 Task: Look for space in Gjilan, Kosovo from 8th August, 2023 to 15th August, 2023 for 9 adults in price range Rs.10000 to Rs.14000. Place can be shared room with 5 bedrooms having 9 beds and 5 bathrooms. Property type can be house, flat, guest house. Amenities needed are: wifi, TV, free parkinig on premises, gym, breakfast. Booking option can be shelf check-in. Required host language is English.
Action: Mouse moved to (502, 107)
Screenshot: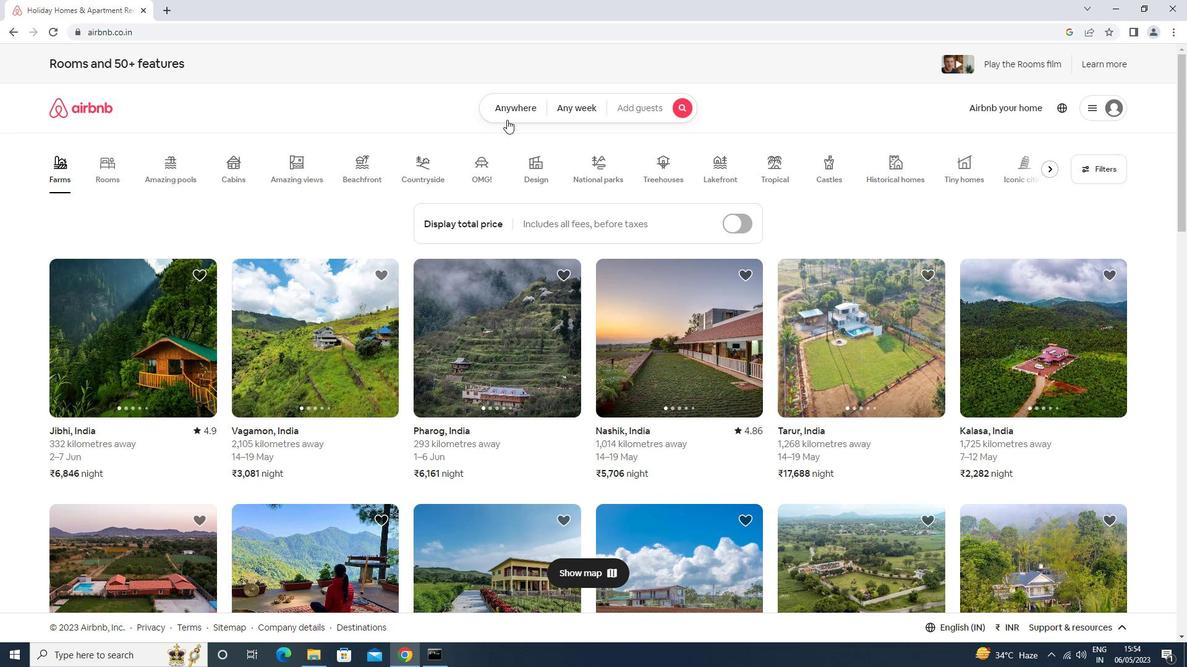 
Action: Mouse pressed left at (502, 107)
Screenshot: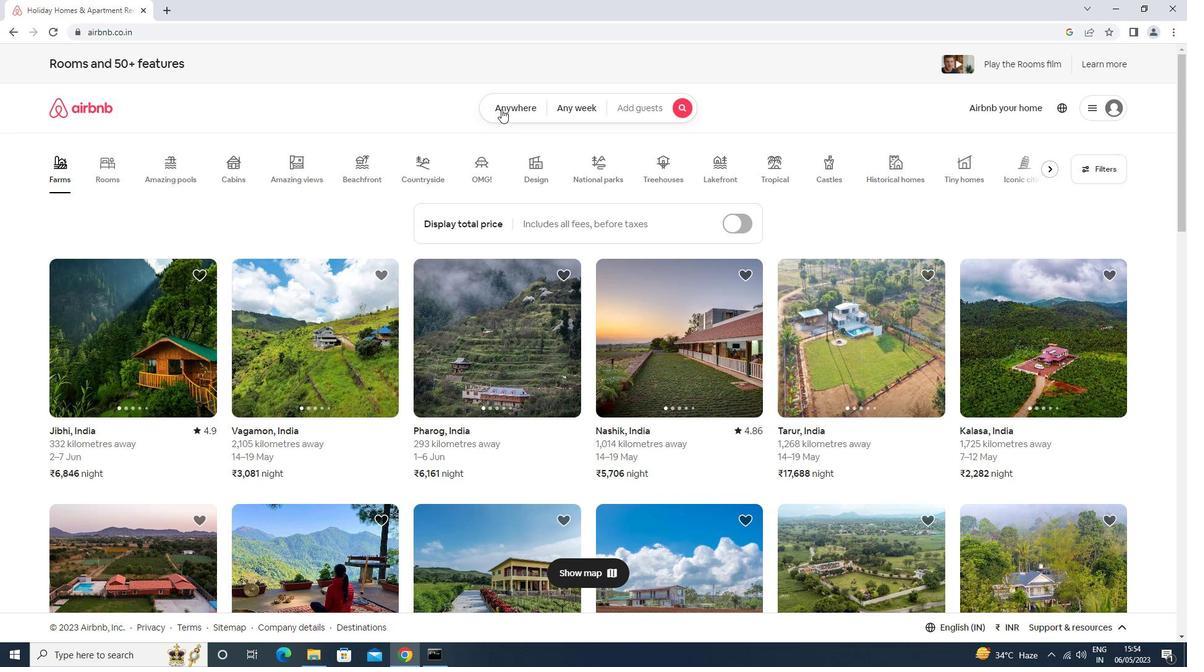 
Action: Mouse moved to (458, 166)
Screenshot: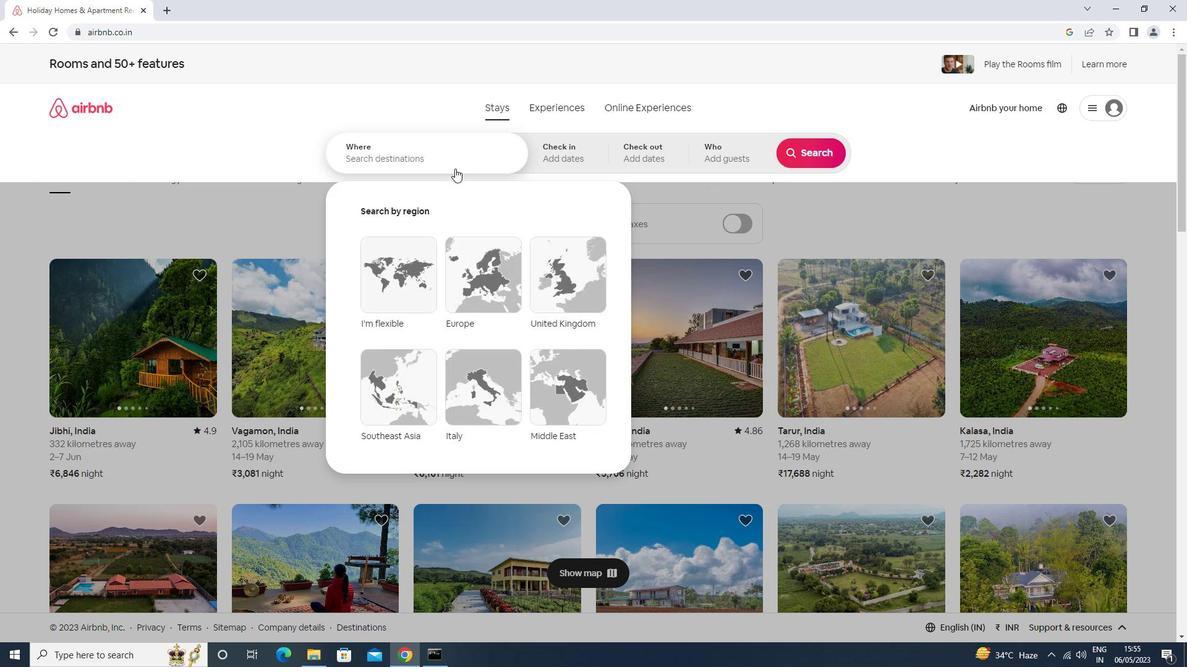 
Action: Mouse pressed left at (458, 166)
Screenshot: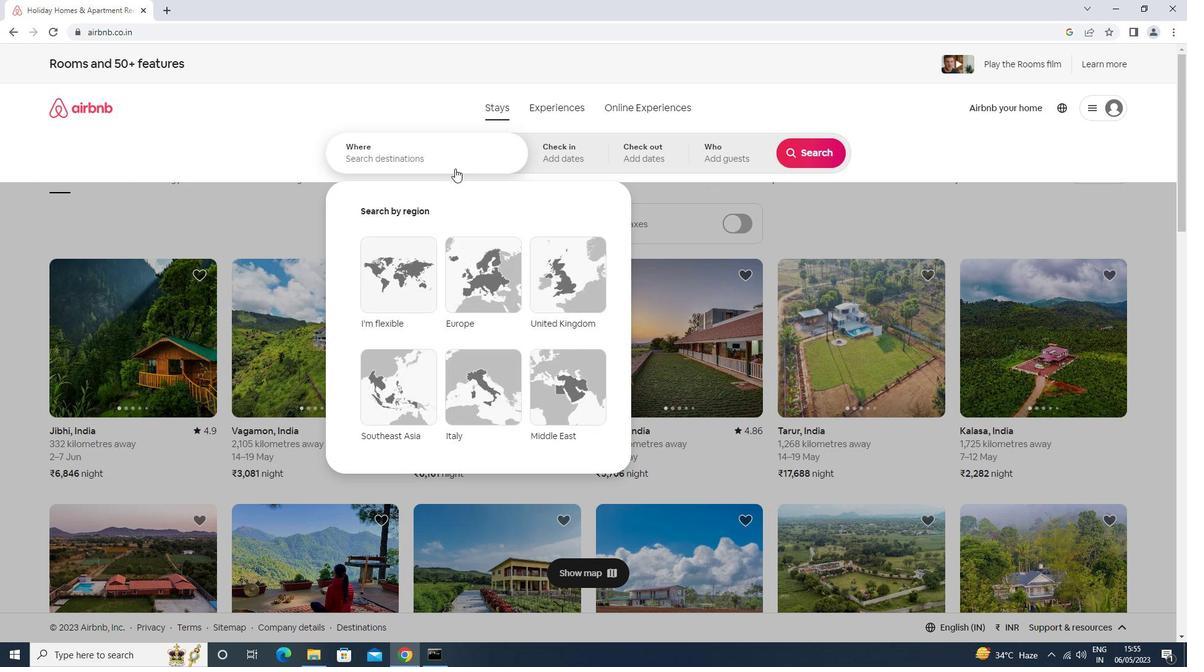 
Action: Mouse moved to (445, 166)
Screenshot: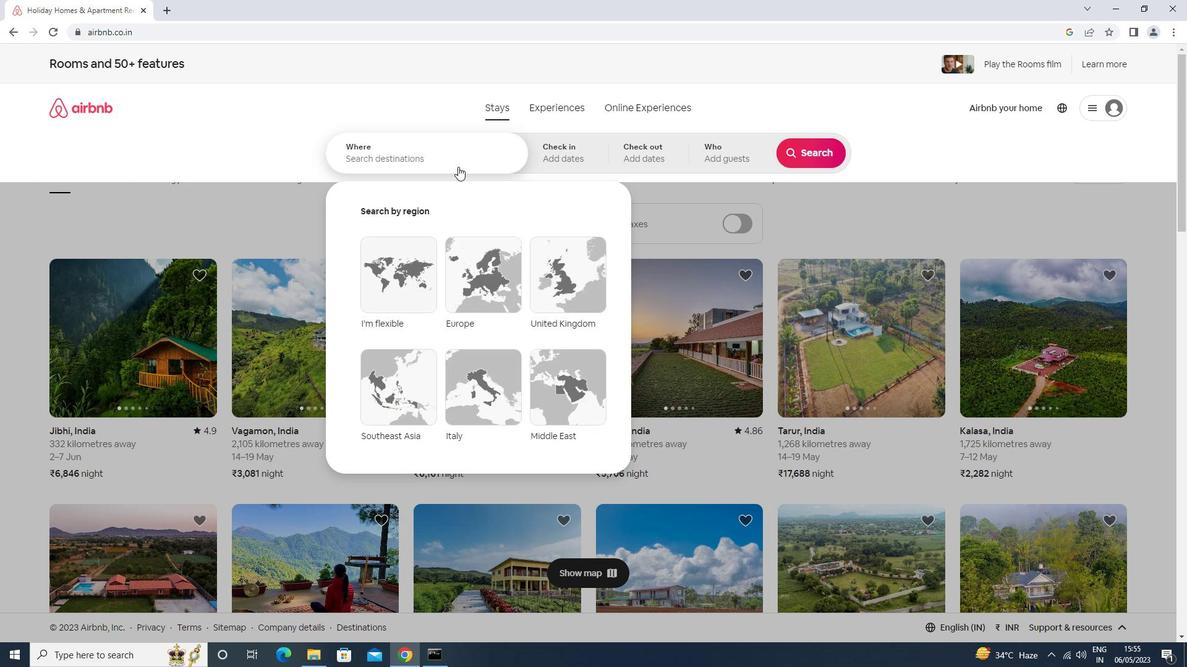 
Action: Key pressed gjilan,<Key.space>kosovo<Key.enter>
Screenshot: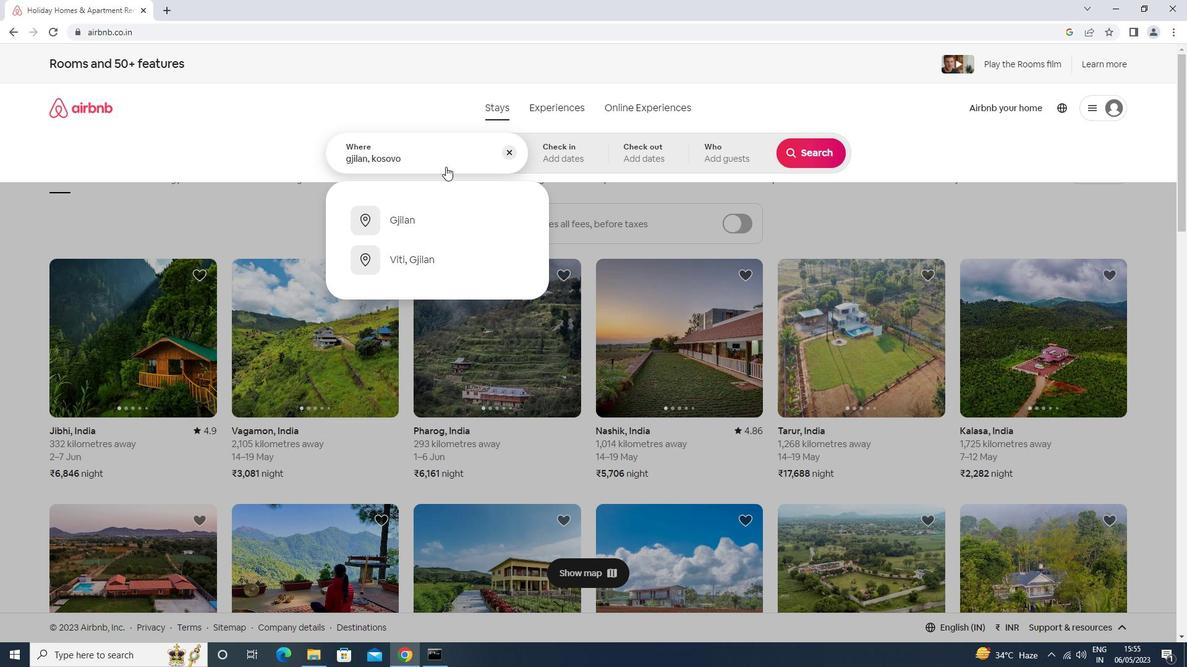 
Action: Mouse moved to (811, 250)
Screenshot: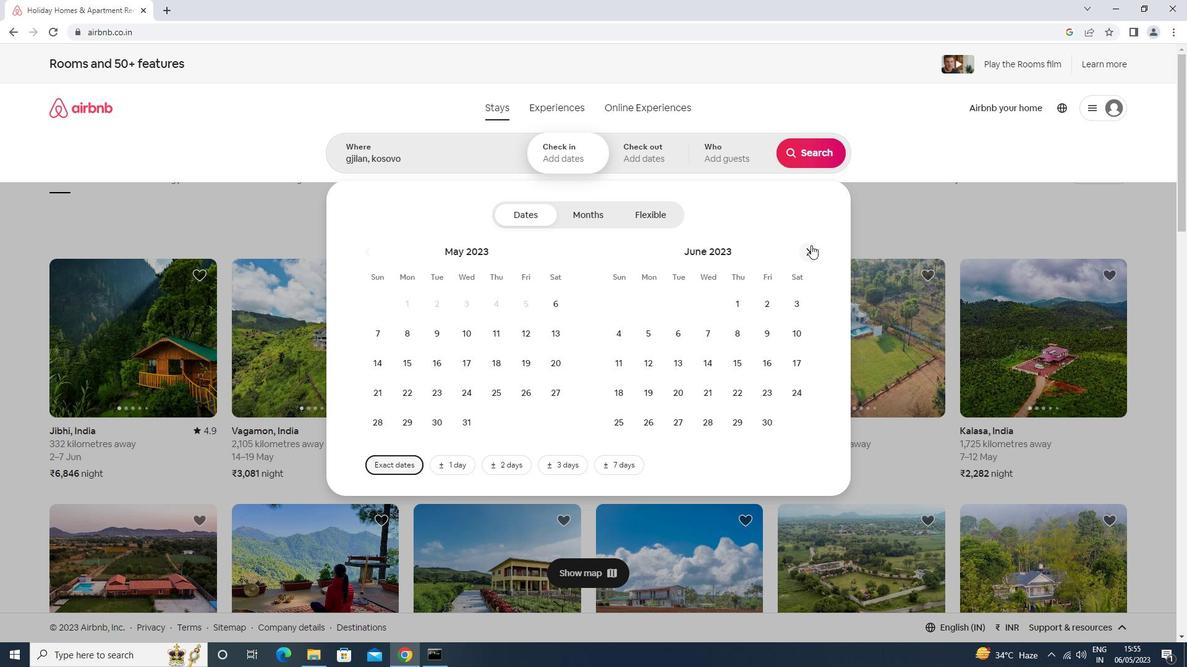 
Action: Mouse pressed left at (811, 250)
Screenshot: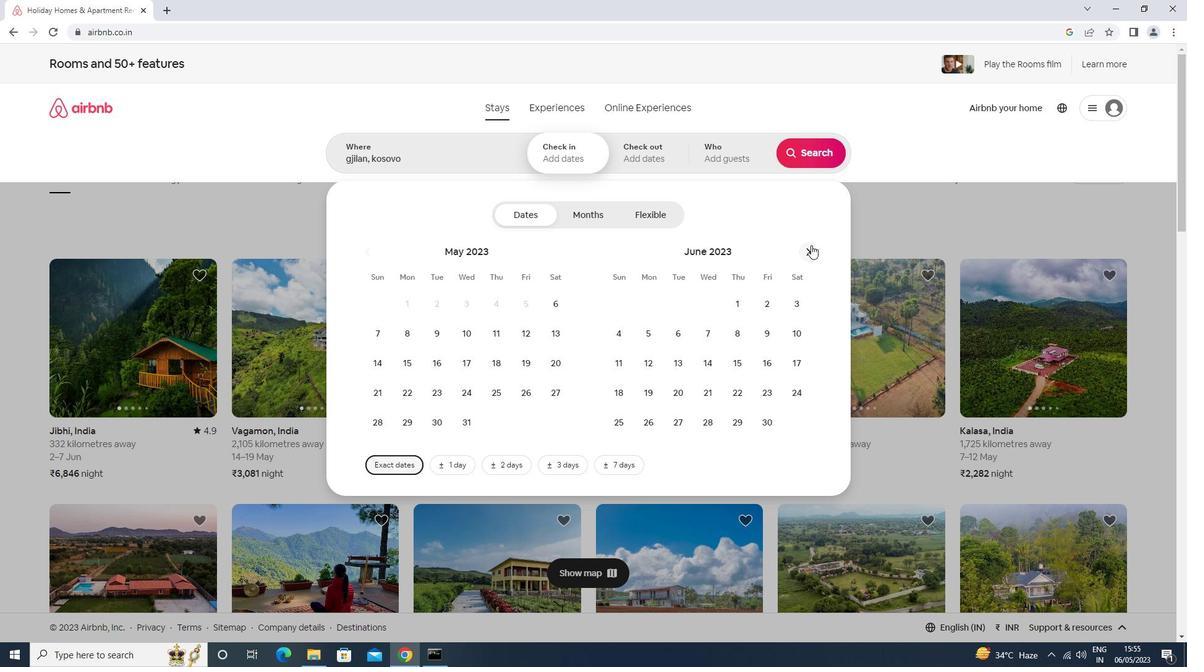 
Action: Mouse pressed left at (811, 250)
Screenshot: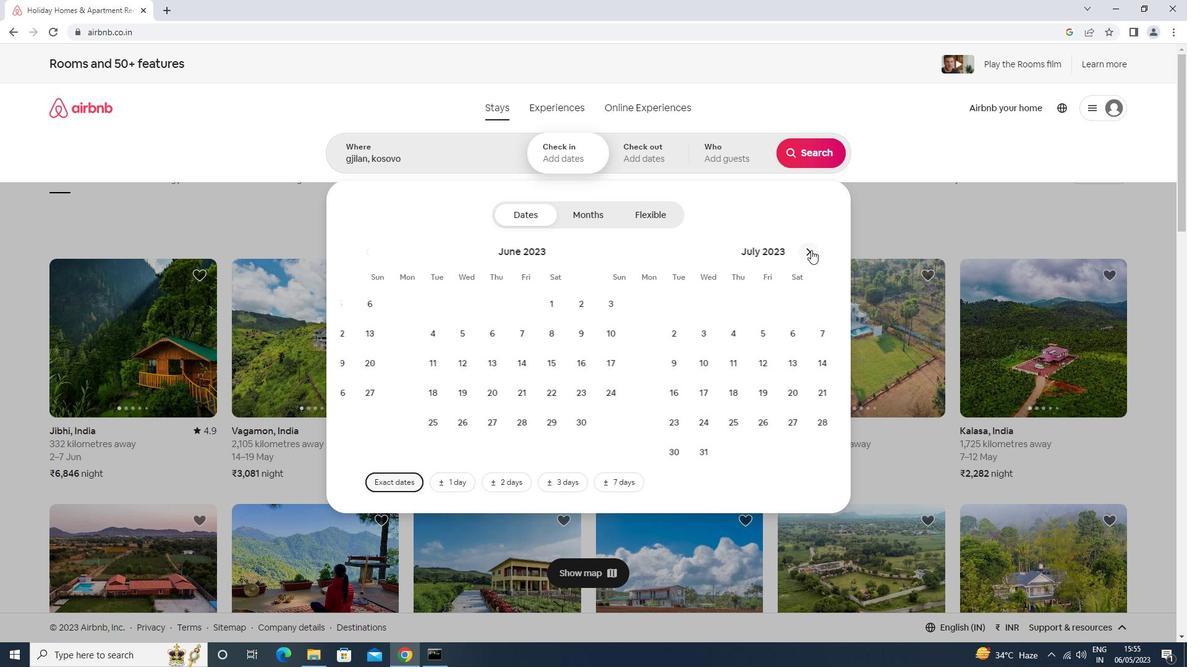 
Action: Mouse moved to (683, 338)
Screenshot: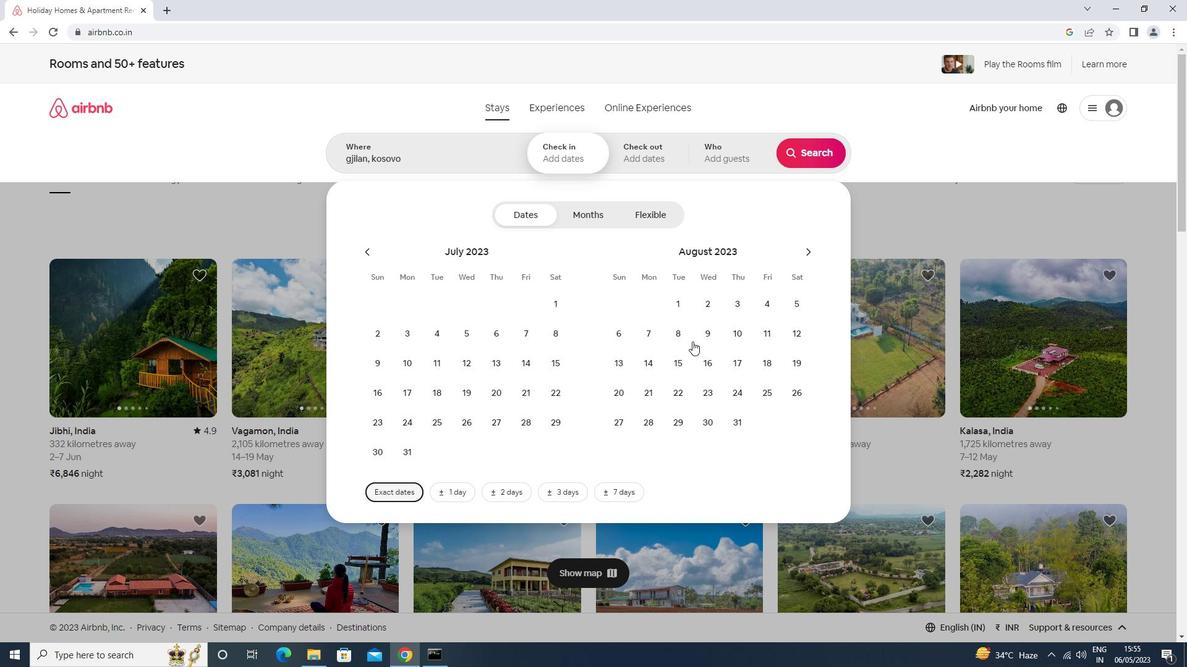 
Action: Mouse pressed left at (683, 338)
Screenshot: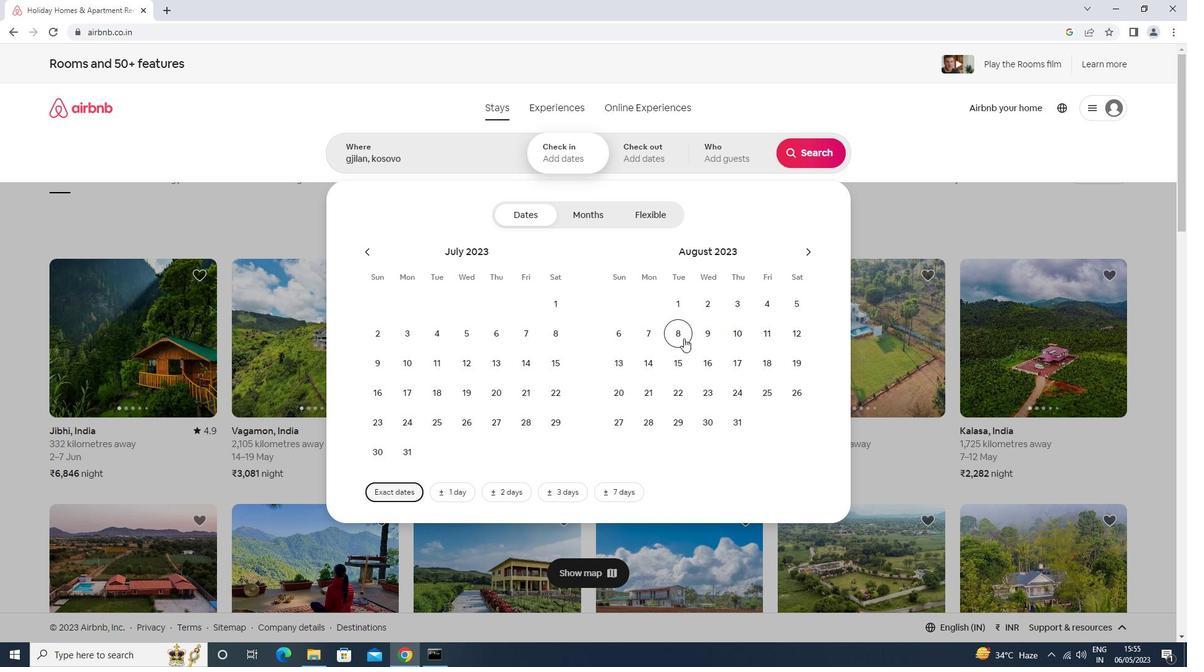 
Action: Mouse moved to (677, 362)
Screenshot: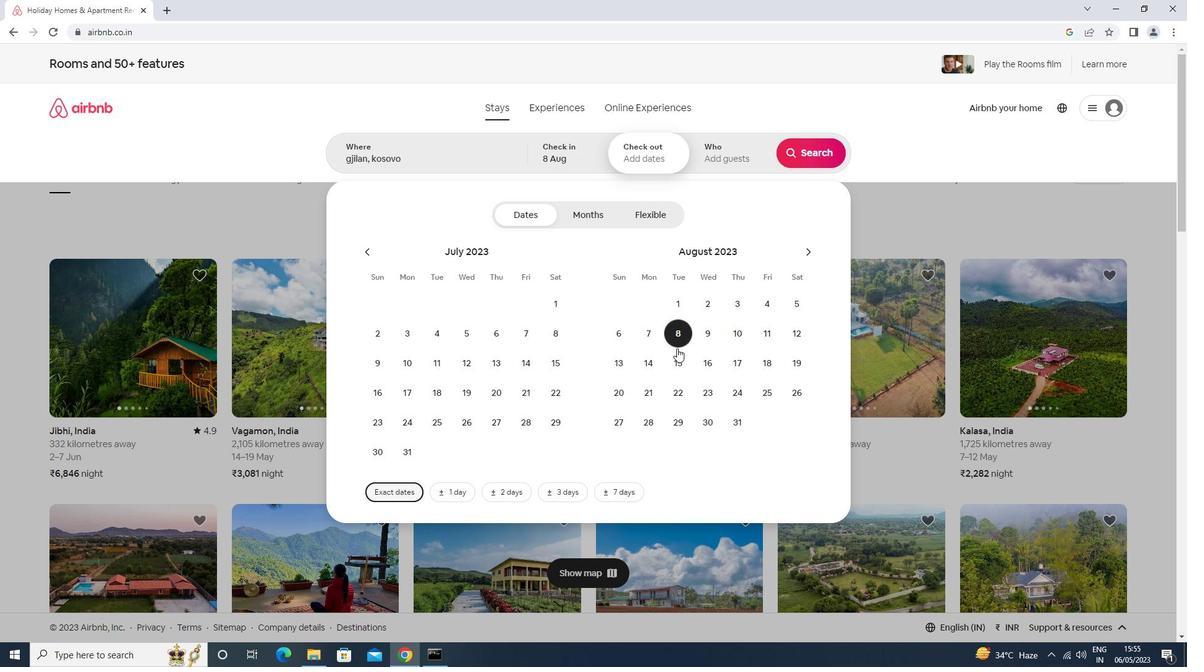 
Action: Mouse pressed left at (677, 362)
Screenshot: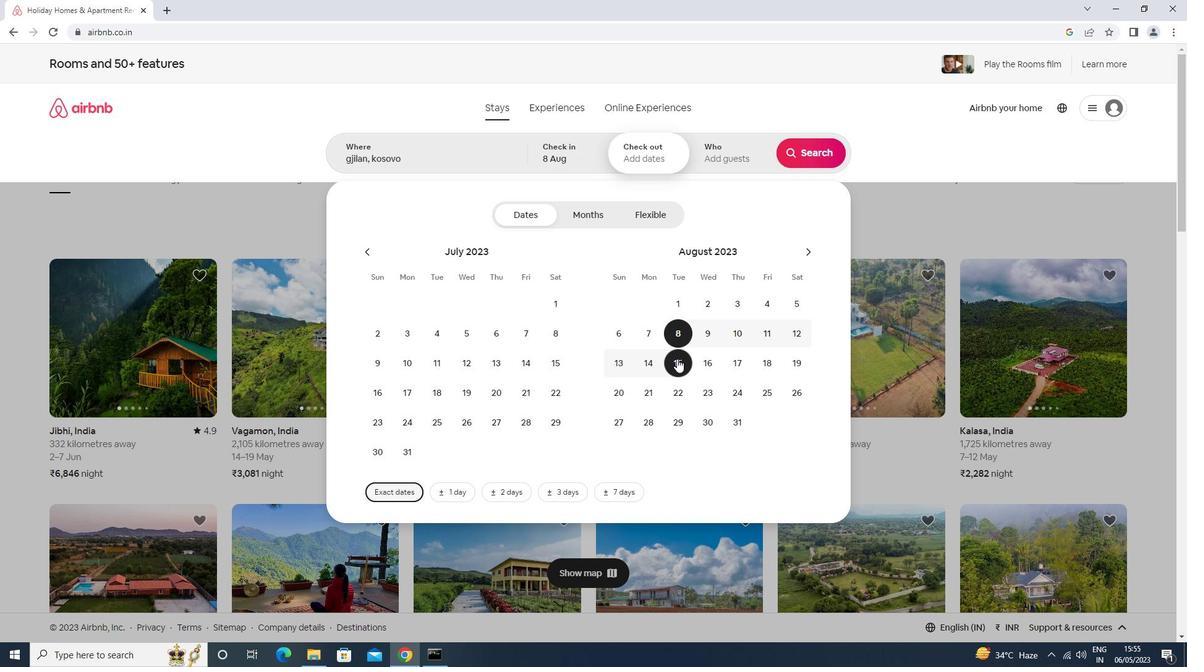 
Action: Mouse moved to (694, 157)
Screenshot: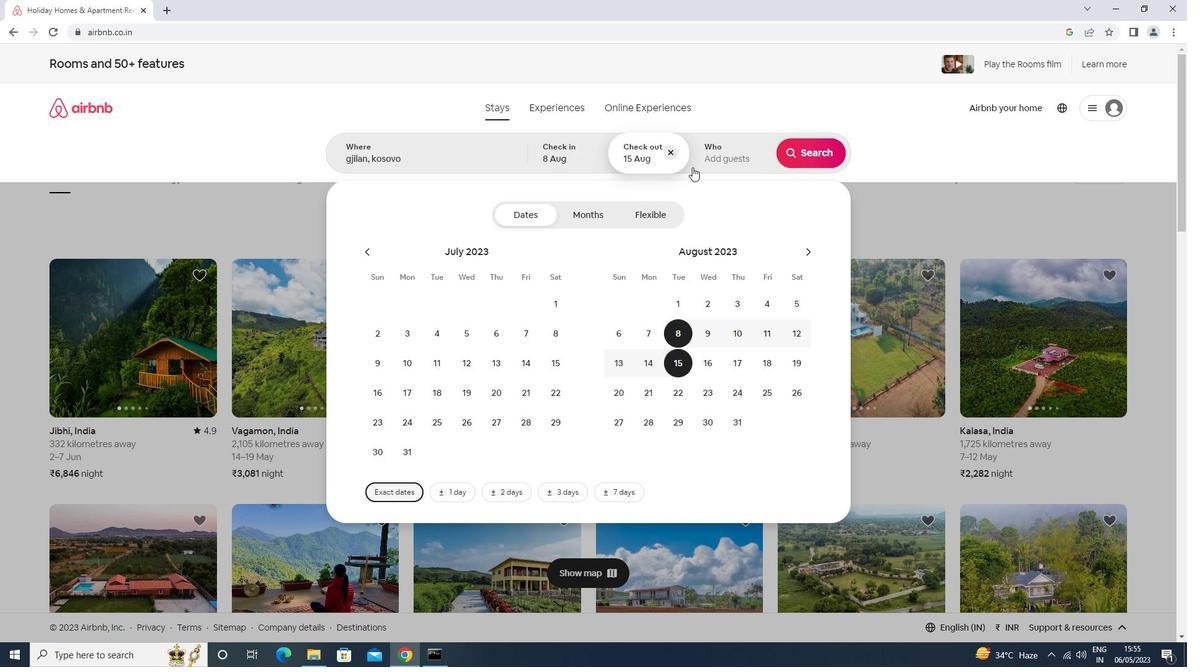 
Action: Mouse pressed left at (694, 157)
Screenshot: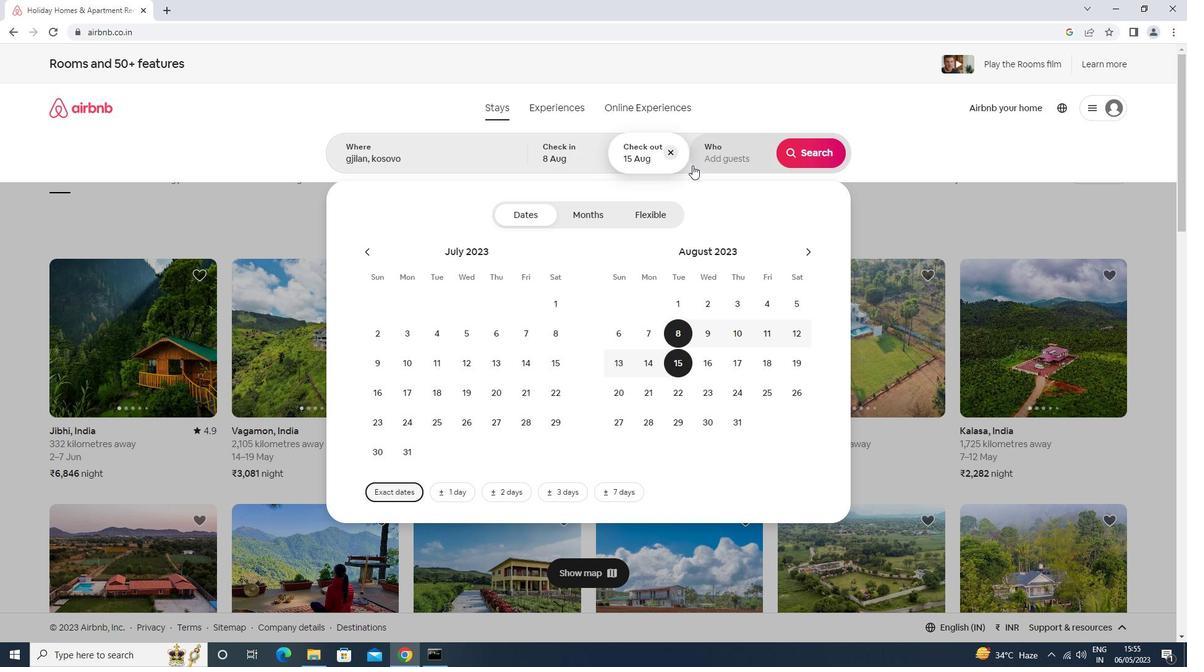 
Action: Mouse moved to (810, 219)
Screenshot: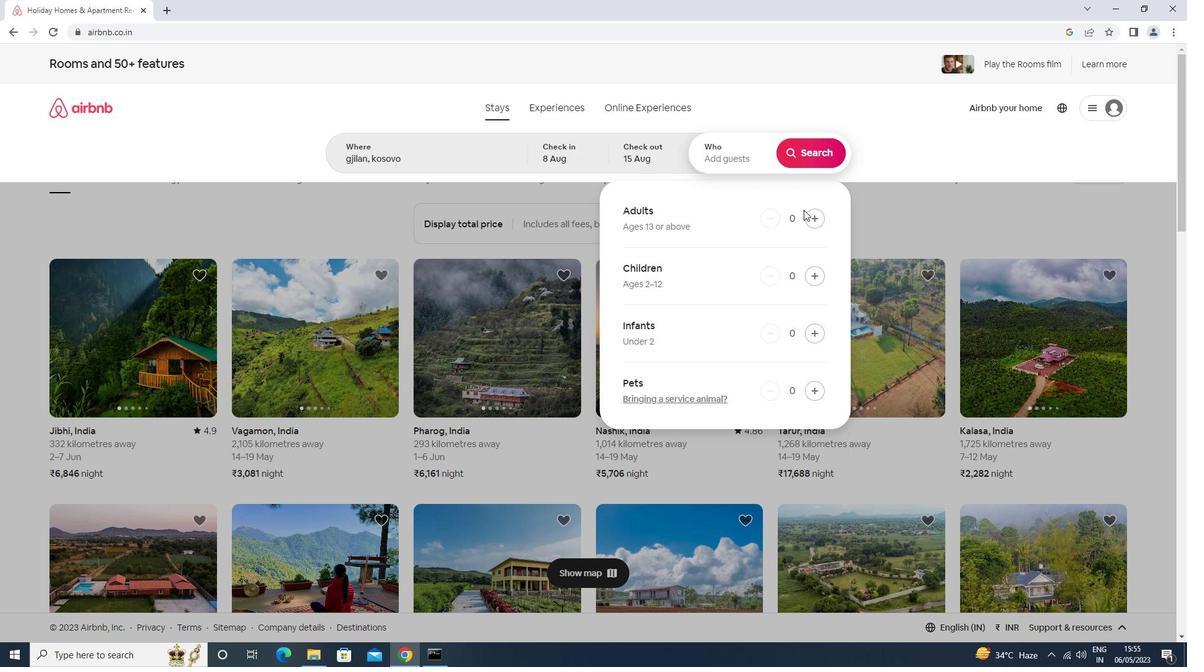 
Action: Mouse pressed left at (810, 219)
Screenshot: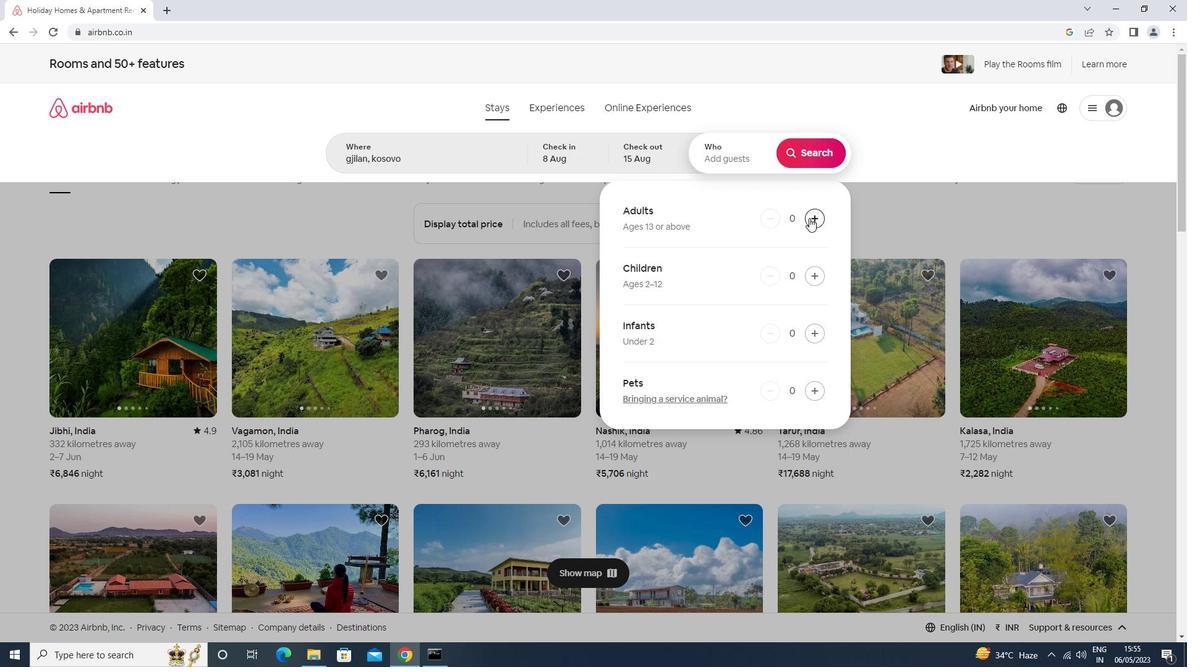 
Action: Mouse pressed left at (810, 219)
Screenshot: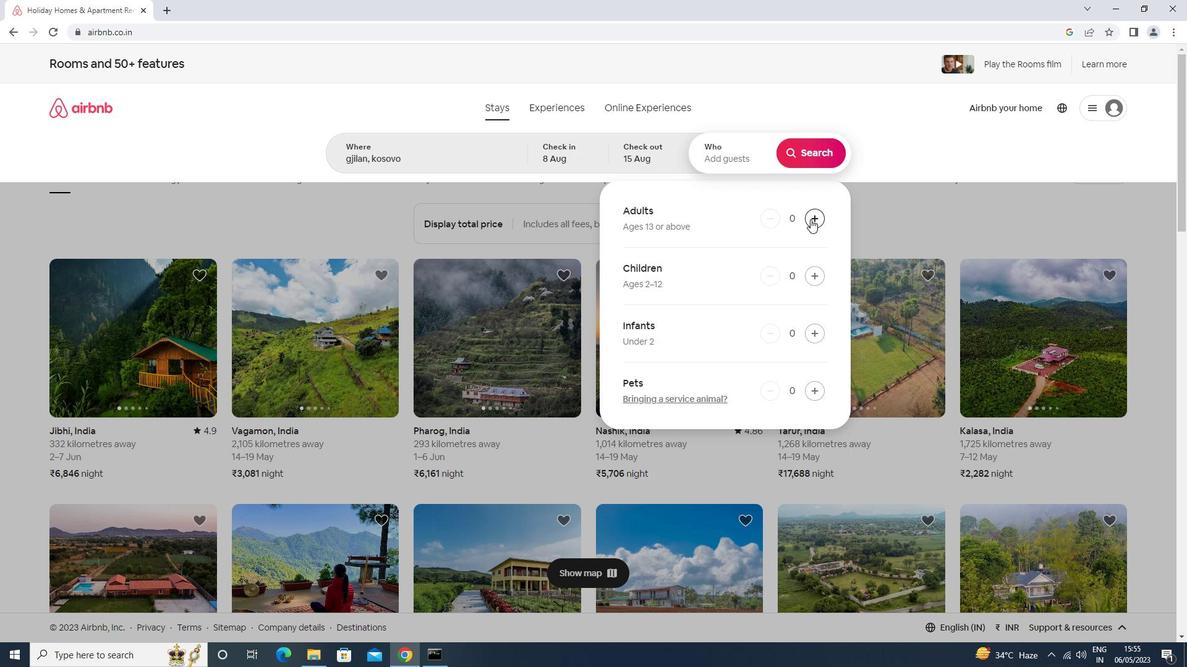
Action: Mouse pressed left at (810, 219)
Screenshot: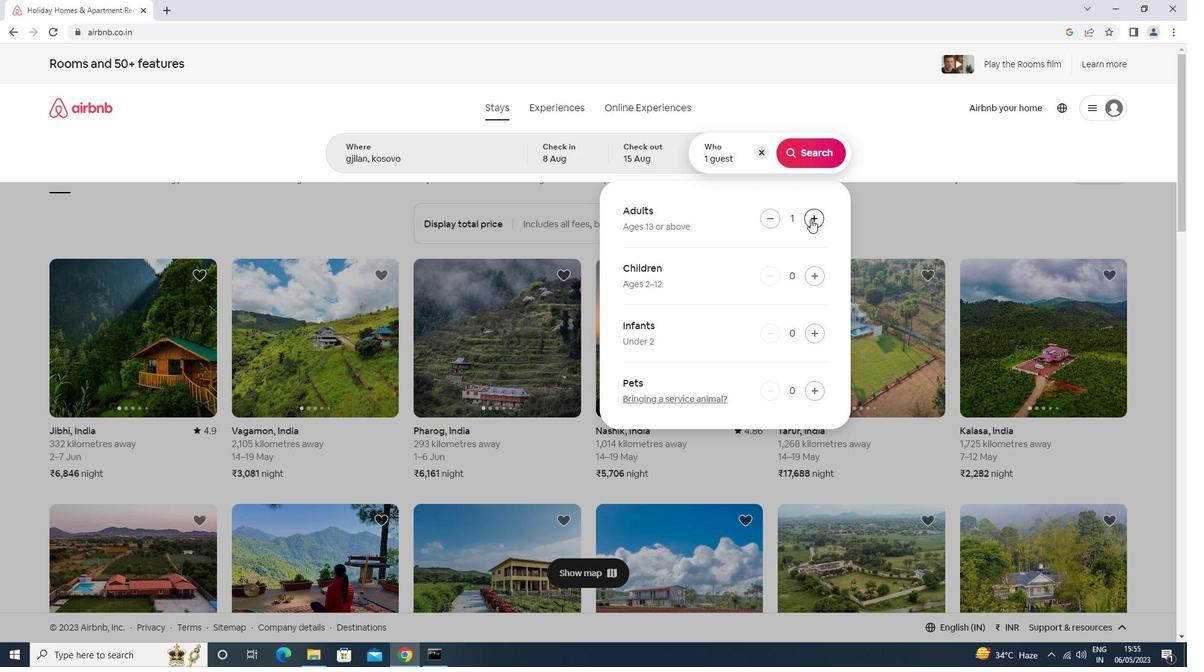 
Action: Mouse moved to (811, 219)
Screenshot: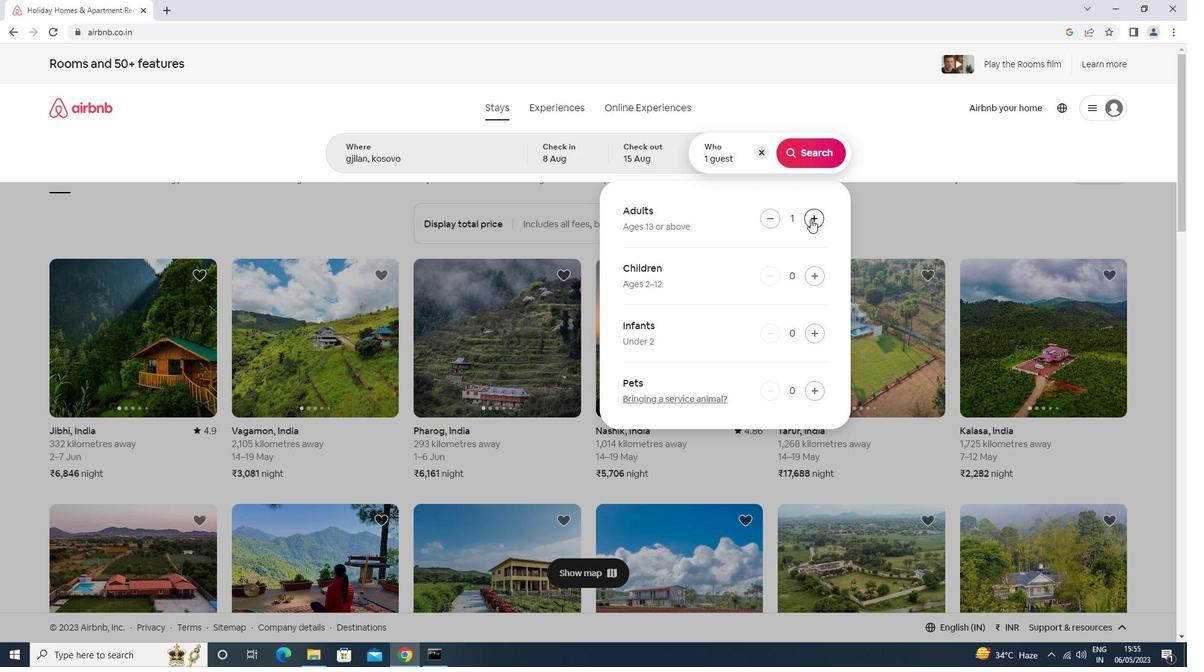 
Action: Mouse pressed left at (811, 219)
Screenshot: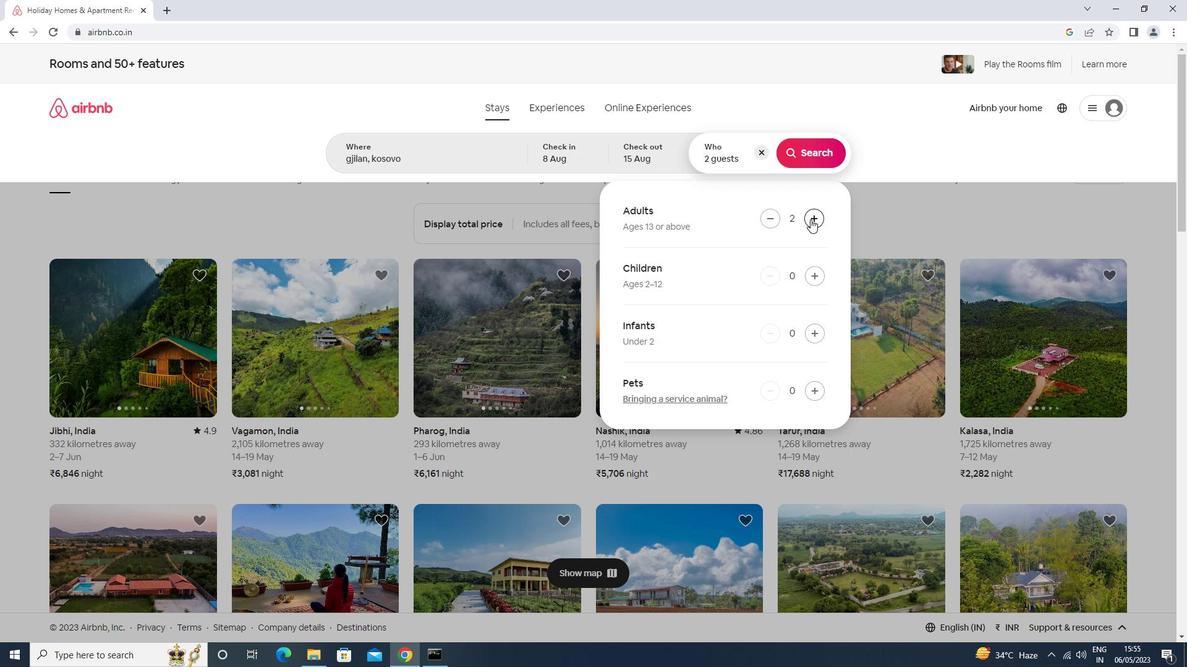 
Action: Mouse pressed left at (811, 219)
Screenshot: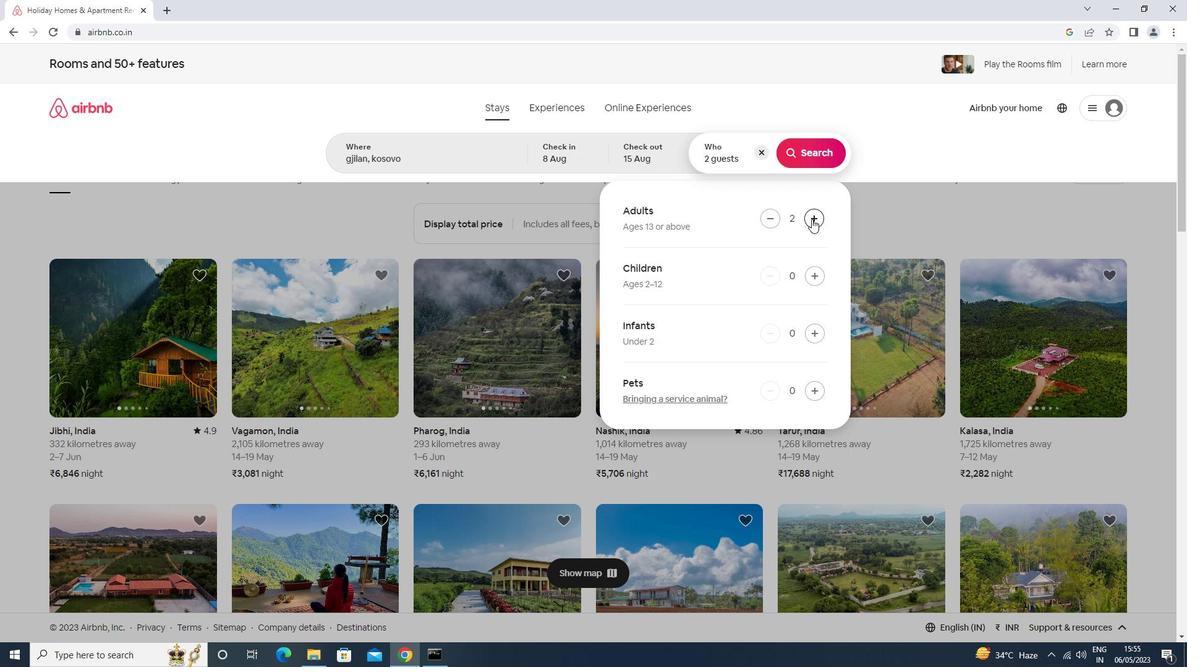 
Action: Mouse pressed left at (811, 219)
Screenshot: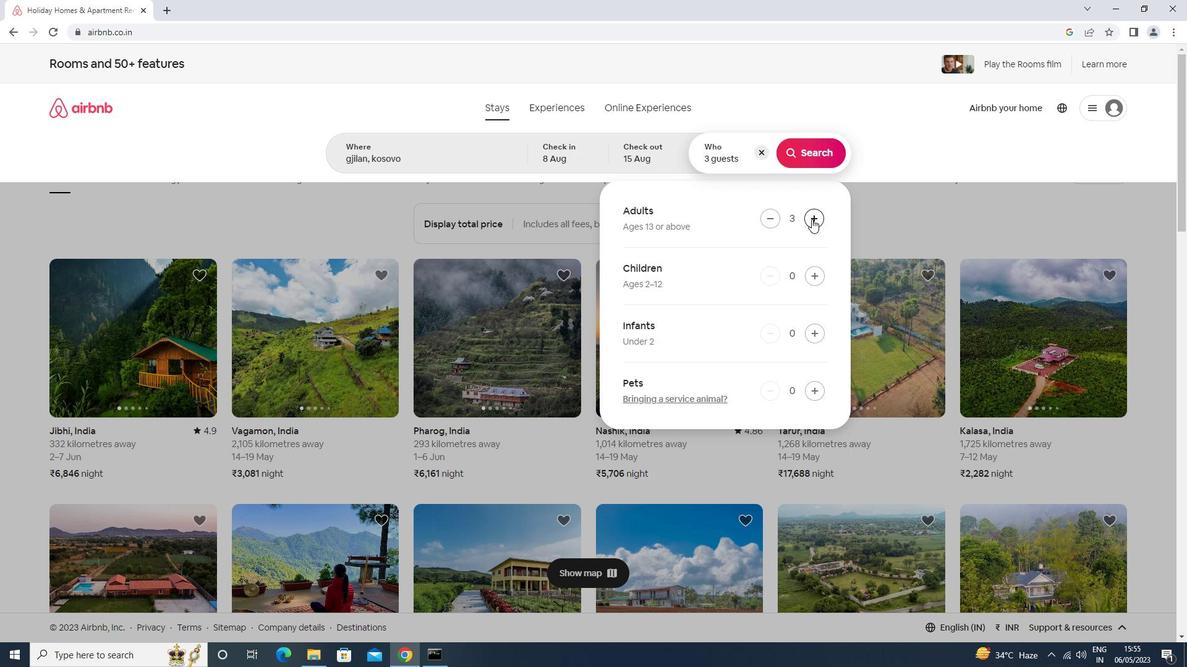 
Action: Mouse pressed left at (811, 219)
Screenshot: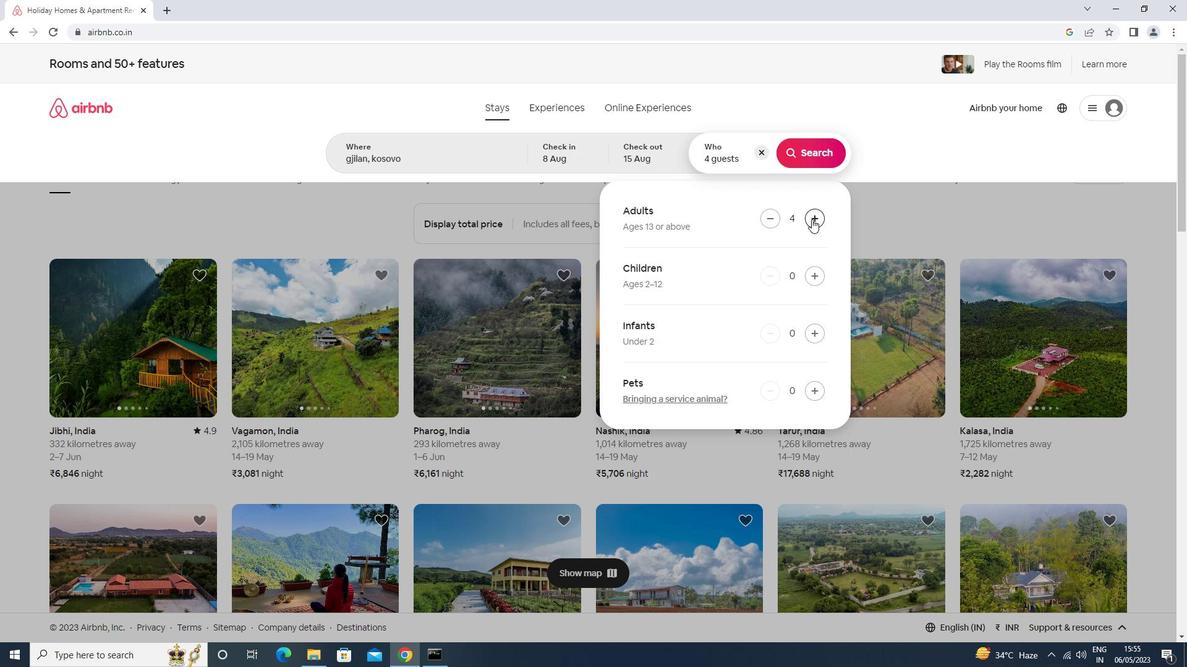 
Action: Mouse pressed left at (811, 219)
Screenshot: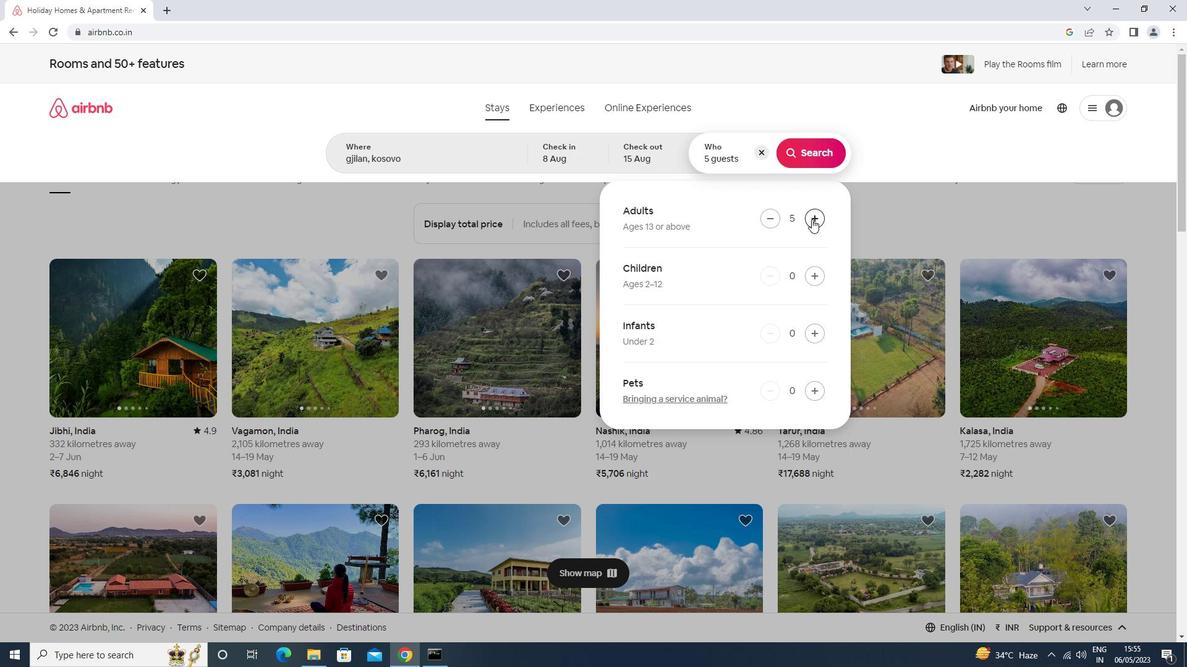 
Action: Mouse pressed left at (811, 219)
Screenshot: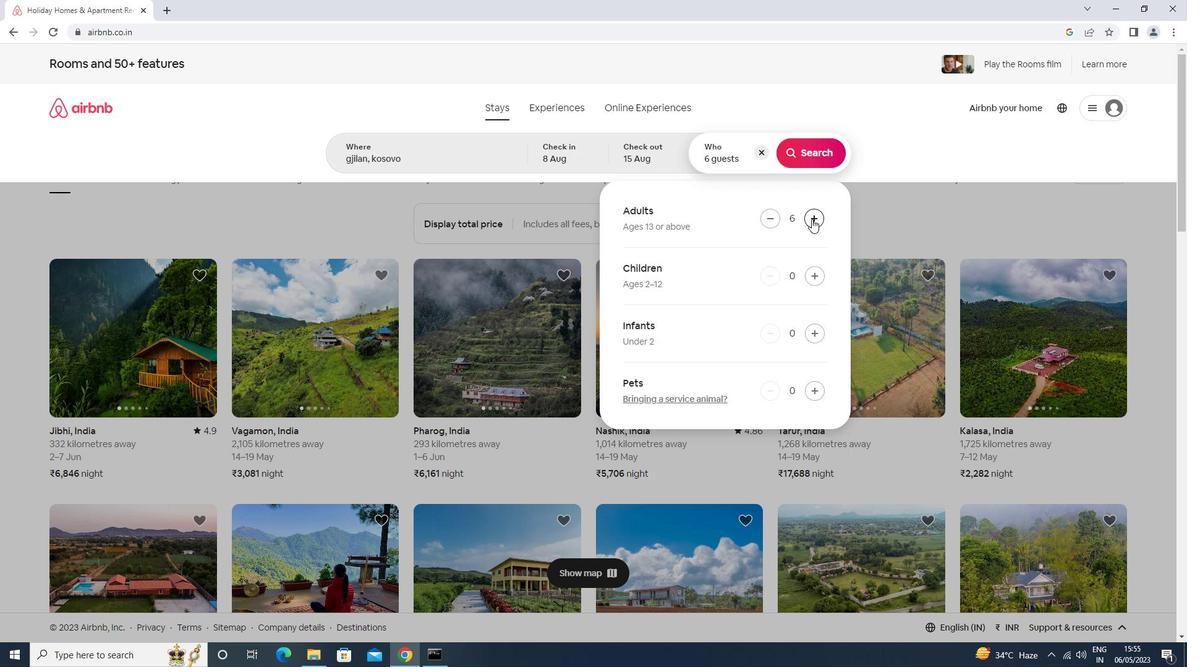 
Action: Mouse moved to (810, 150)
Screenshot: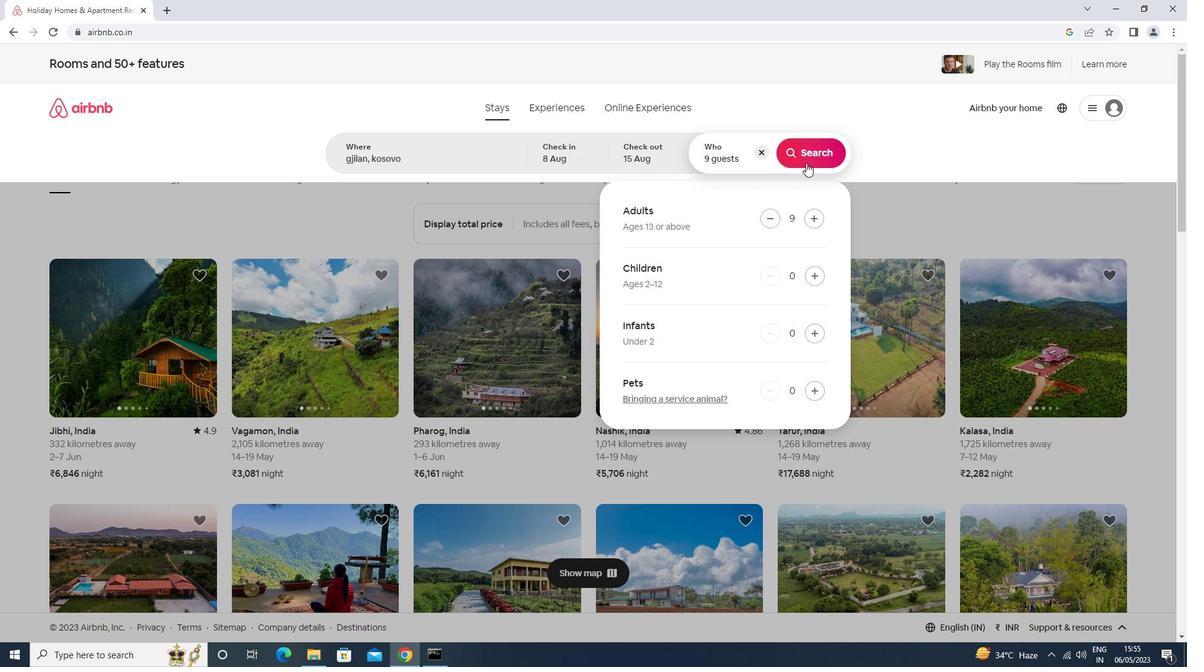 
Action: Mouse pressed left at (810, 150)
Screenshot: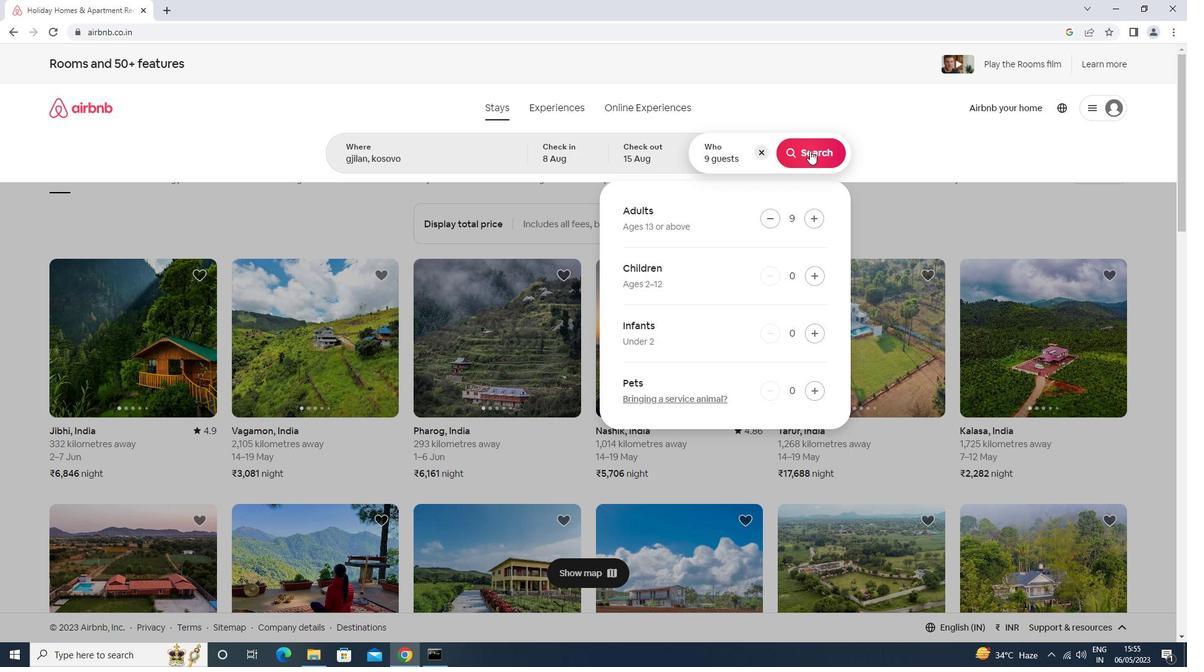
Action: Mouse moved to (1128, 131)
Screenshot: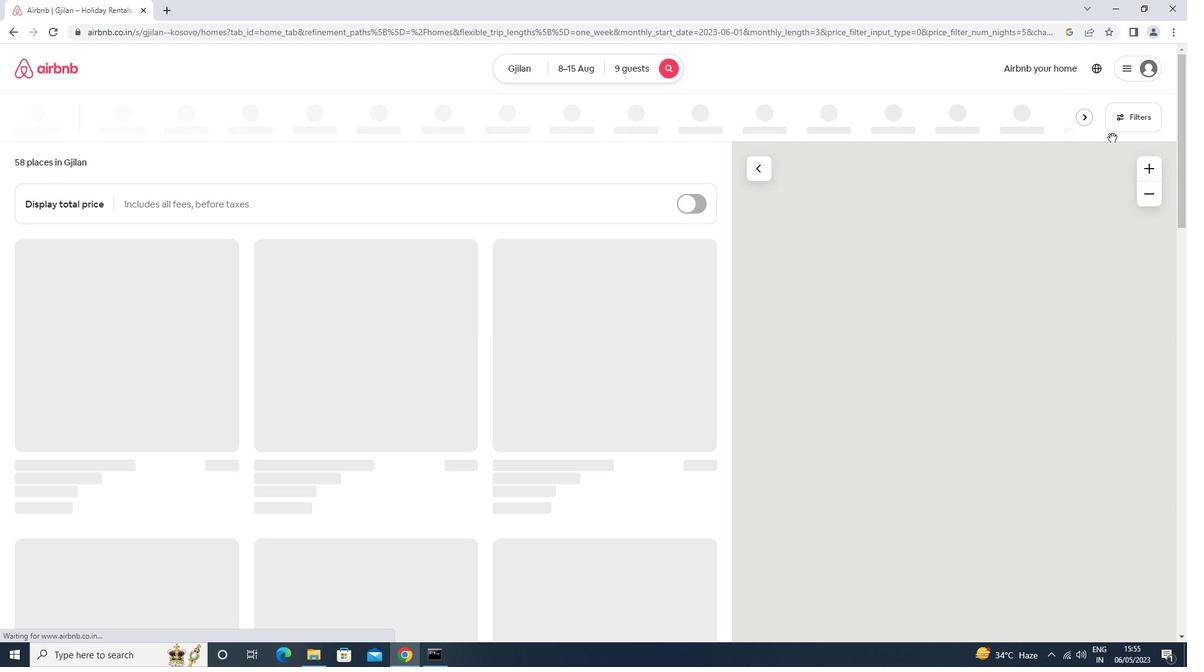 
Action: Mouse pressed left at (1128, 131)
Screenshot: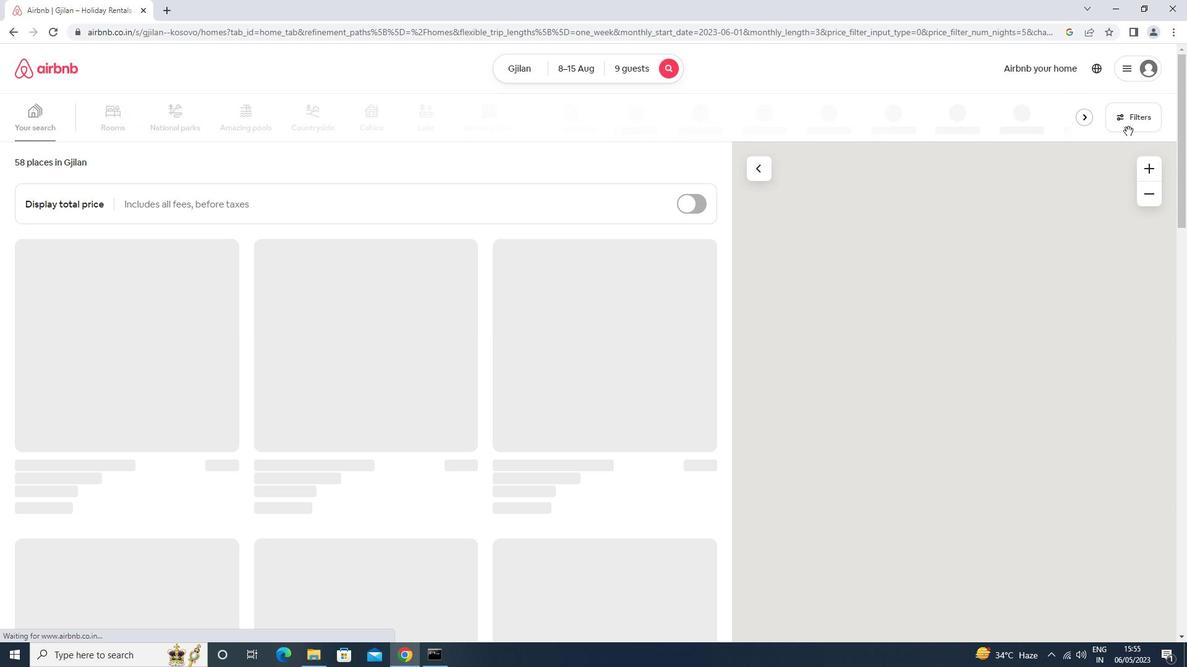 
Action: Mouse moved to (456, 413)
Screenshot: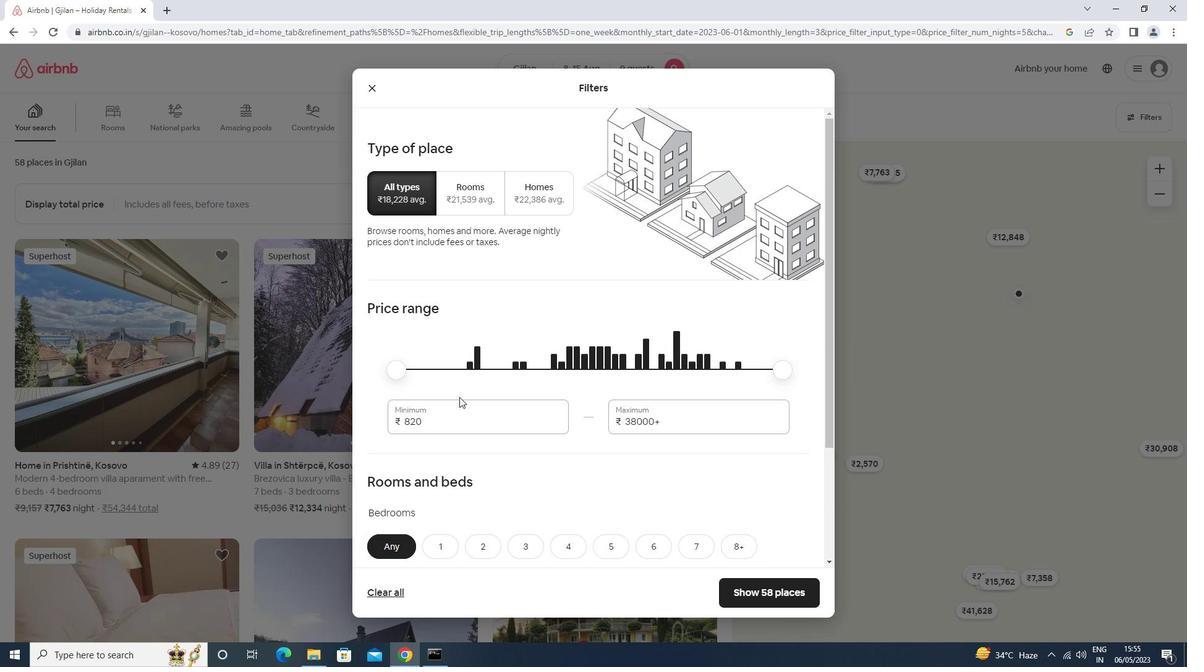 
Action: Mouse pressed left at (456, 413)
Screenshot: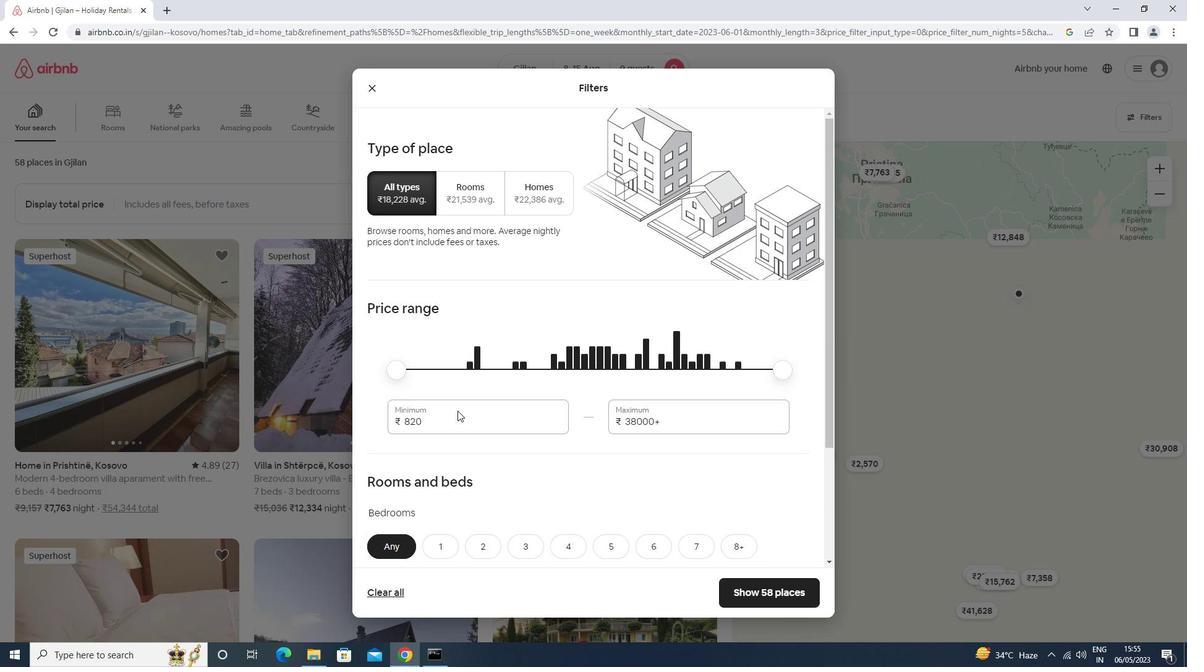 
Action: Mouse moved to (451, 405)
Screenshot: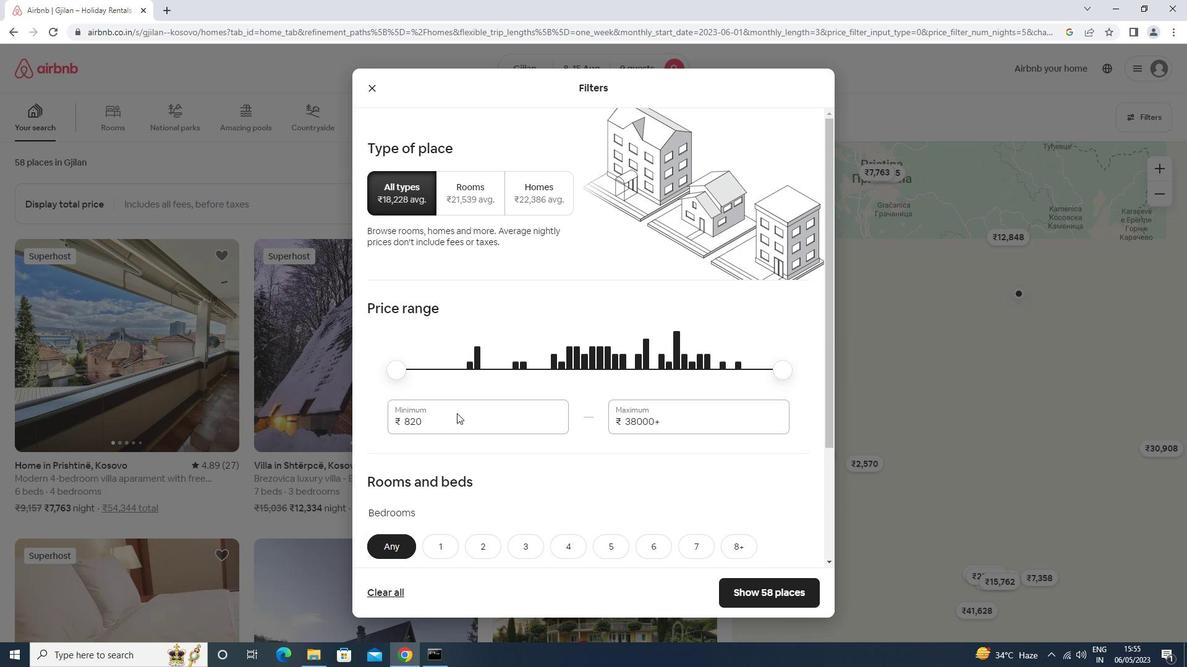 
Action: Key pressed <Key.backspace><Key.backspace><Key.backspace><Key.backspace>10000<Key.tab>14000
Screenshot: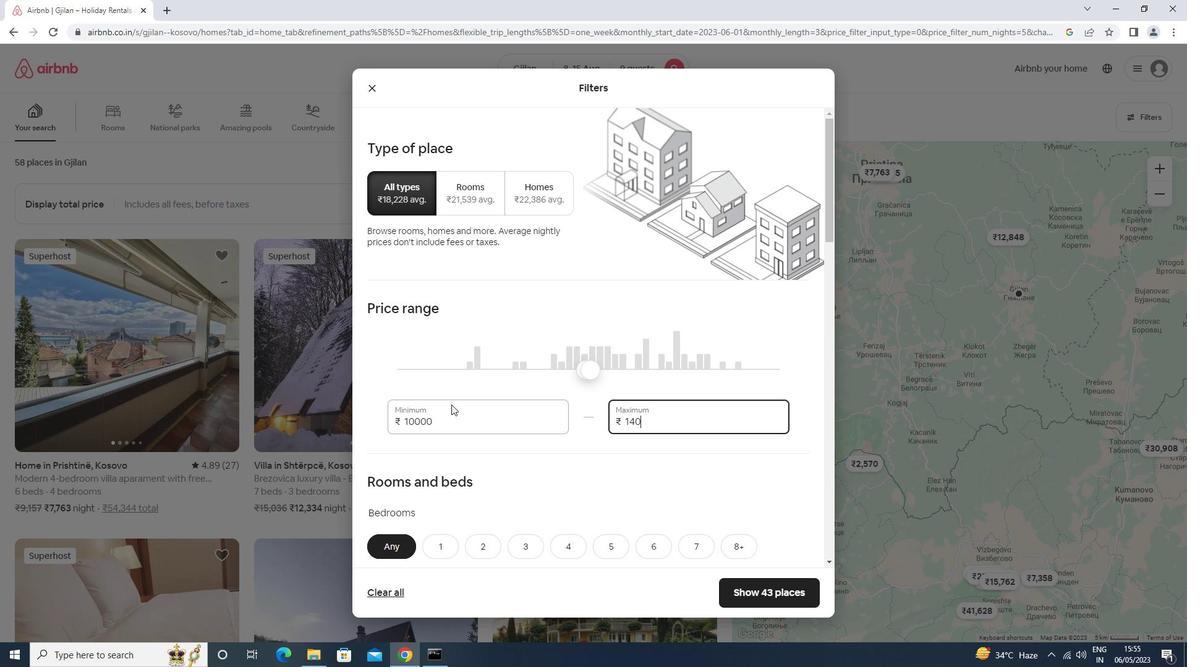 
Action: Mouse moved to (450, 400)
Screenshot: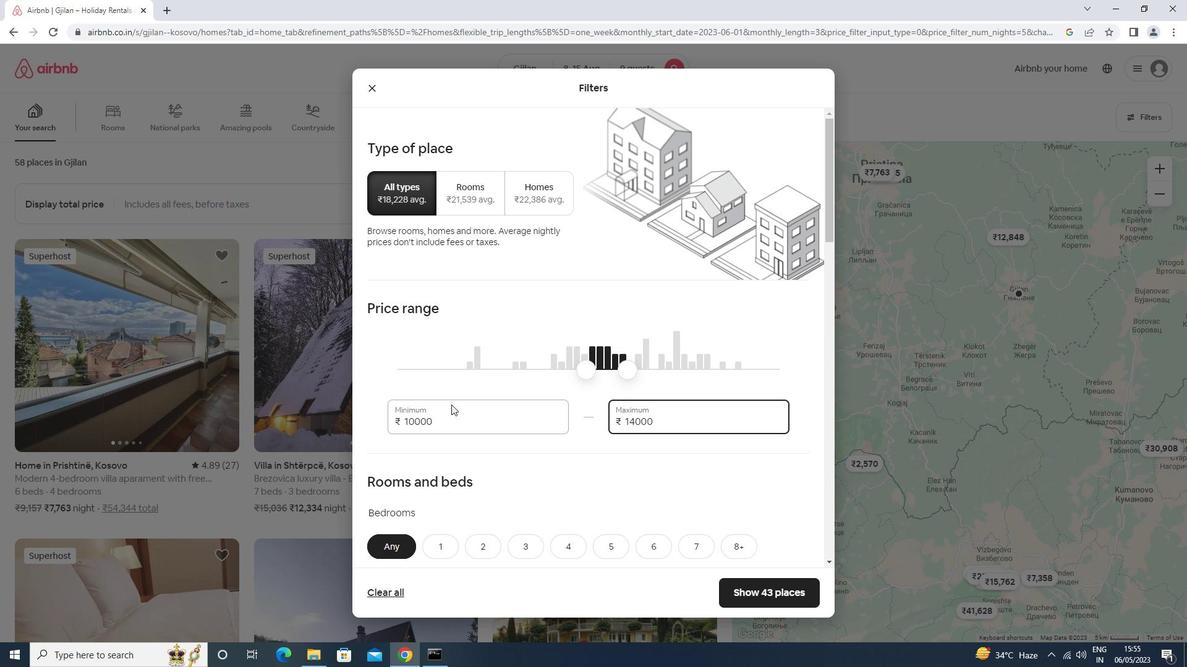 
Action: Mouse scrolled (450, 399) with delta (0, 0)
Screenshot: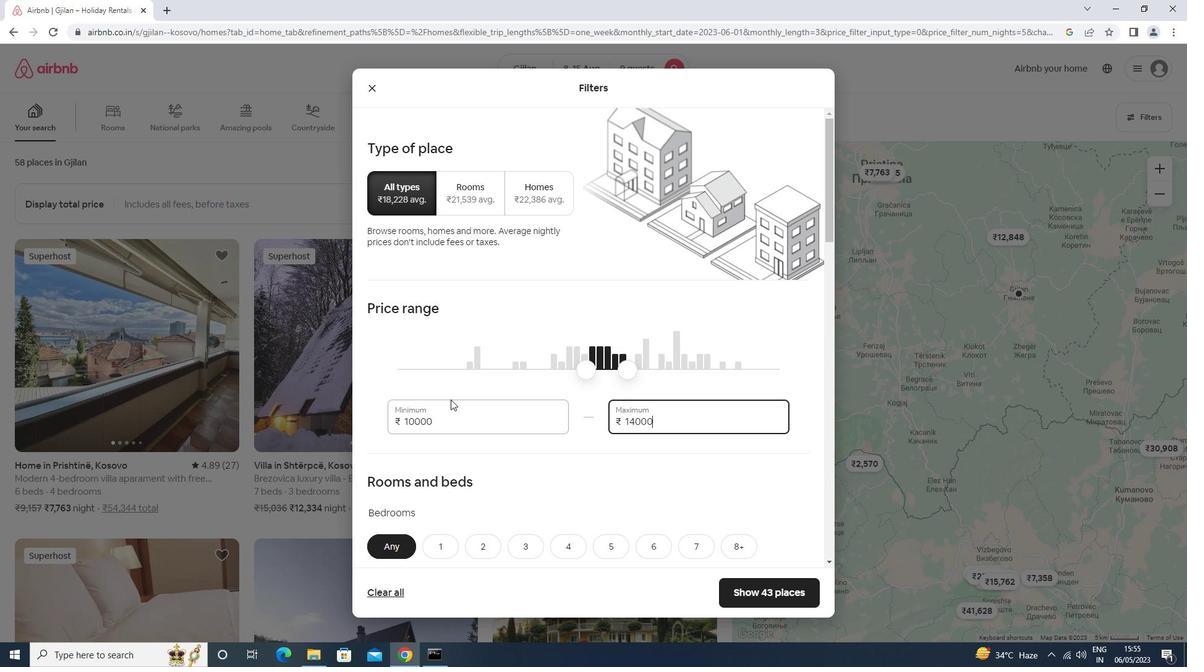 
Action: Mouse scrolled (450, 399) with delta (0, 0)
Screenshot: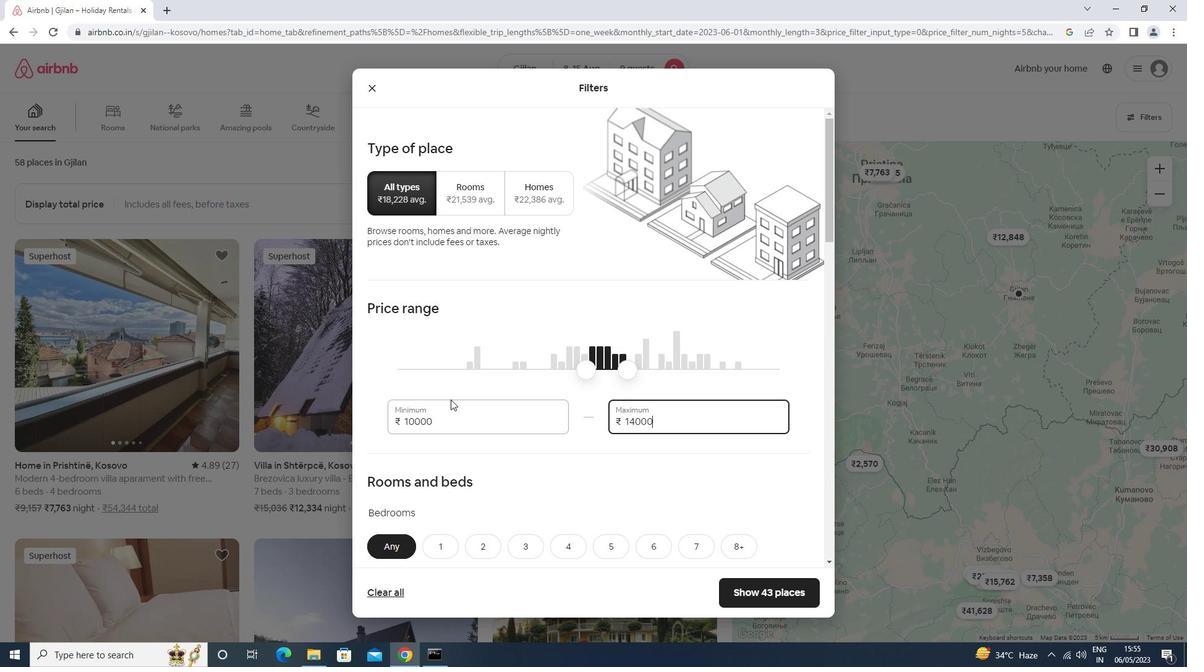 
Action: Mouse scrolled (450, 399) with delta (0, 0)
Screenshot: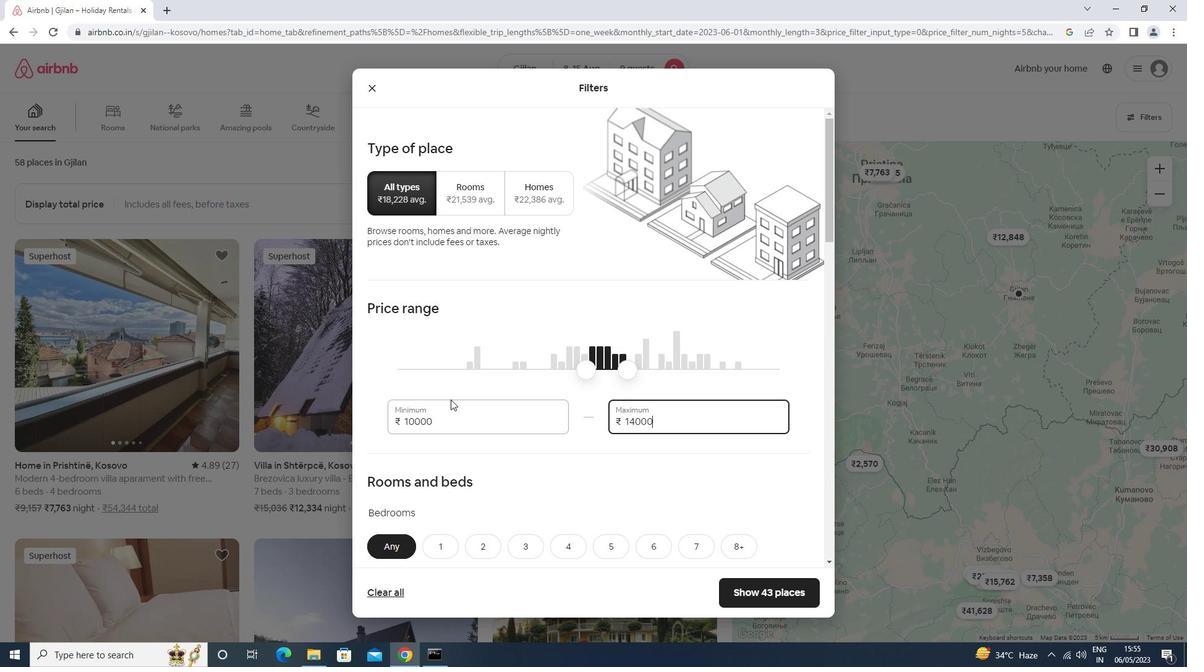
Action: Mouse scrolled (450, 399) with delta (0, 0)
Screenshot: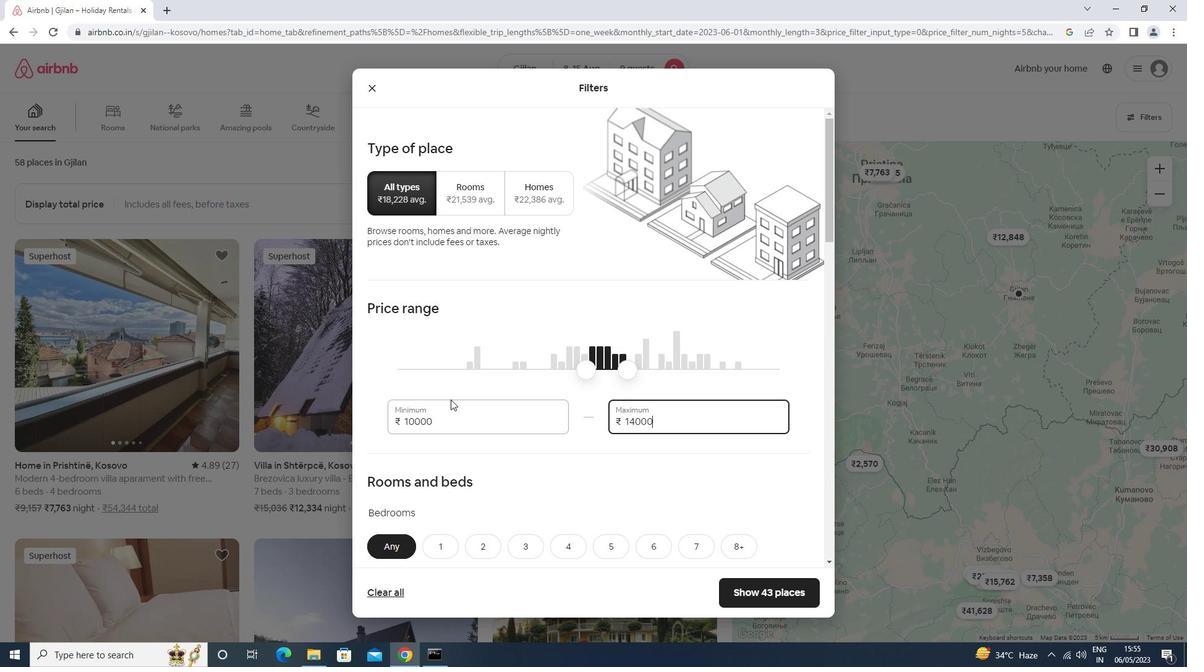 
Action: Mouse moved to (615, 303)
Screenshot: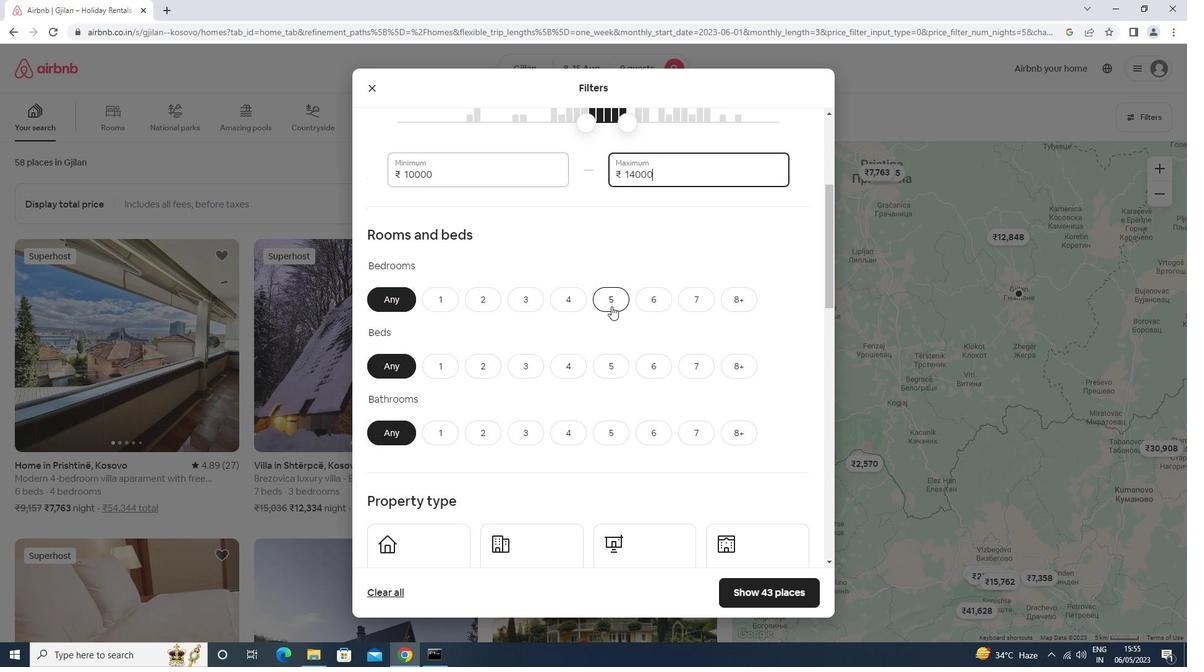 
Action: Mouse pressed left at (615, 303)
Screenshot: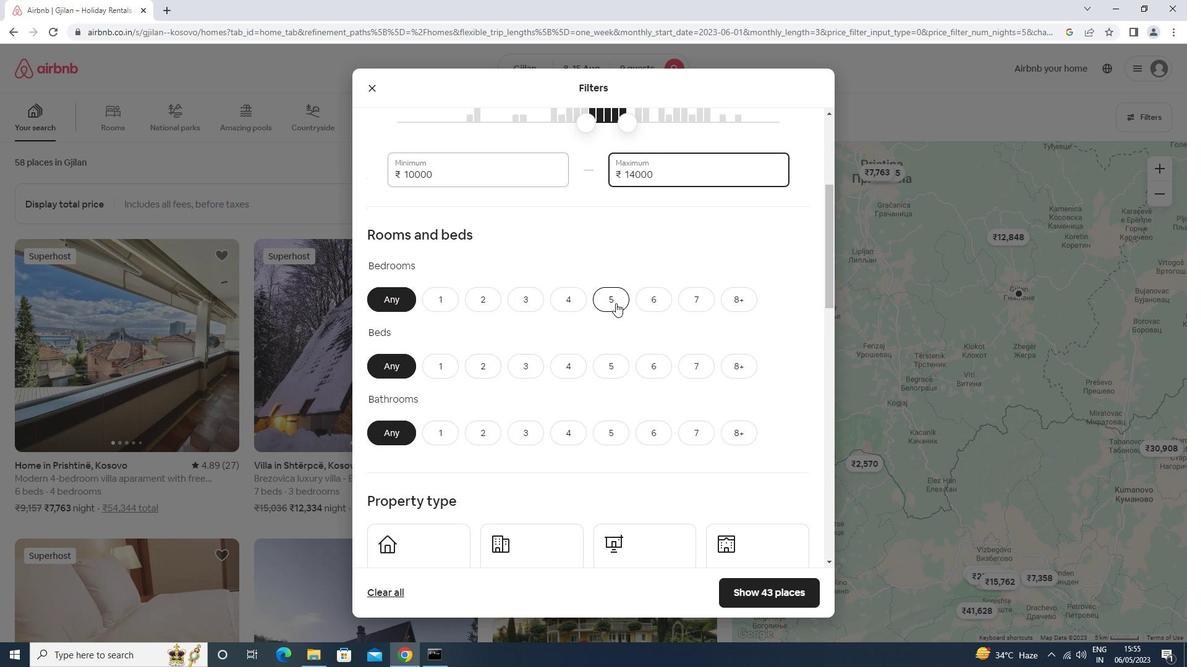 
Action: Mouse moved to (733, 361)
Screenshot: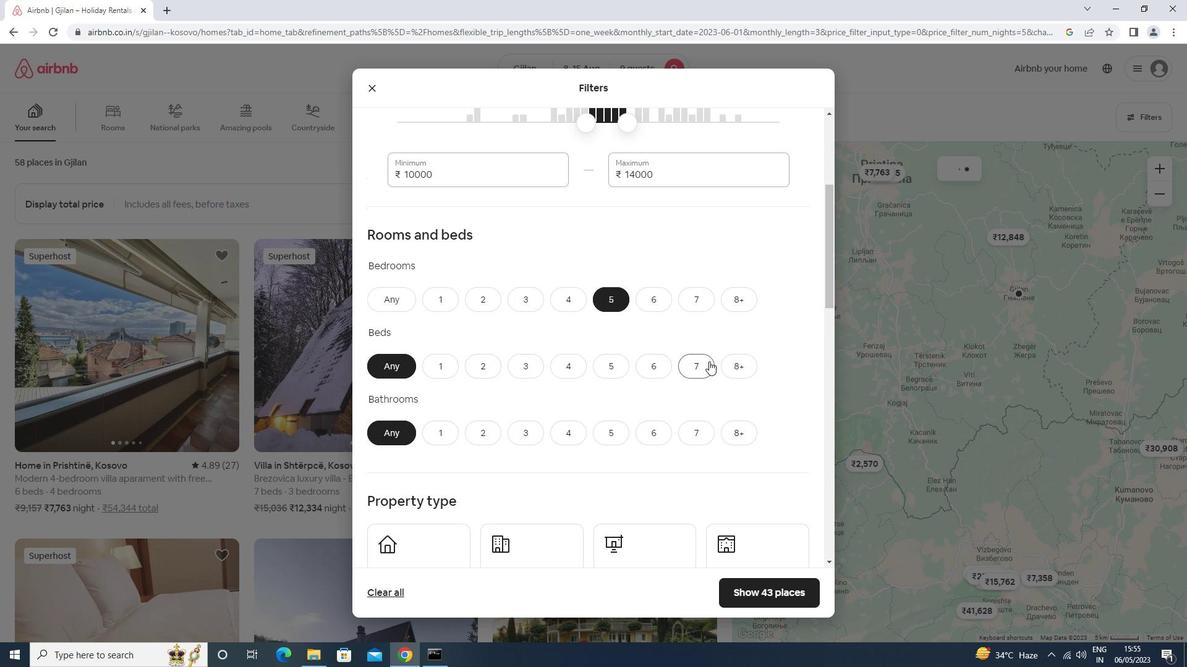 
Action: Mouse pressed left at (733, 361)
Screenshot: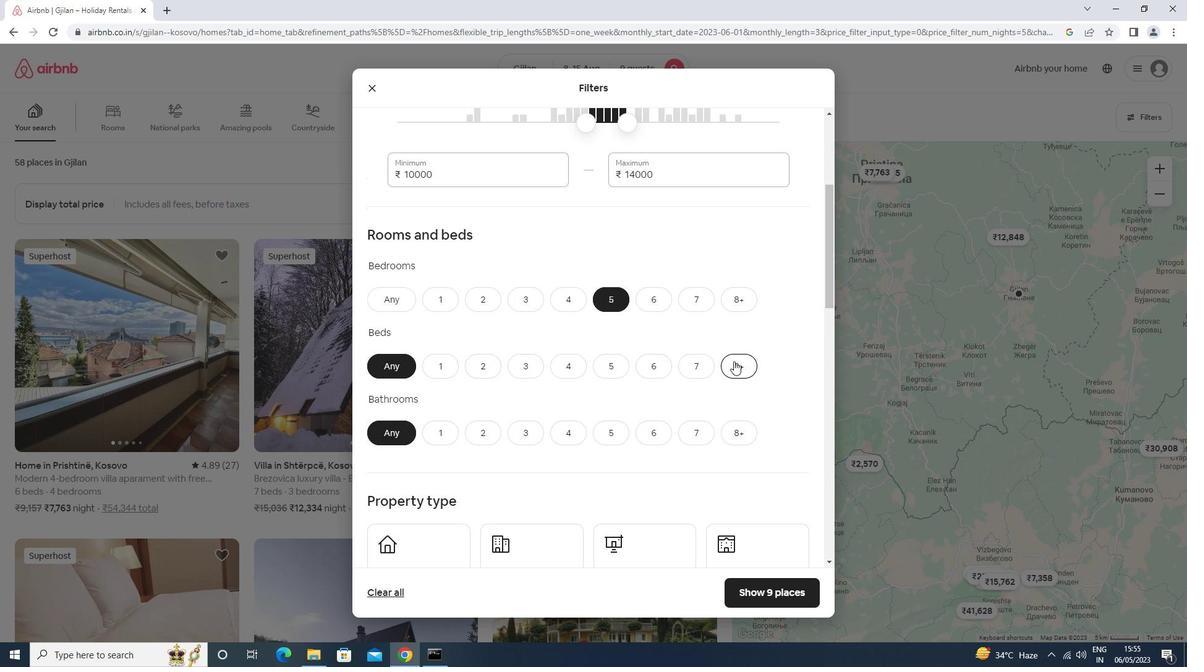 
Action: Mouse moved to (599, 434)
Screenshot: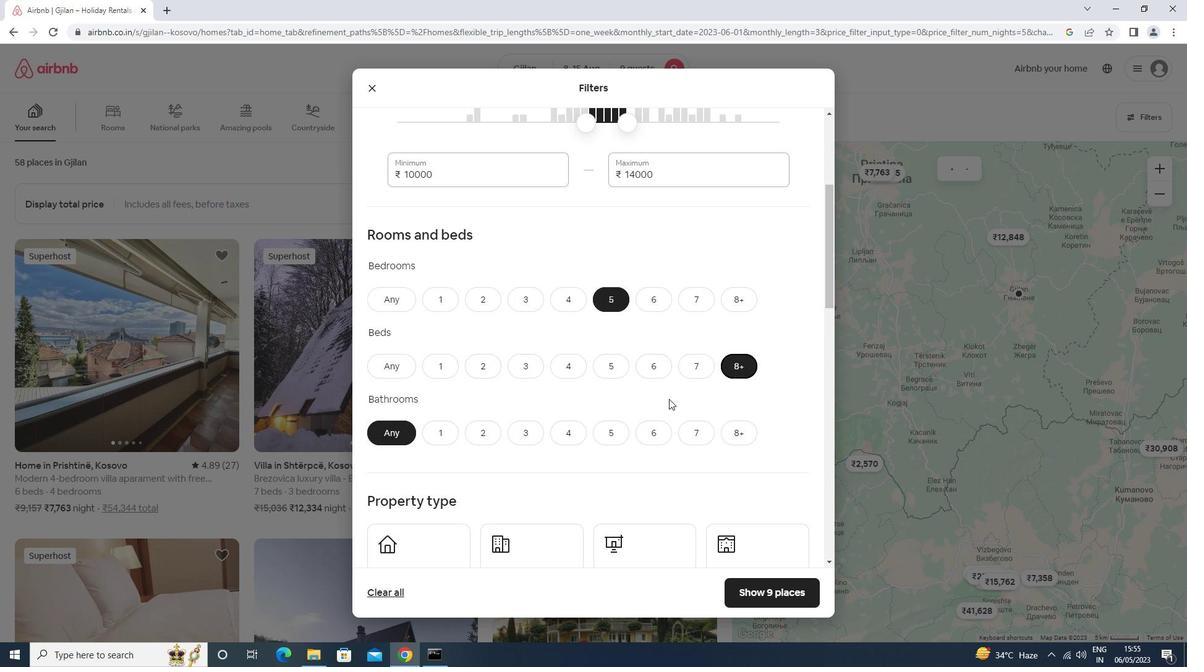 
Action: Mouse pressed left at (599, 434)
Screenshot: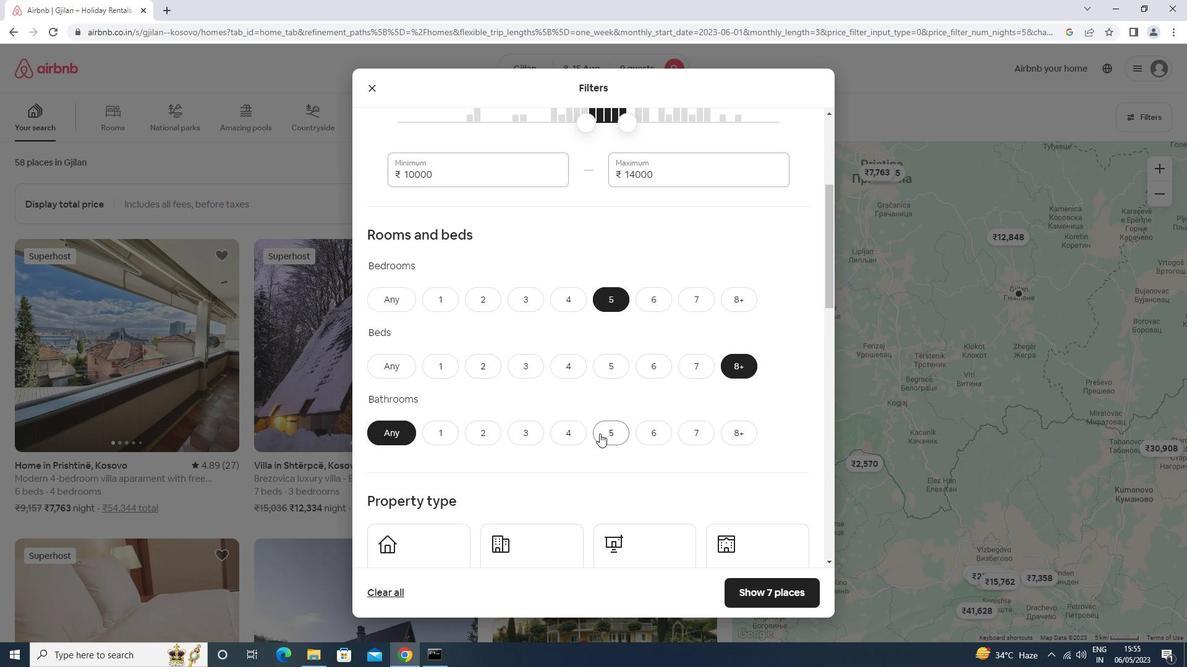 
Action: Mouse scrolled (599, 433) with delta (0, 0)
Screenshot: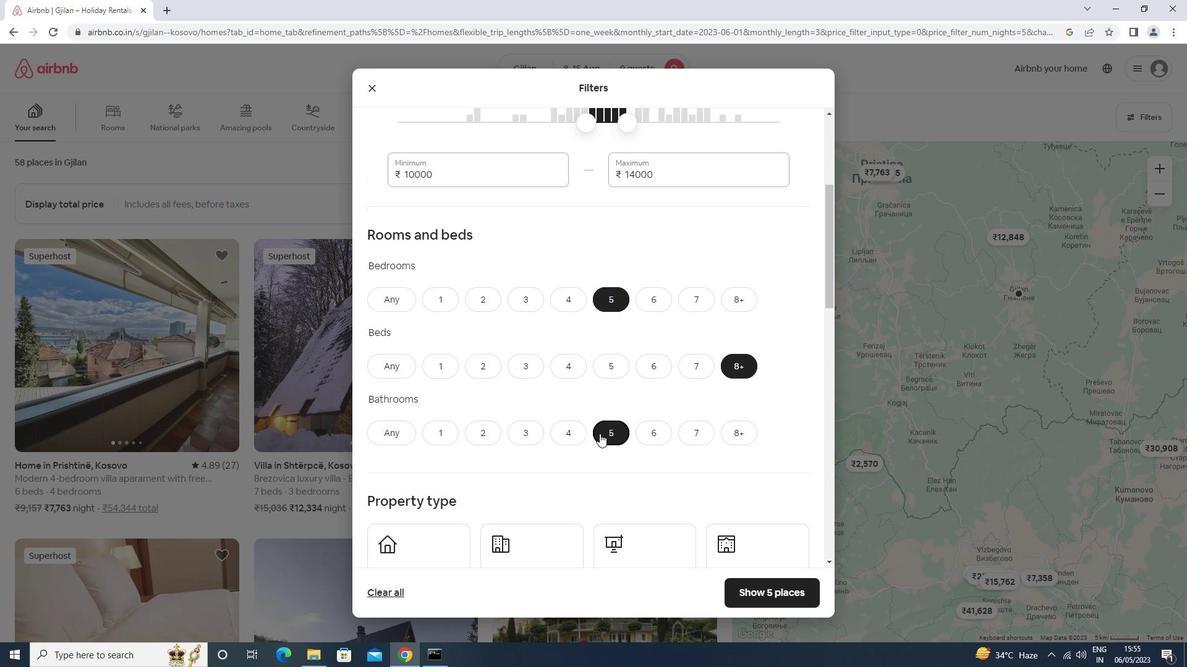 
Action: Mouse scrolled (599, 433) with delta (0, 0)
Screenshot: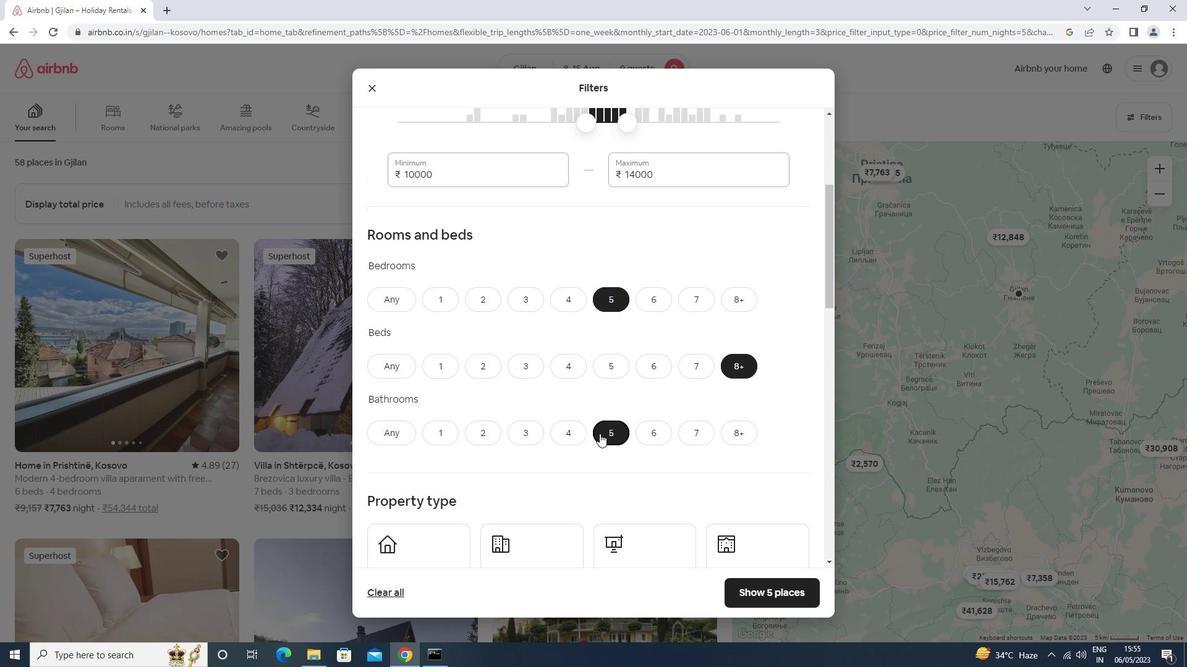 
Action: Mouse scrolled (599, 433) with delta (0, 0)
Screenshot: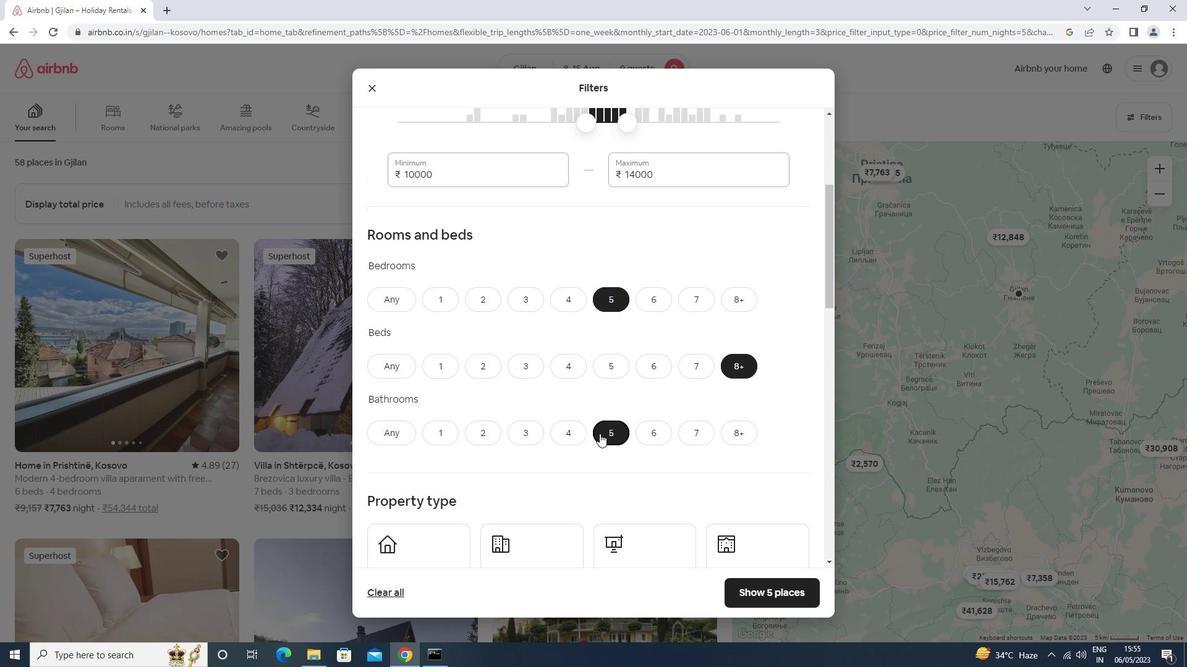 
Action: Mouse scrolled (599, 433) with delta (0, 0)
Screenshot: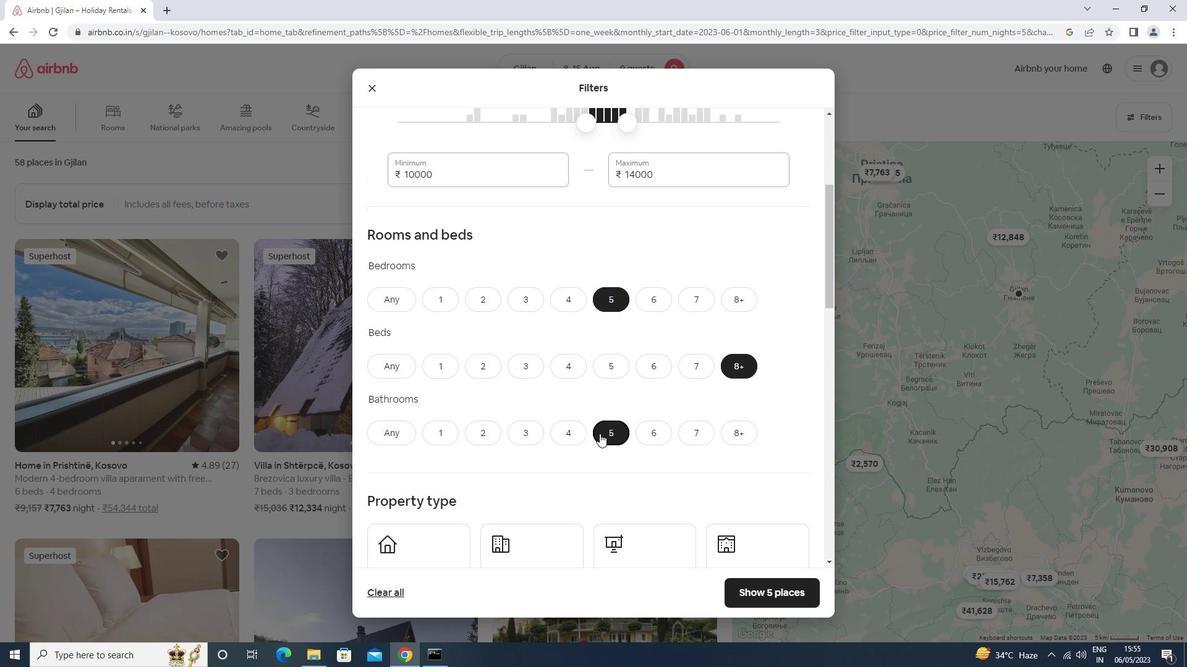 
Action: Mouse moved to (452, 335)
Screenshot: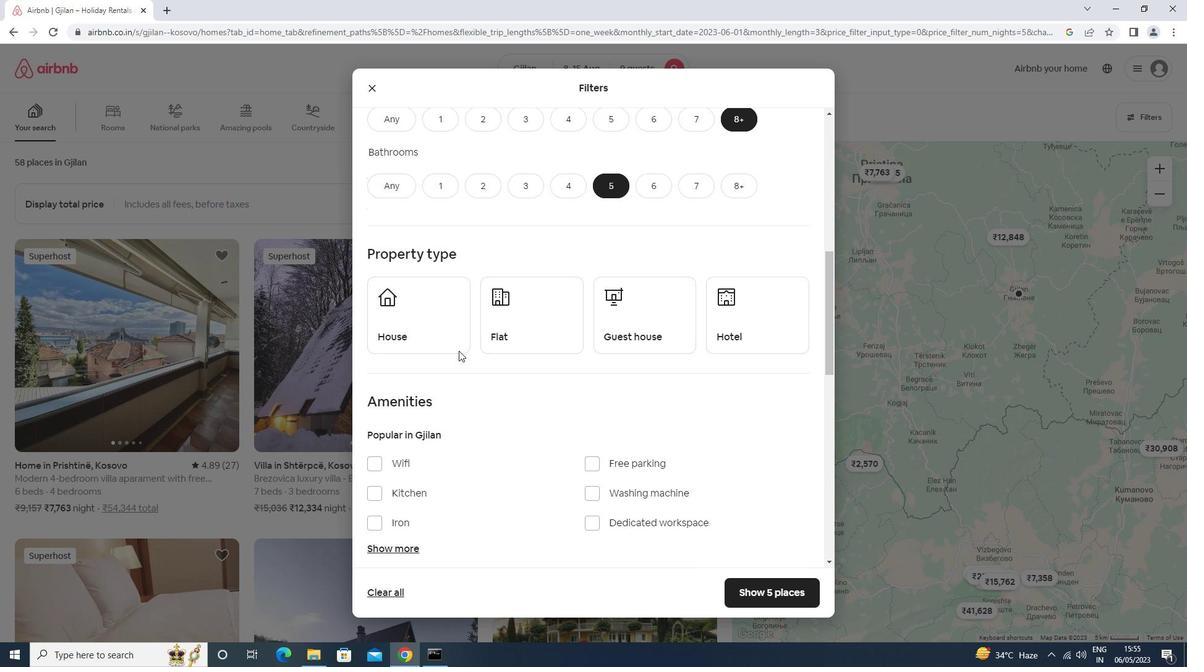 
Action: Mouse pressed left at (452, 335)
Screenshot: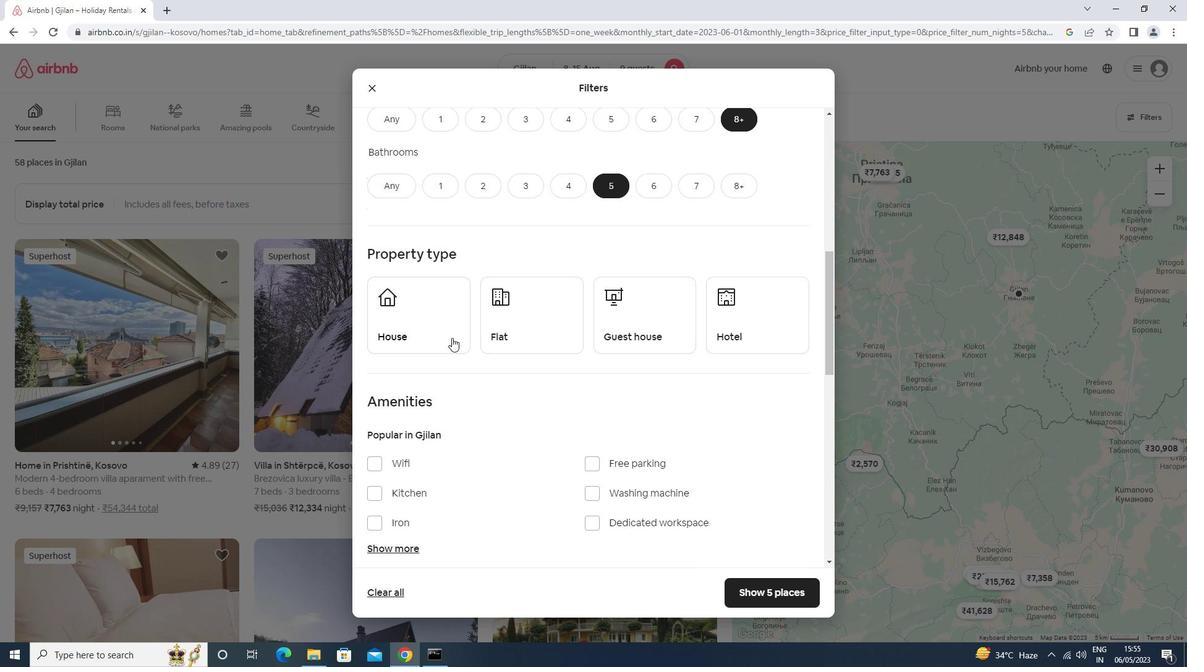 
Action: Mouse moved to (518, 333)
Screenshot: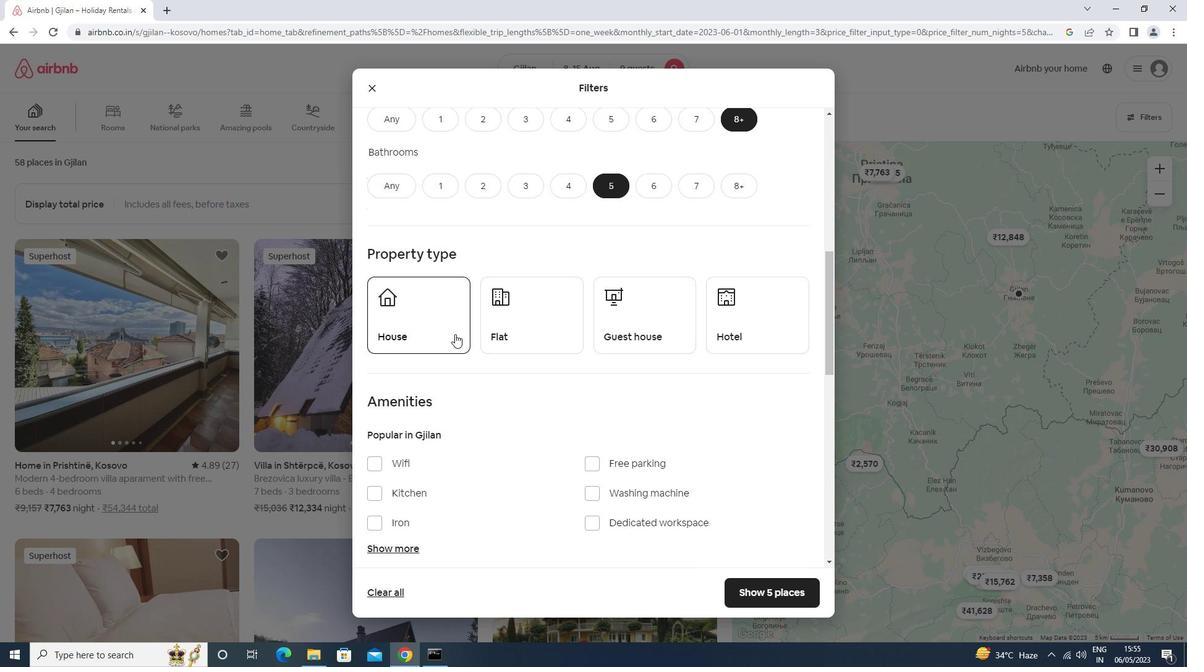 
Action: Mouse pressed left at (518, 333)
Screenshot: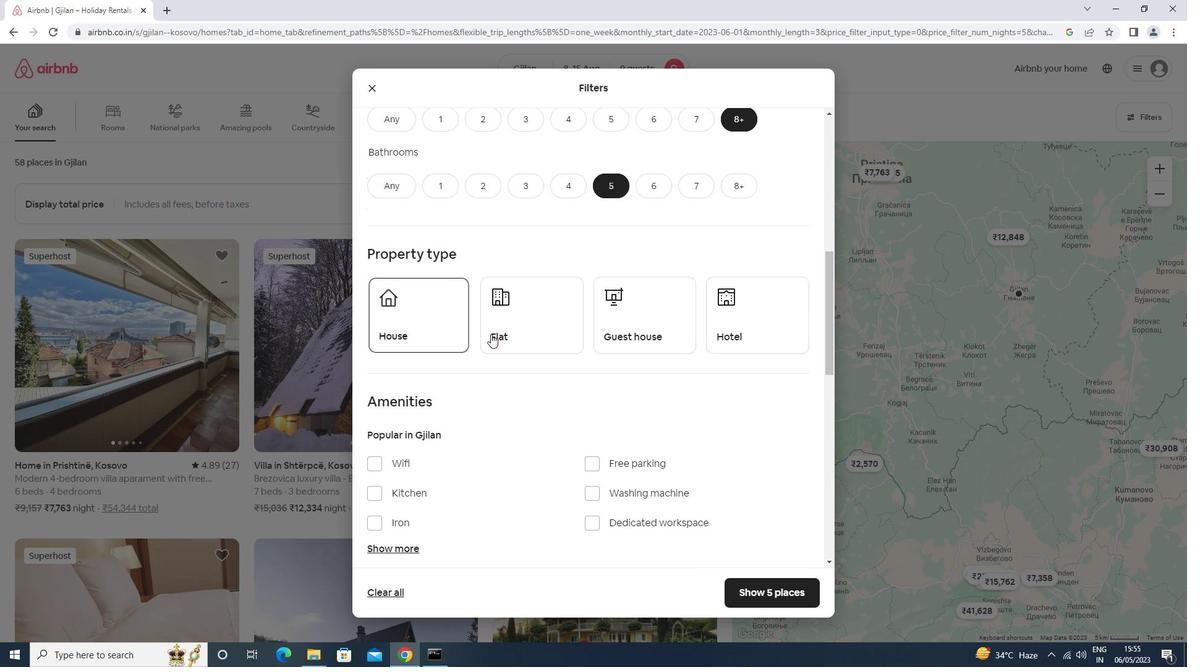 
Action: Mouse moved to (619, 324)
Screenshot: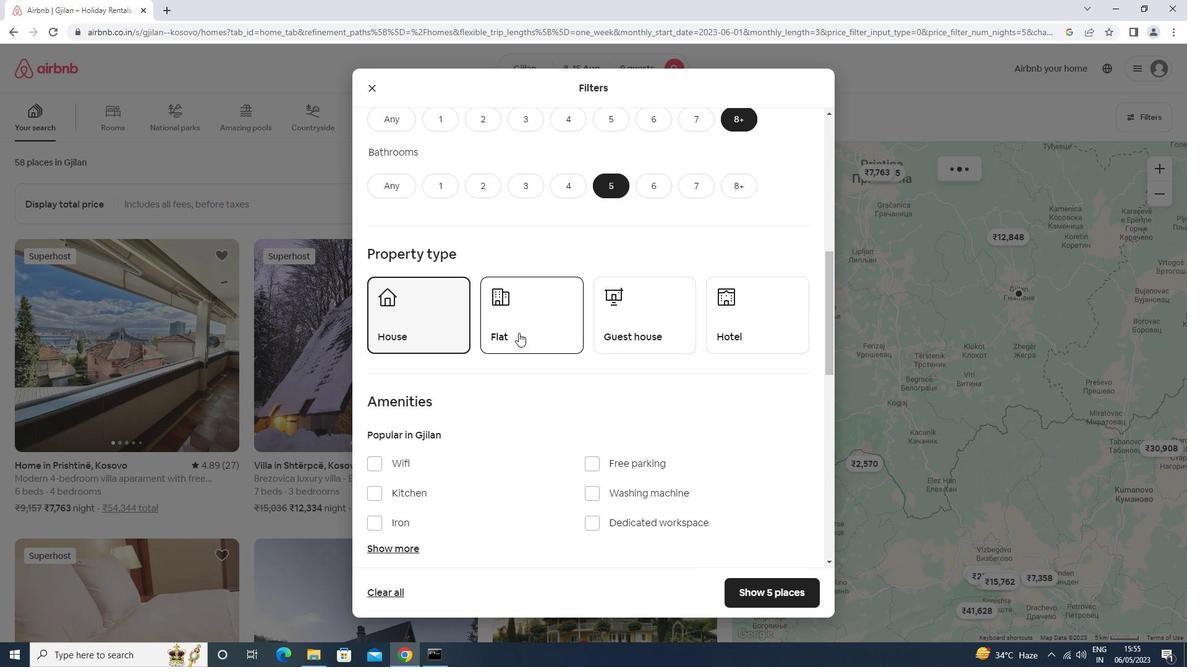 
Action: Mouse pressed left at (619, 324)
Screenshot: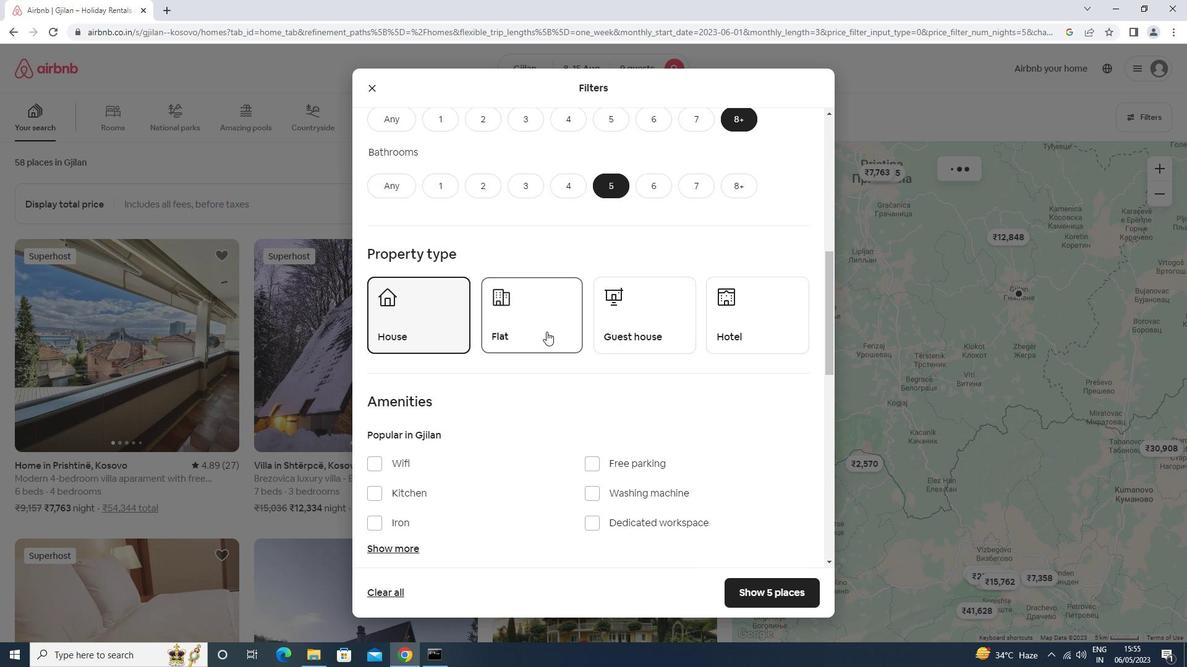 
Action: Mouse moved to (619, 321)
Screenshot: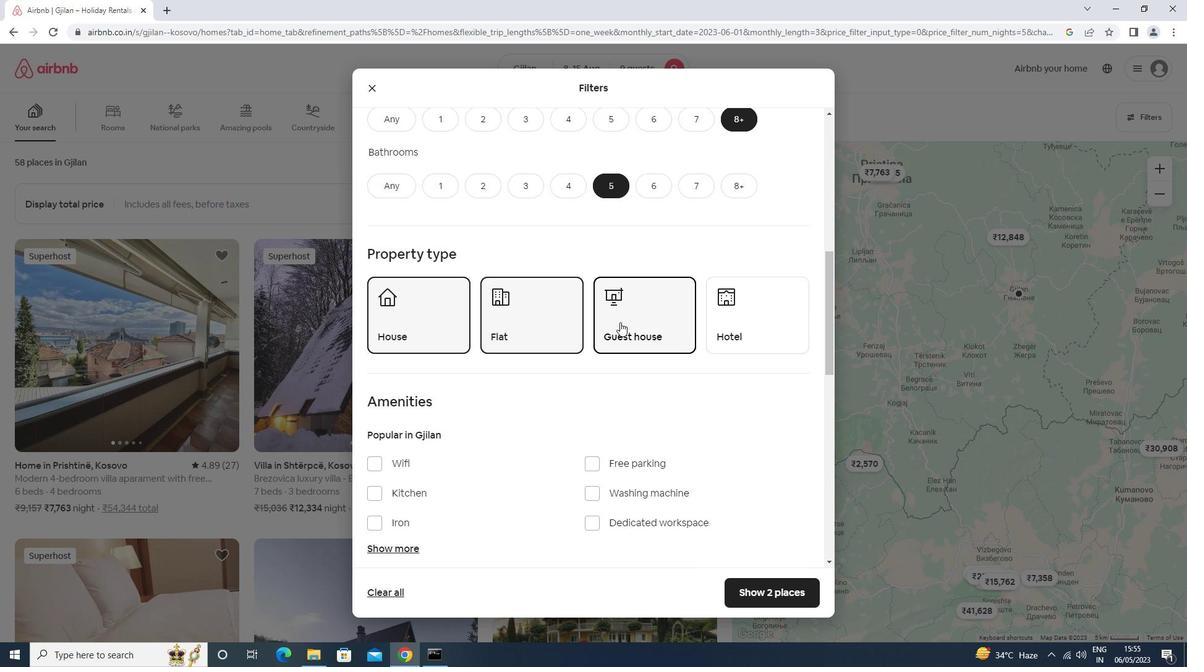 
Action: Mouse scrolled (619, 320) with delta (0, 0)
Screenshot: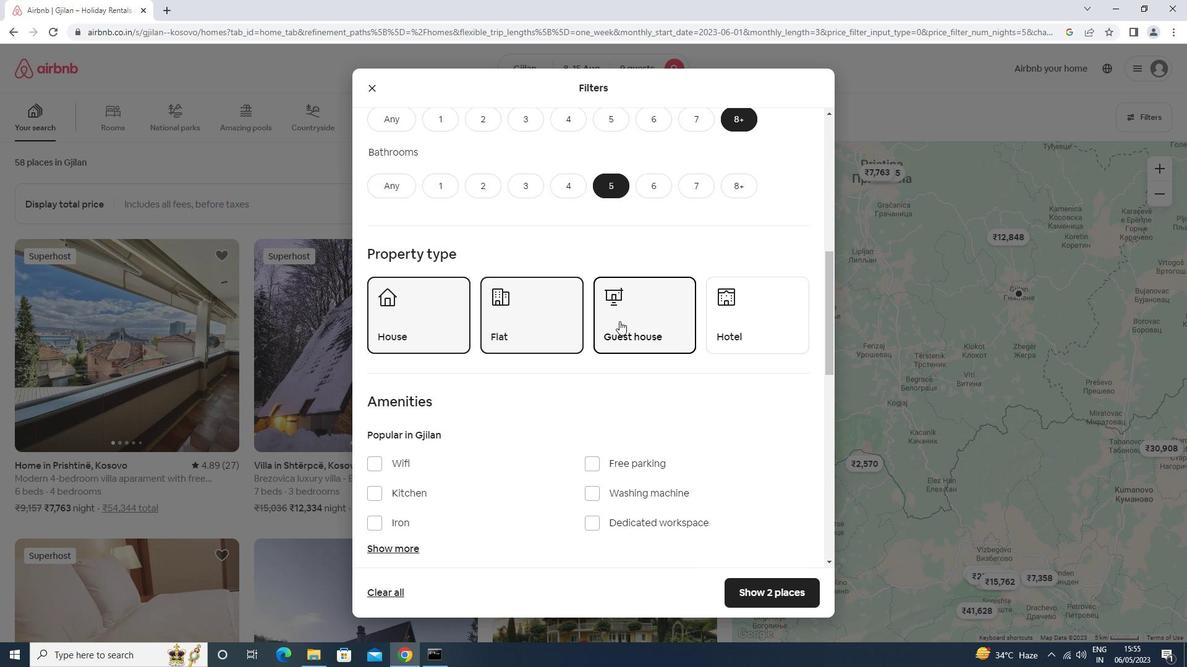 
Action: Mouse scrolled (619, 320) with delta (0, 0)
Screenshot: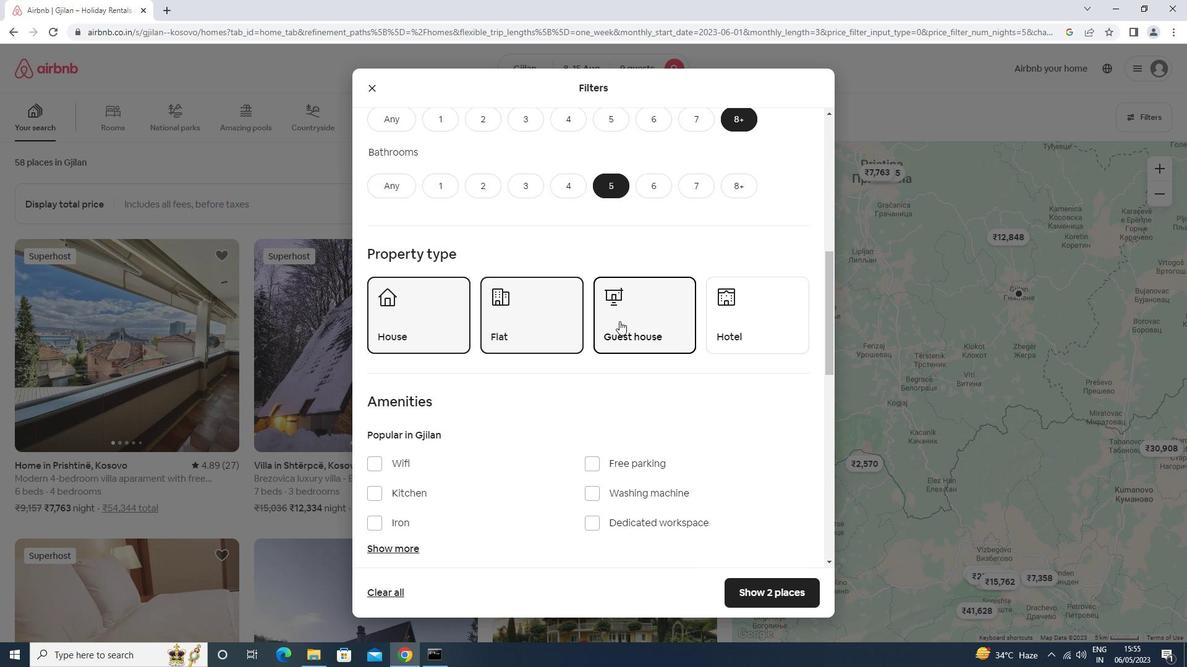 
Action: Mouse moved to (405, 422)
Screenshot: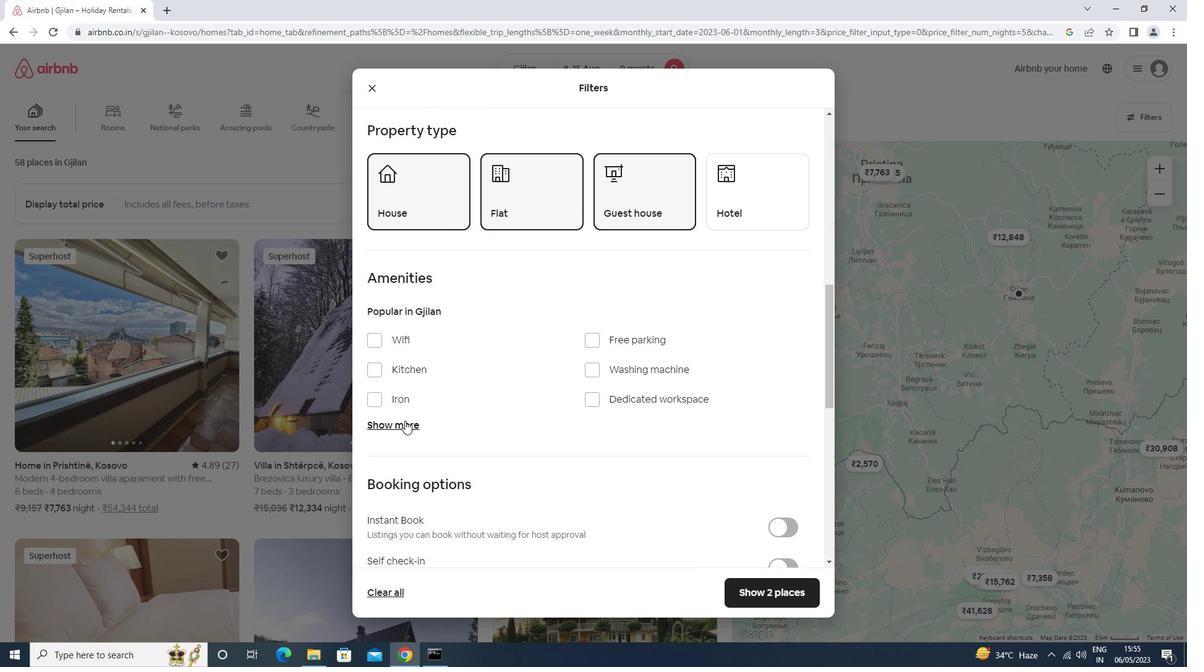 
Action: Mouse pressed left at (405, 422)
Screenshot: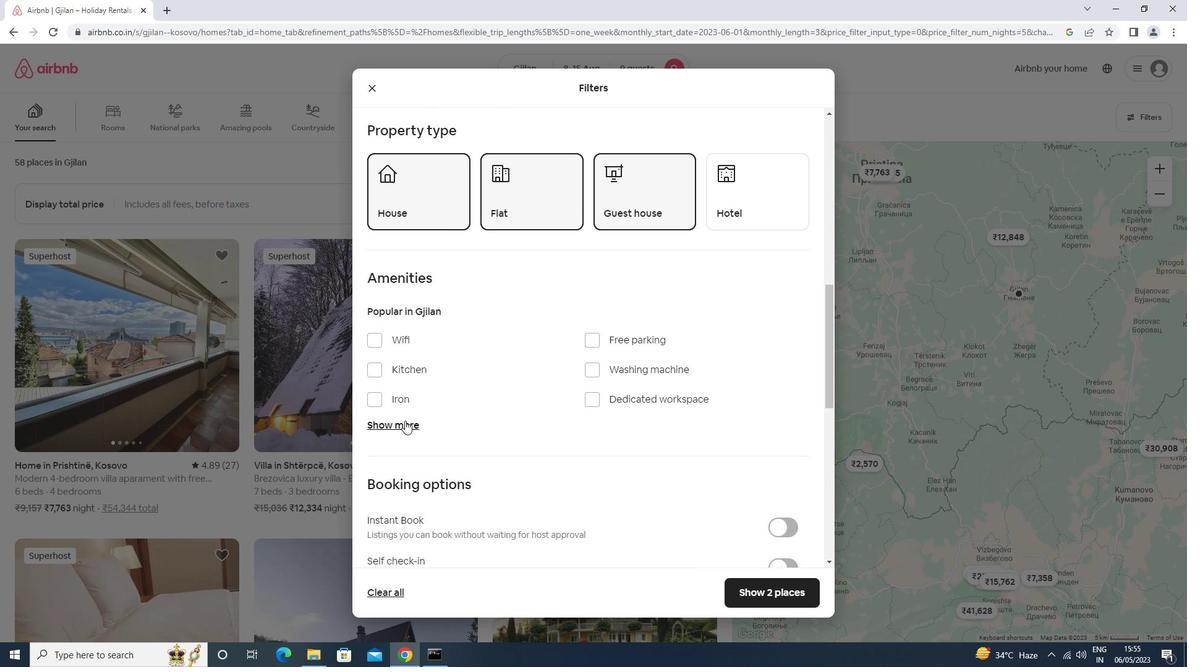 
Action: Mouse moved to (406, 343)
Screenshot: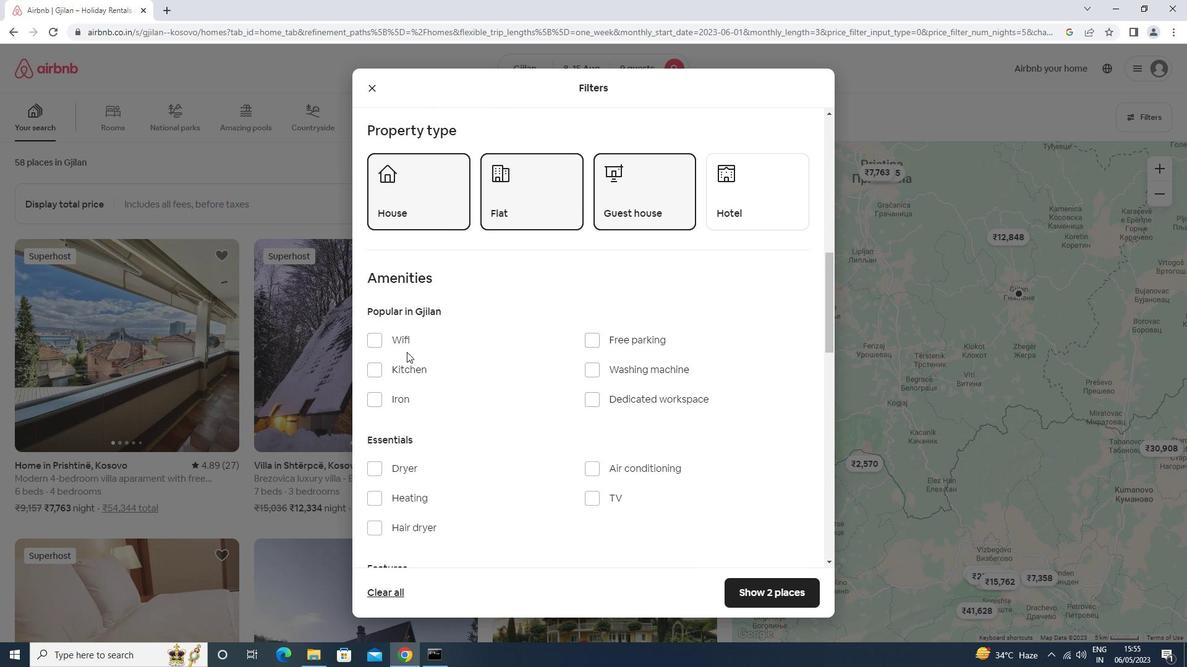 
Action: Mouse pressed left at (406, 343)
Screenshot: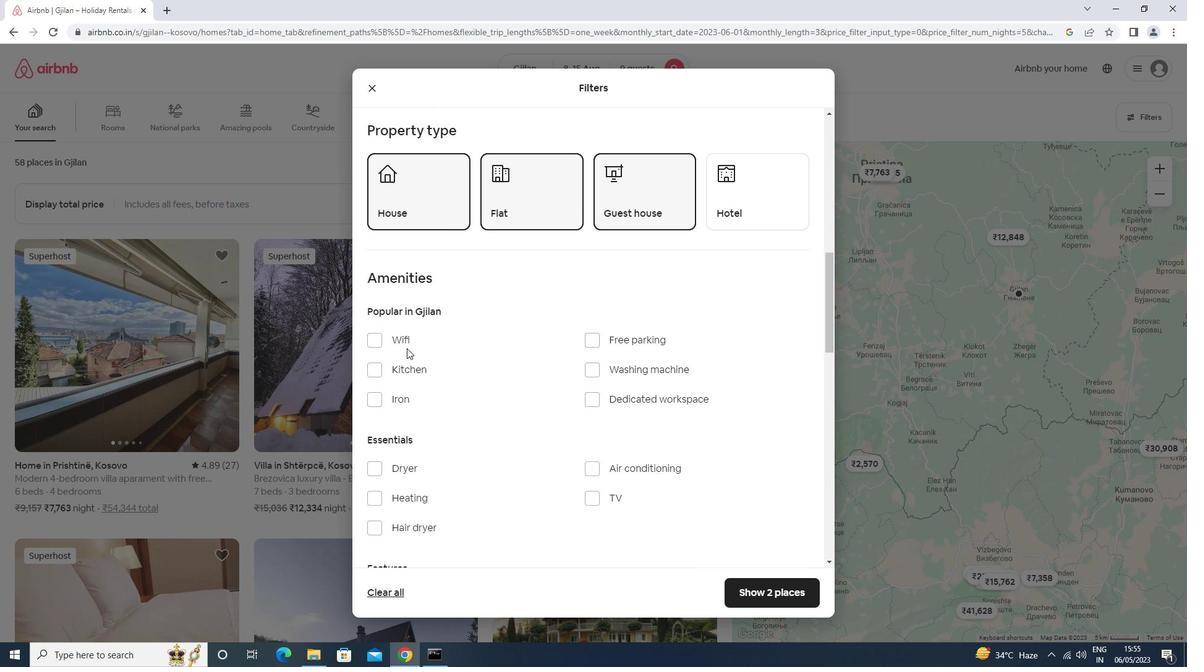
Action: Mouse moved to (609, 334)
Screenshot: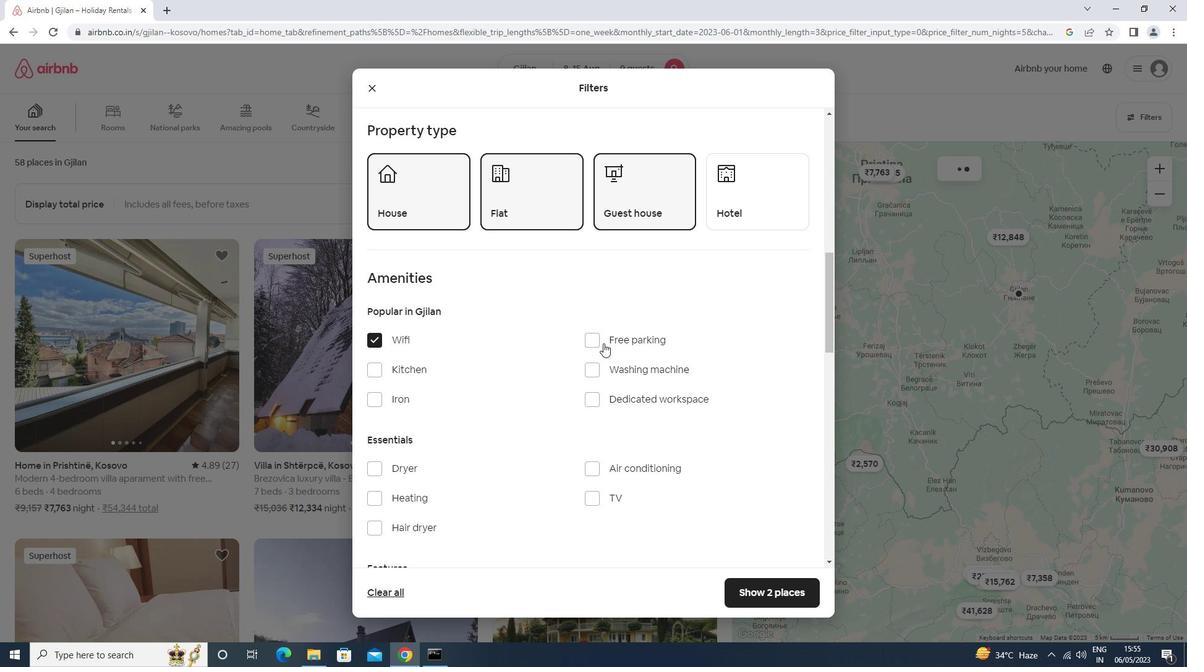 
Action: Mouse pressed left at (609, 334)
Screenshot: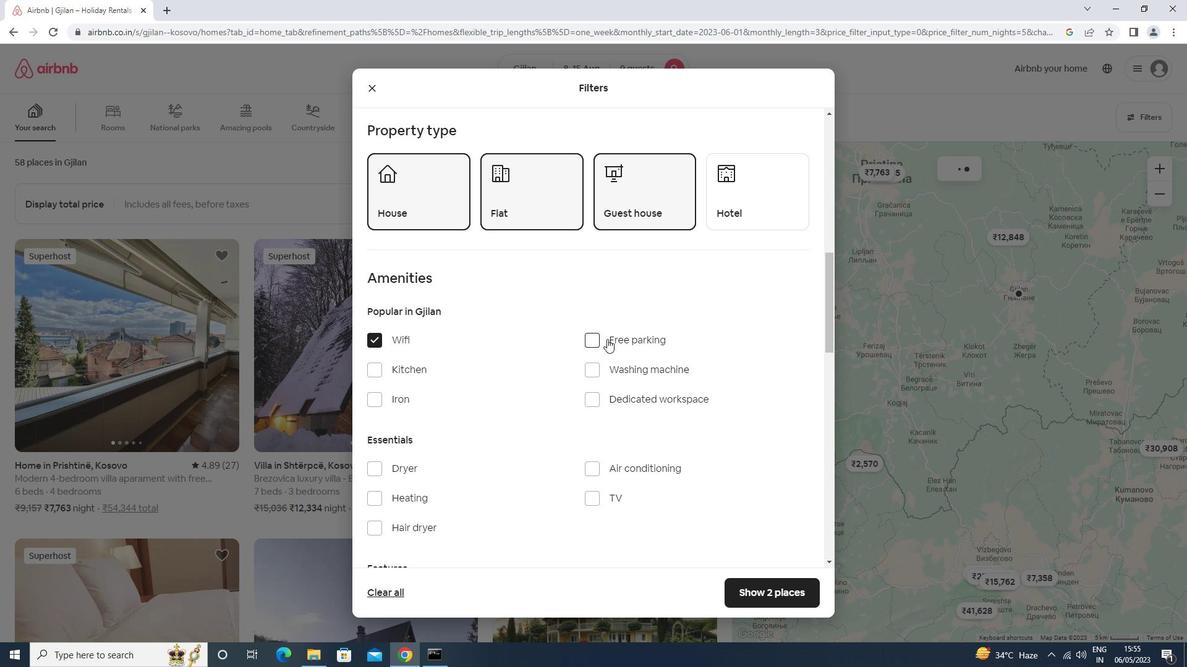 
Action: Mouse moved to (610, 496)
Screenshot: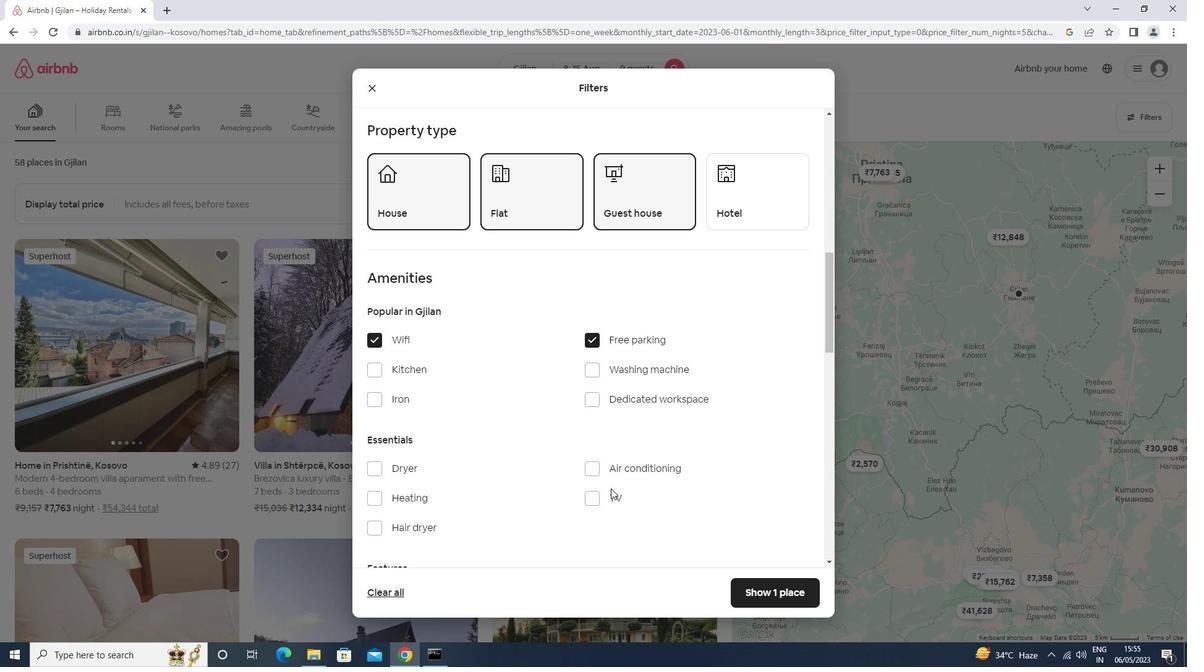 
Action: Mouse pressed left at (610, 496)
Screenshot: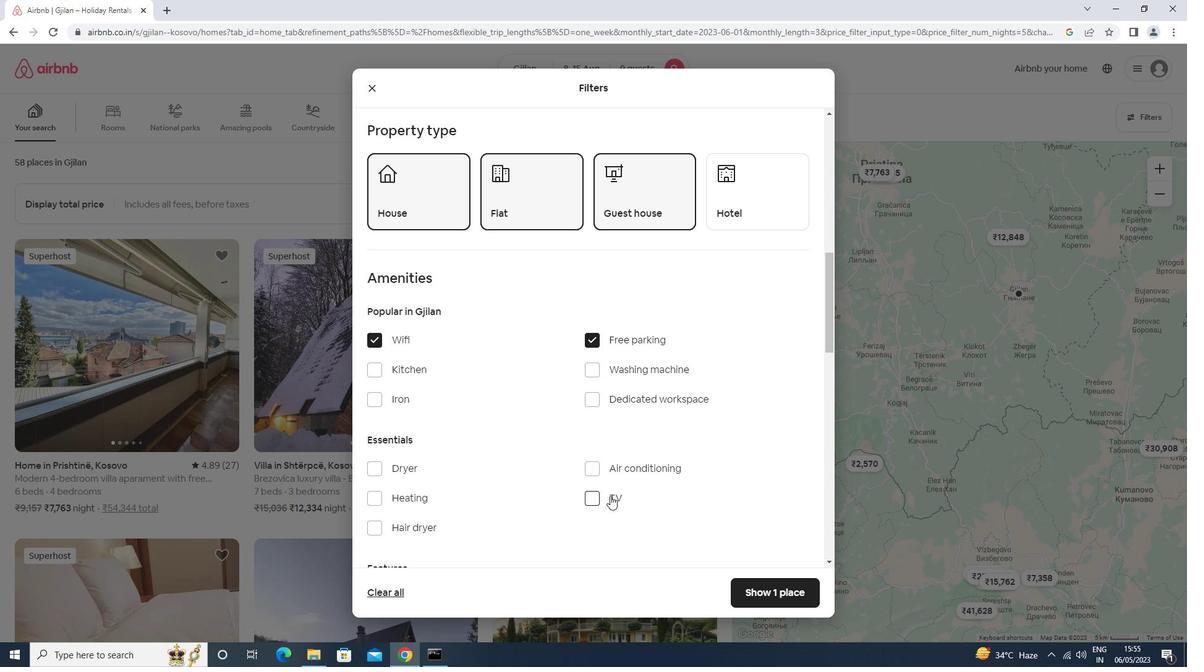 
Action: Mouse moved to (584, 469)
Screenshot: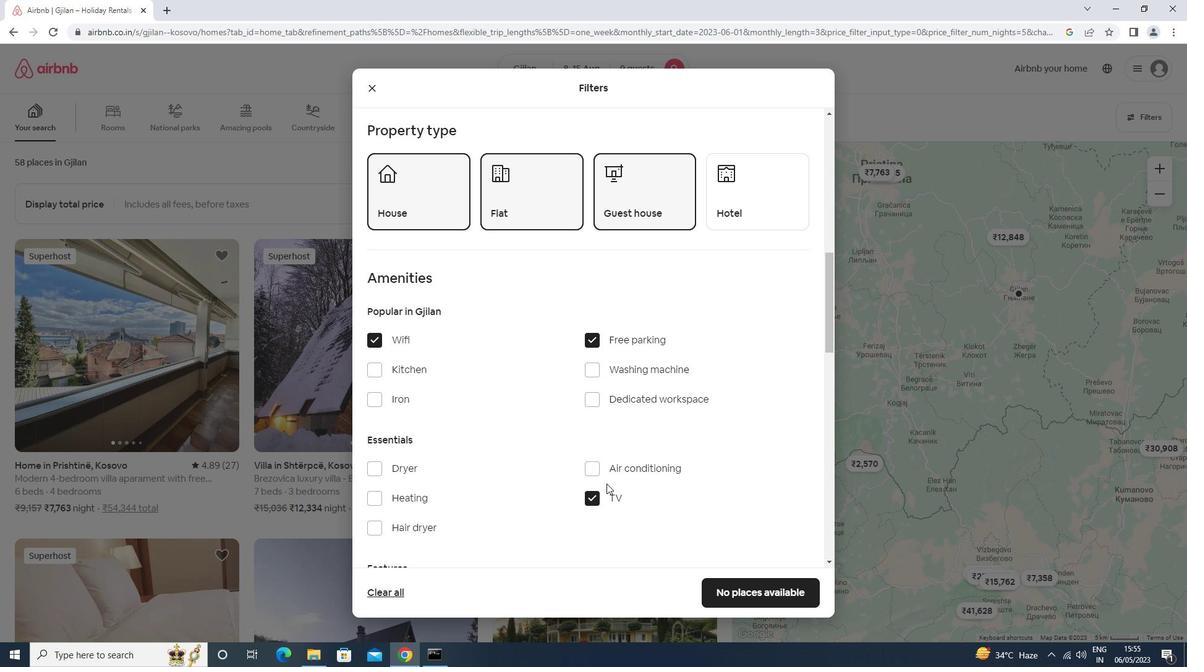 
Action: Mouse scrolled (584, 468) with delta (0, 0)
Screenshot: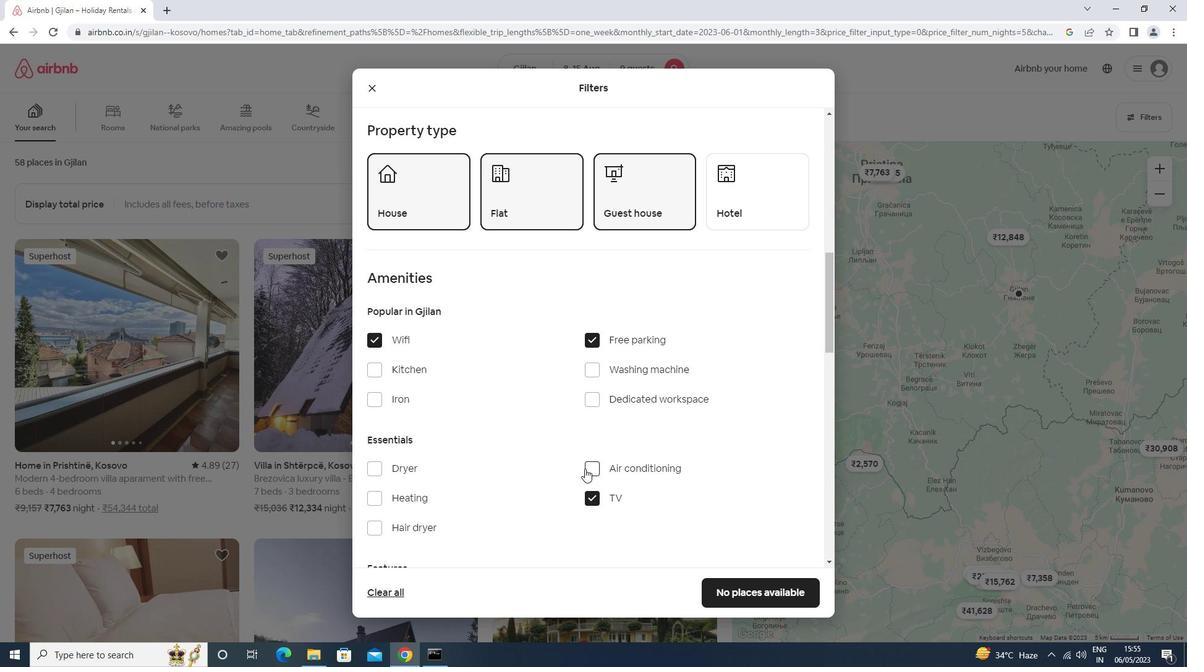 
Action: Mouse scrolled (584, 468) with delta (0, 0)
Screenshot: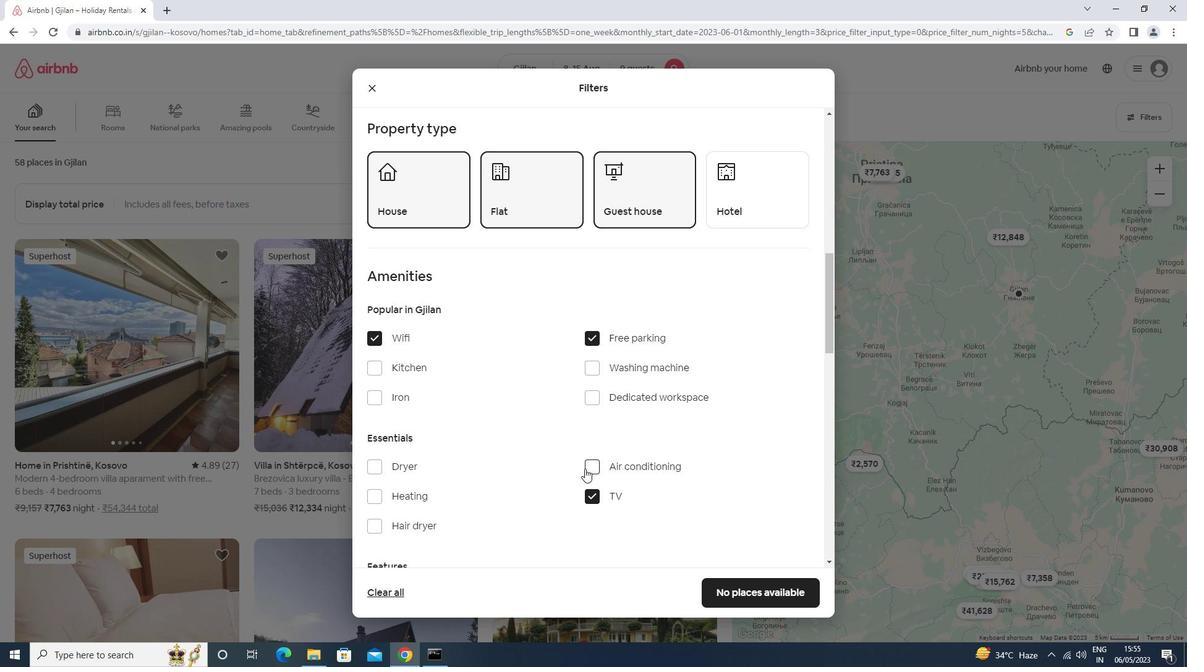 
Action: Mouse scrolled (584, 468) with delta (0, 0)
Screenshot: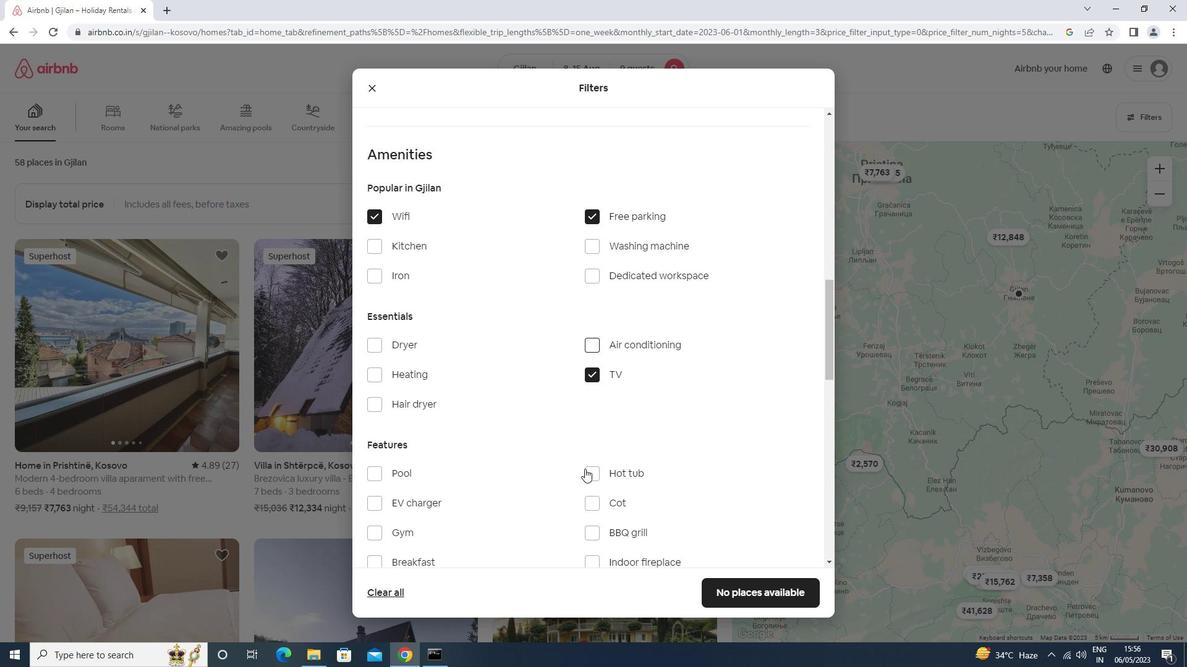 
Action: Mouse scrolled (584, 468) with delta (0, 0)
Screenshot: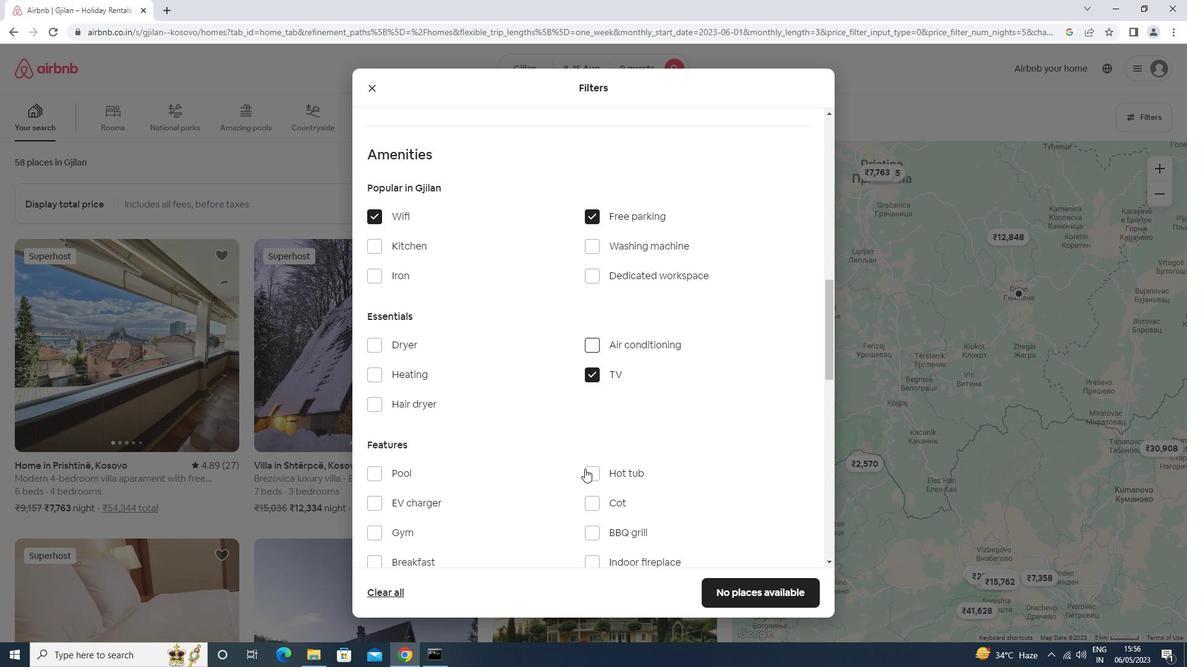 
Action: Mouse moved to (393, 408)
Screenshot: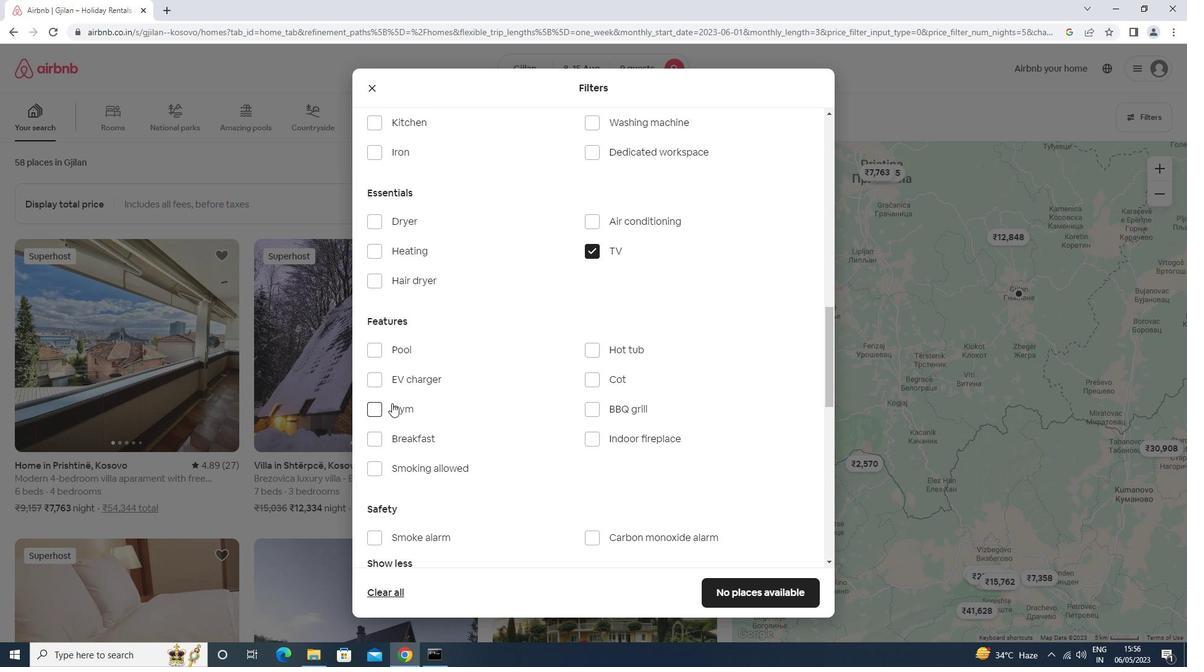 
Action: Mouse pressed left at (393, 408)
Screenshot: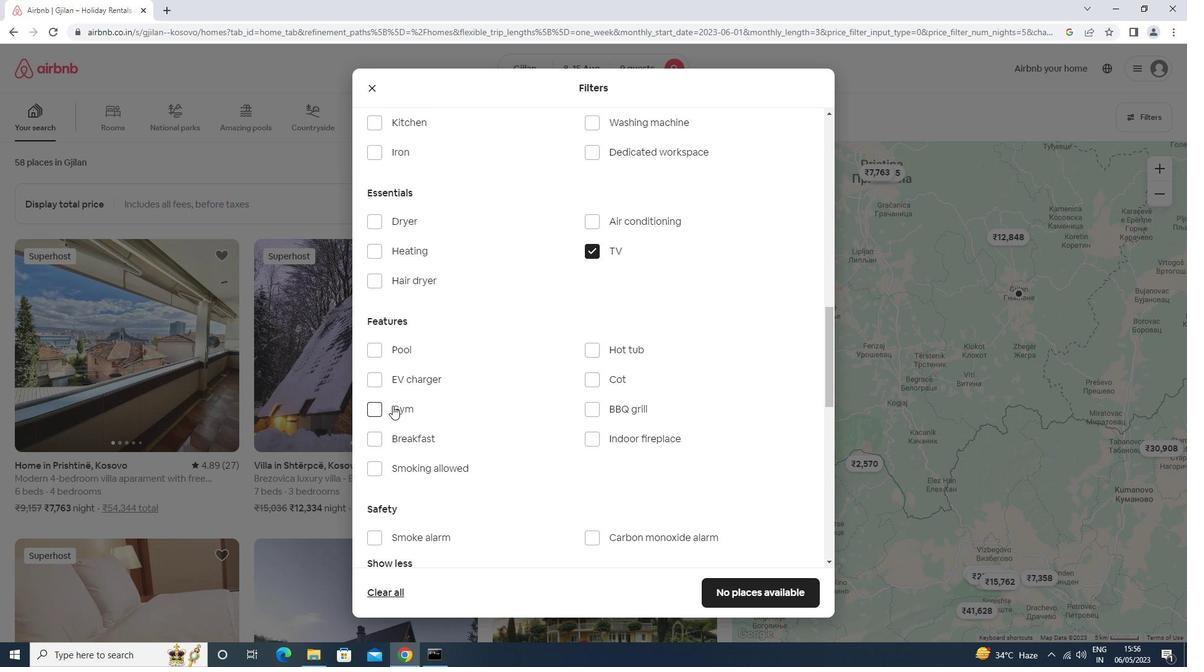 
Action: Mouse moved to (402, 435)
Screenshot: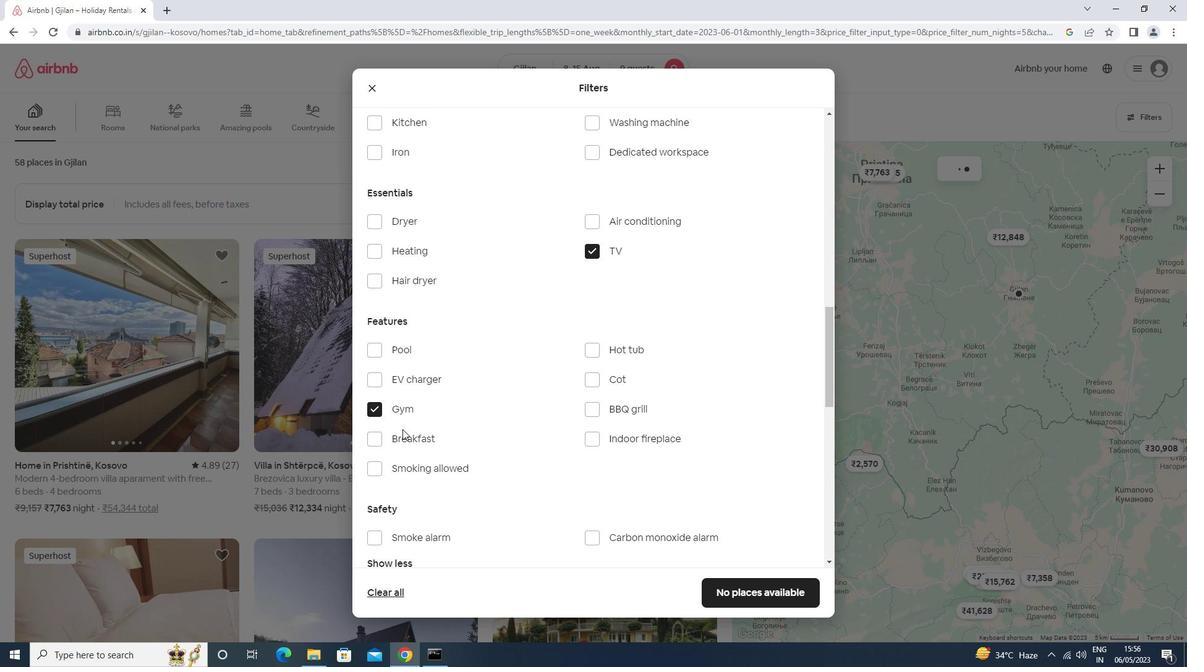
Action: Mouse pressed left at (402, 435)
Screenshot: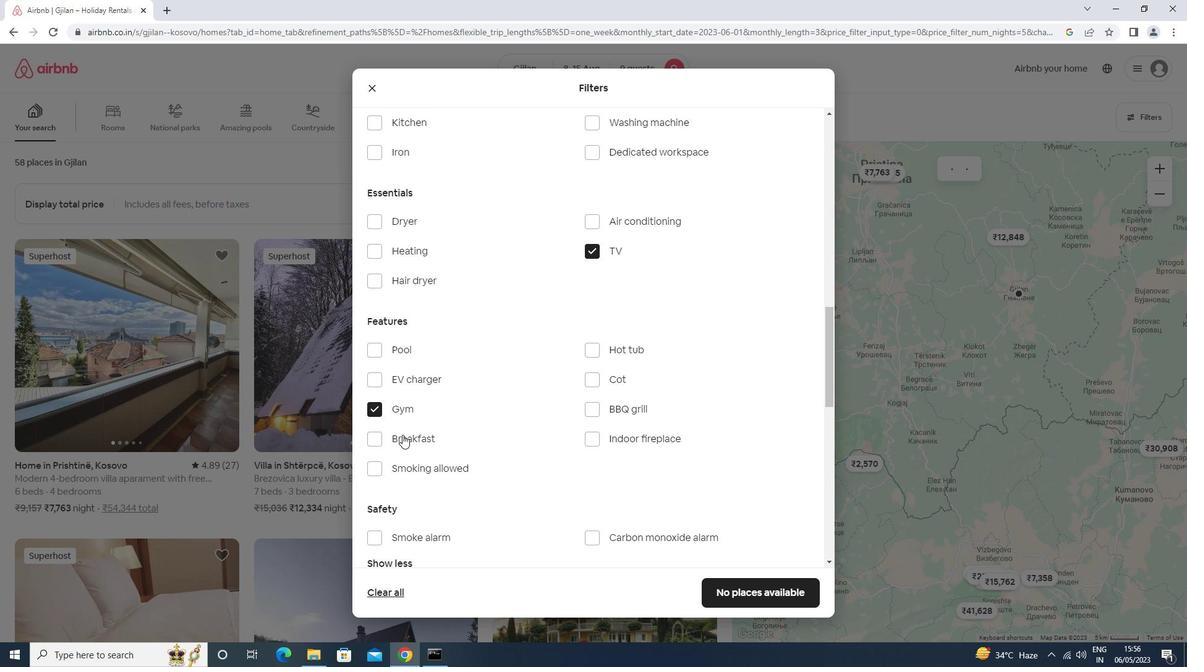 
Action: Mouse moved to (513, 398)
Screenshot: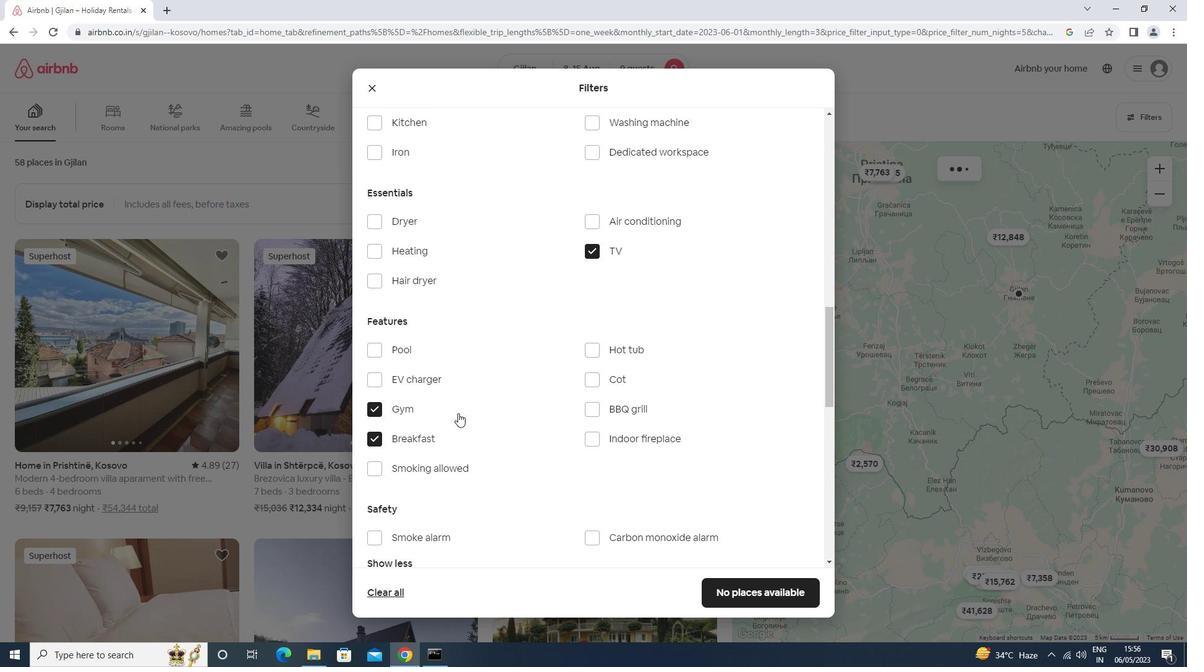 
Action: Mouse scrolled (513, 398) with delta (0, 0)
Screenshot: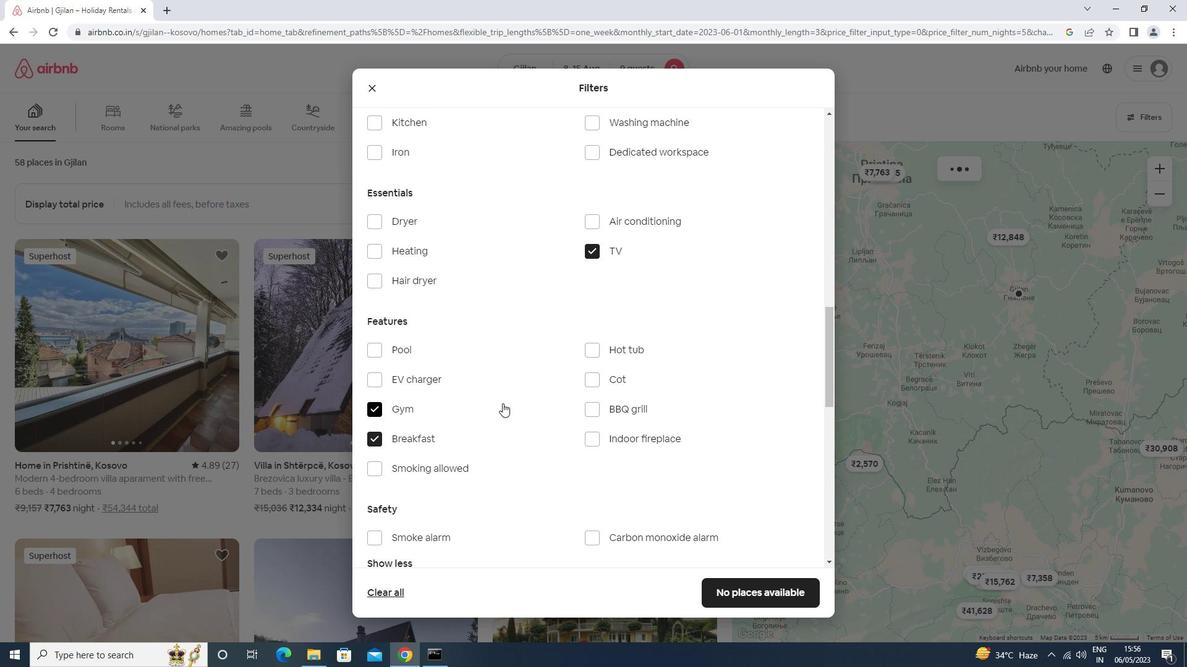 
Action: Mouse scrolled (513, 398) with delta (0, 0)
Screenshot: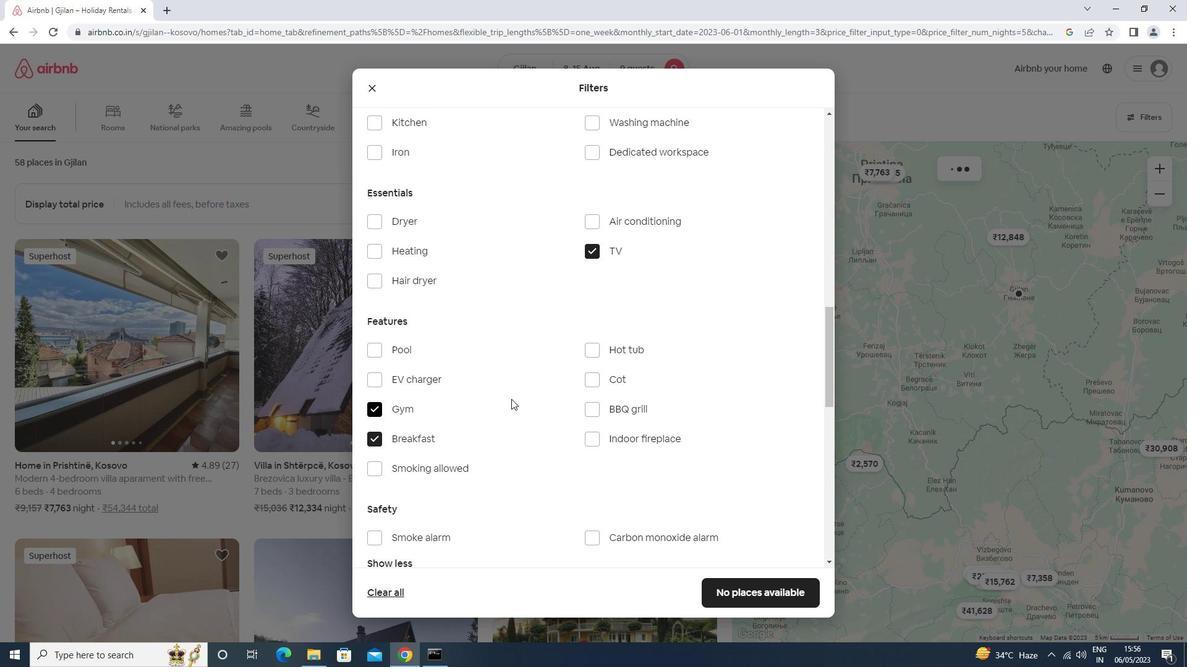 
Action: Mouse scrolled (513, 398) with delta (0, 0)
Screenshot: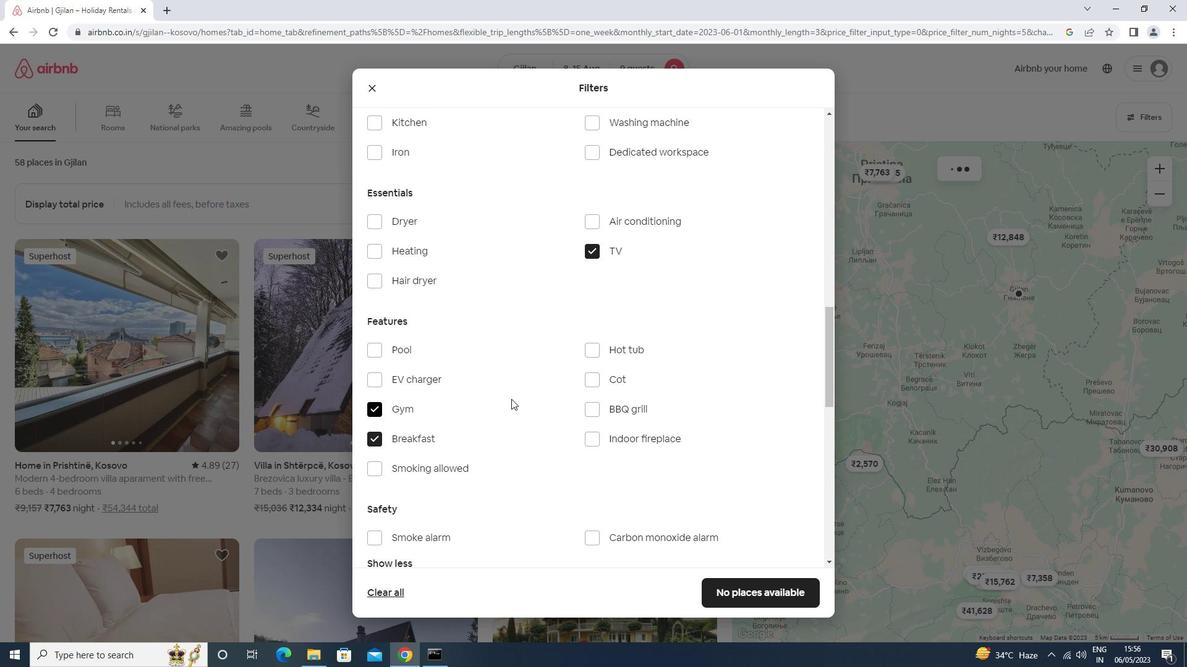 
Action: Mouse scrolled (513, 398) with delta (0, 0)
Screenshot: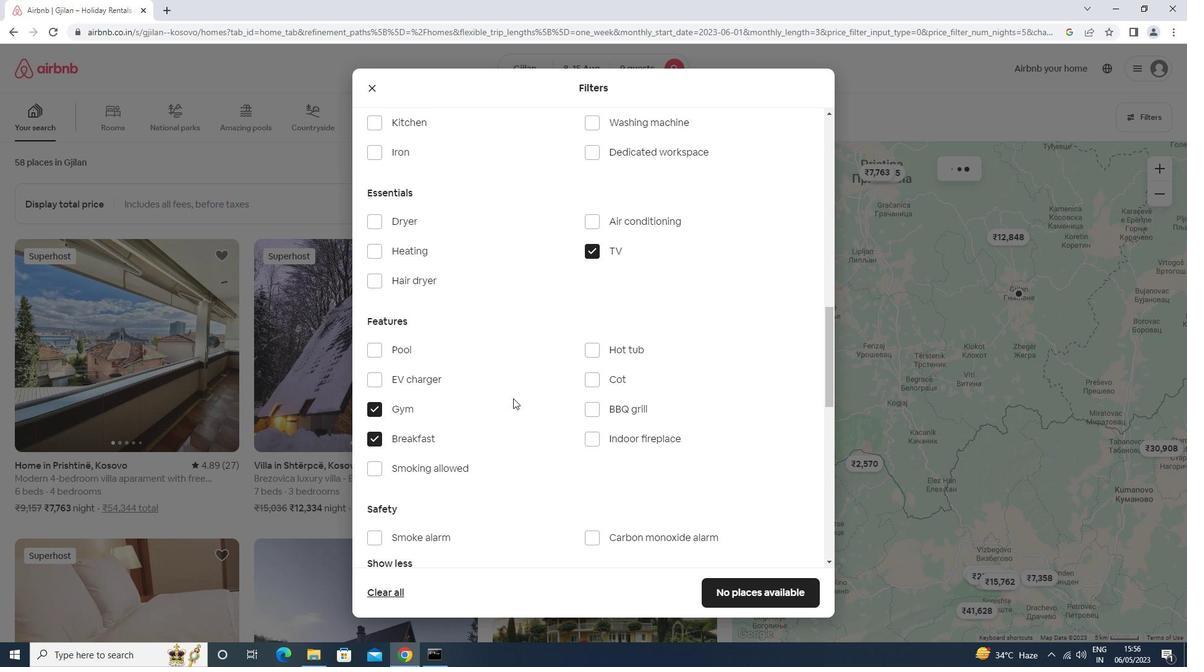 
Action: Mouse moved to (786, 456)
Screenshot: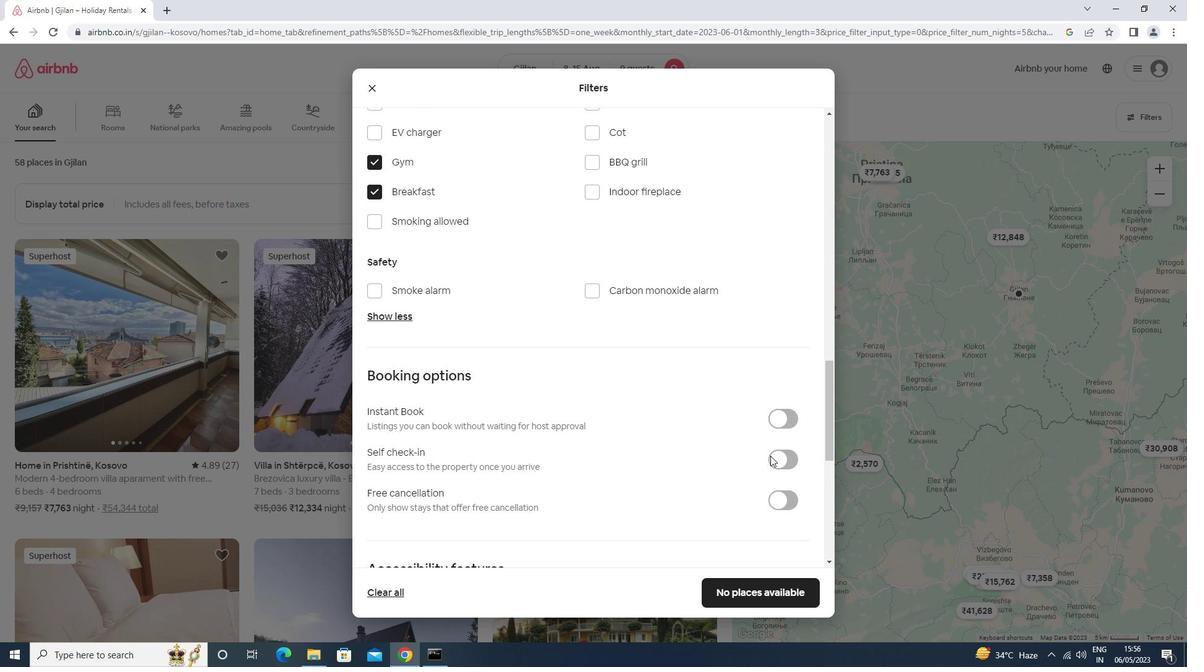 
Action: Mouse pressed left at (786, 456)
Screenshot: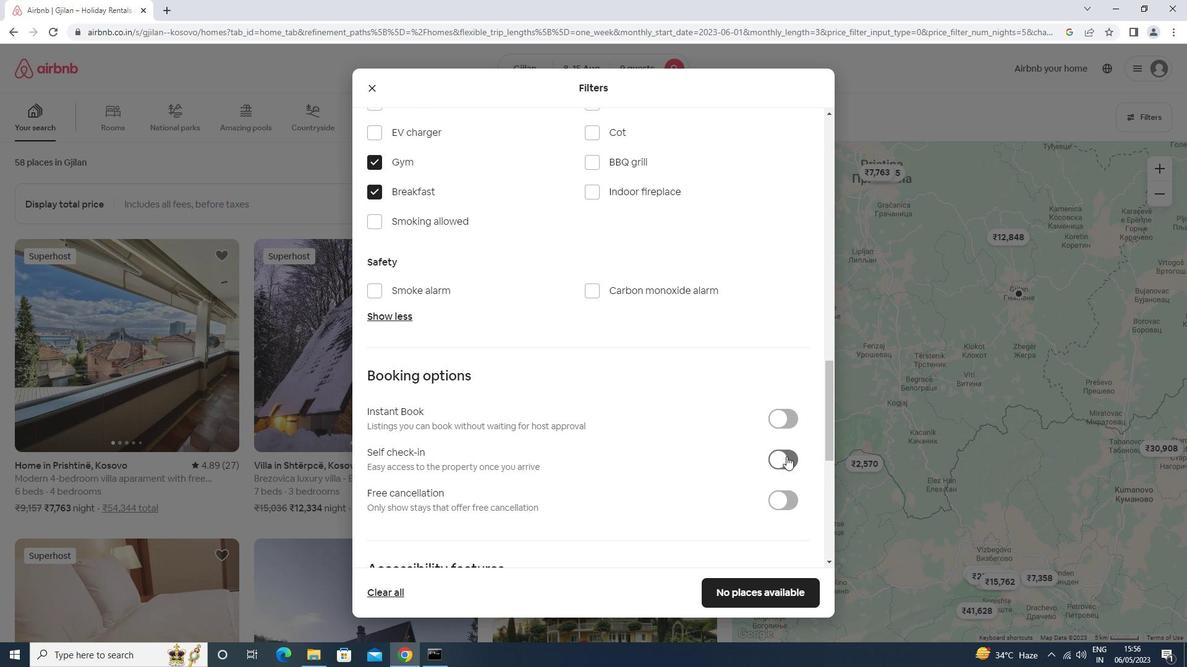
Action: Mouse moved to (633, 457)
Screenshot: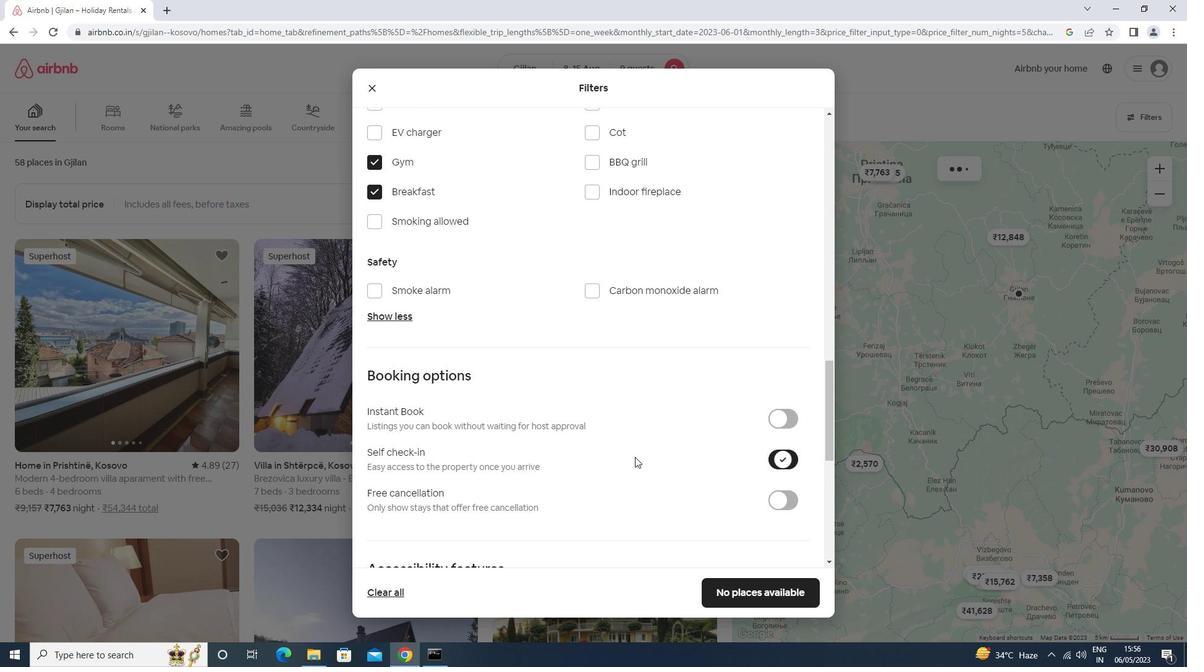 
Action: Mouse scrolled (633, 456) with delta (0, 0)
Screenshot: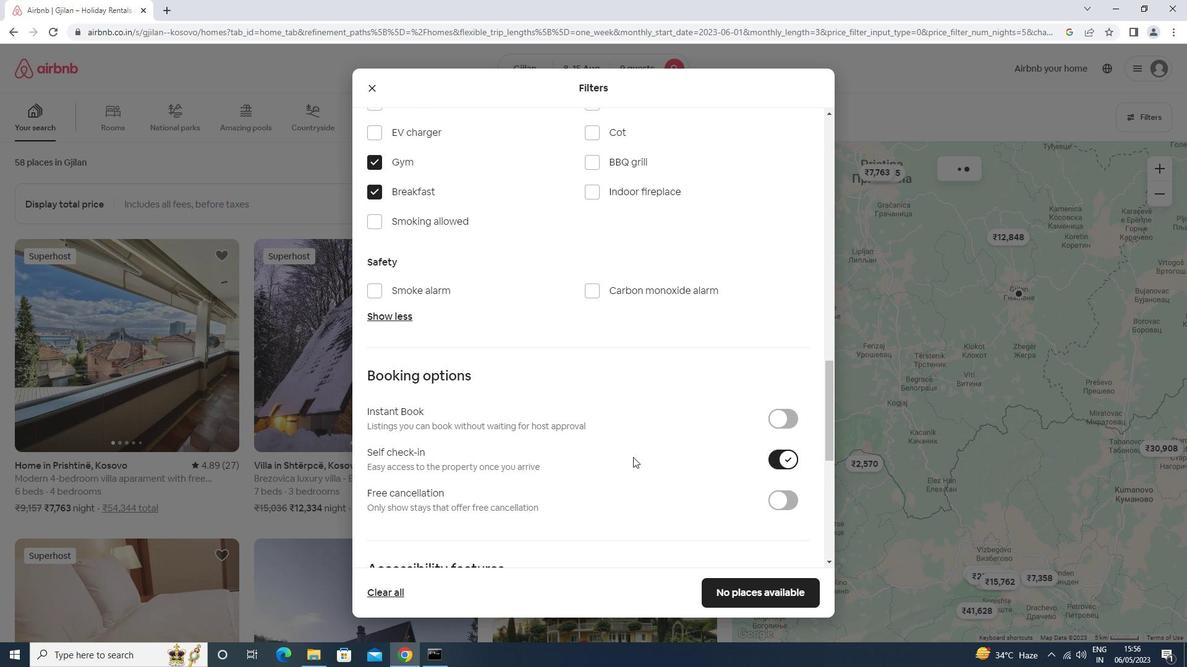 
Action: Mouse scrolled (633, 456) with delta (0, 0)
Screenshot: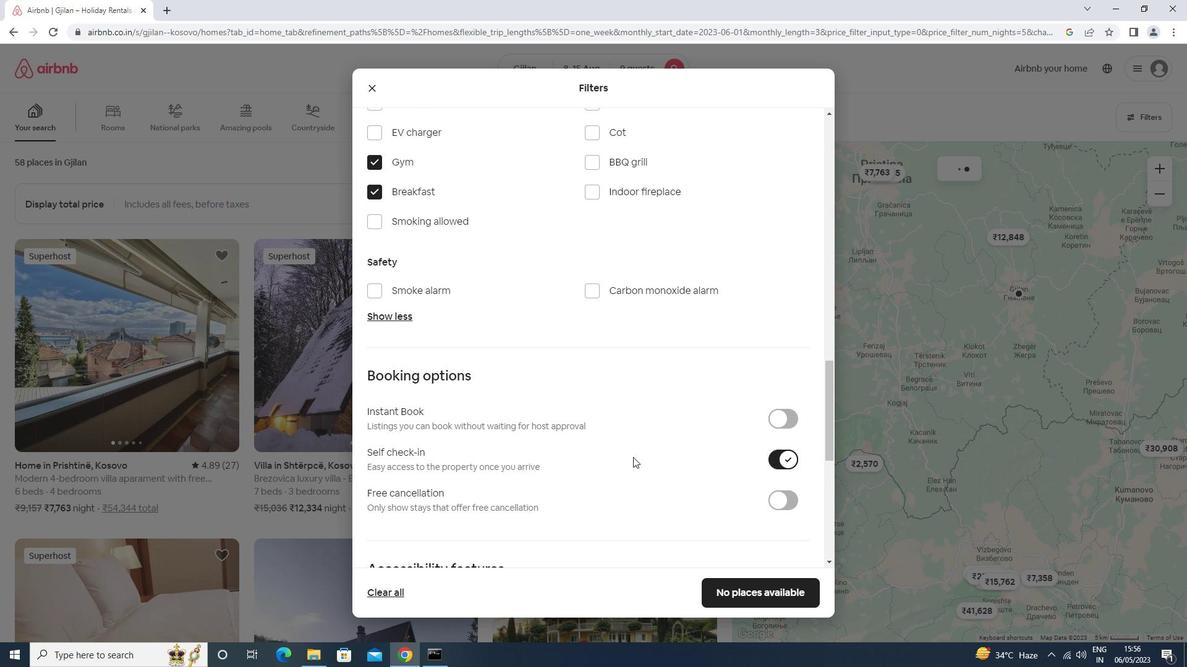 
Action: Mouse scrolled (633, 456) with delta (0, 0)
Screenshot: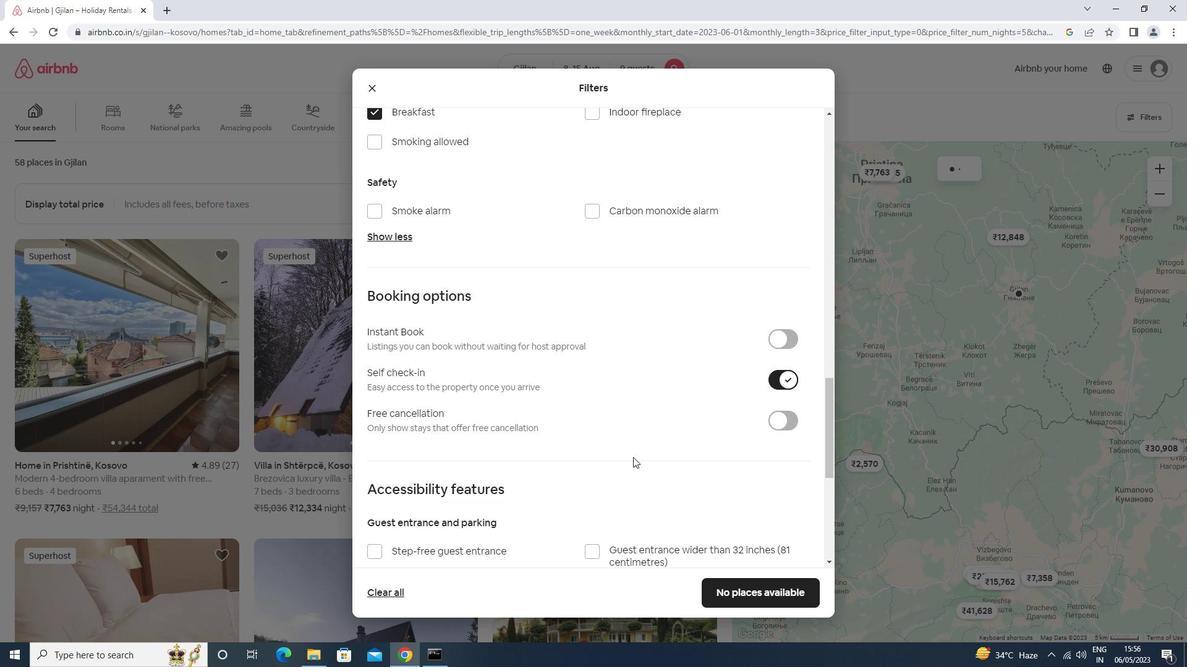 
Action: Mouse scrolled (633, 456) with delta (0, 0)
Screenshot: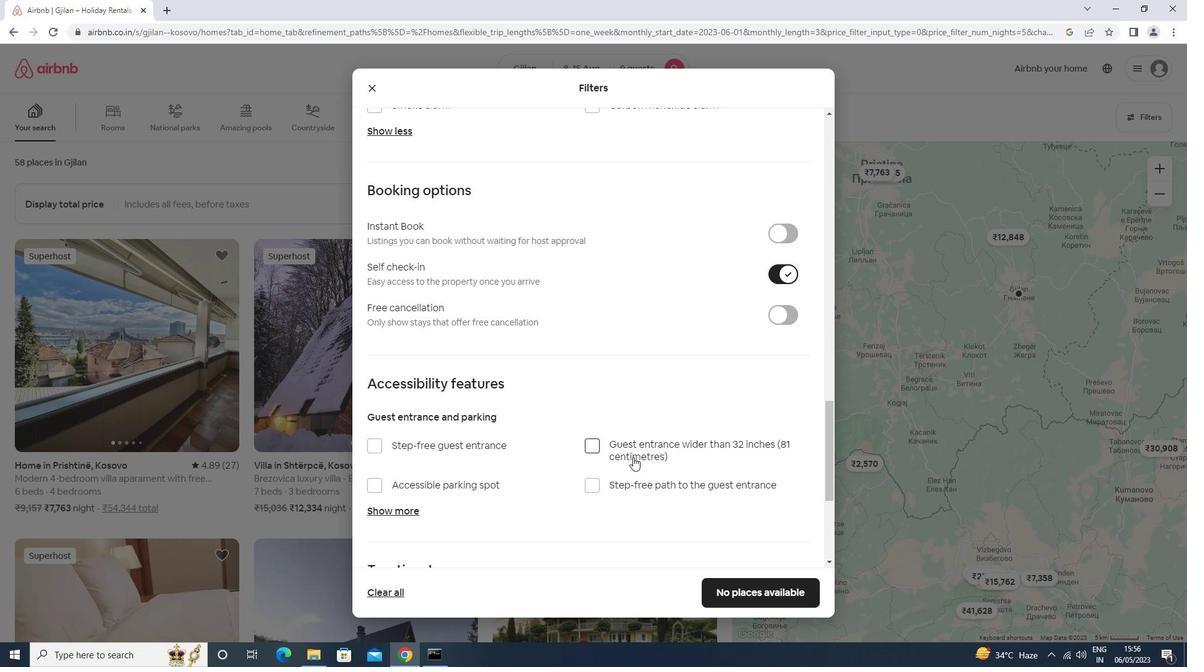 
Action: Mouse scrolled (633, 456) with delta (0, 0)
Screenshot: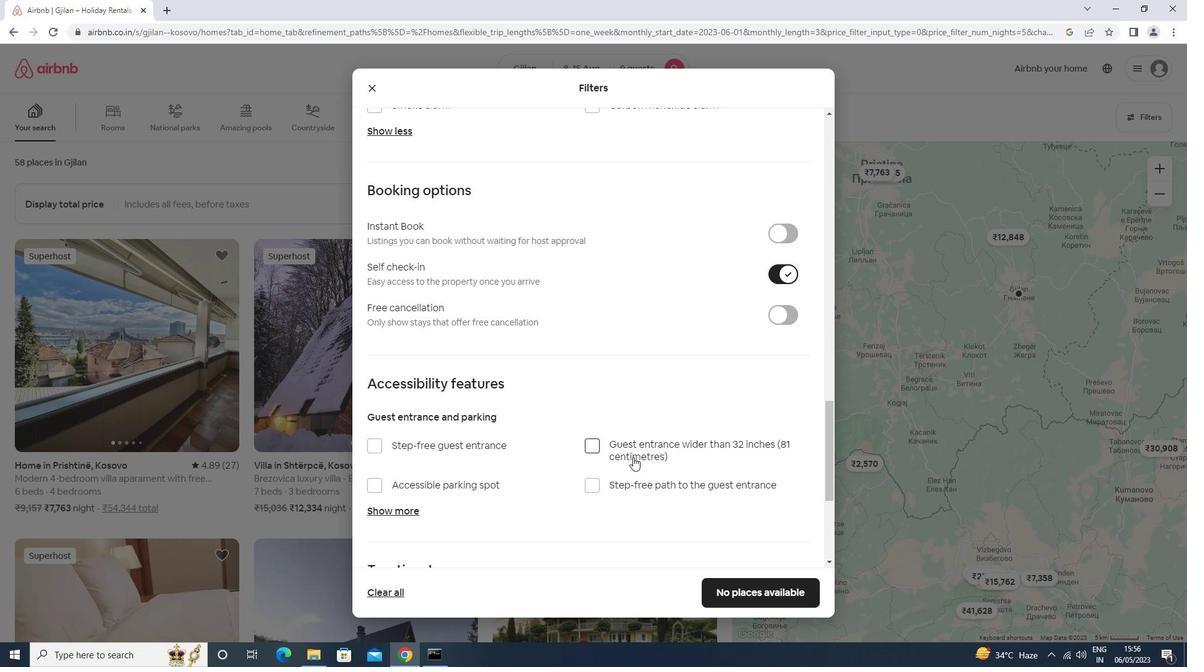 
Action: Mouse scrolled (633, 456) with delta (0, 0)
Screenshot: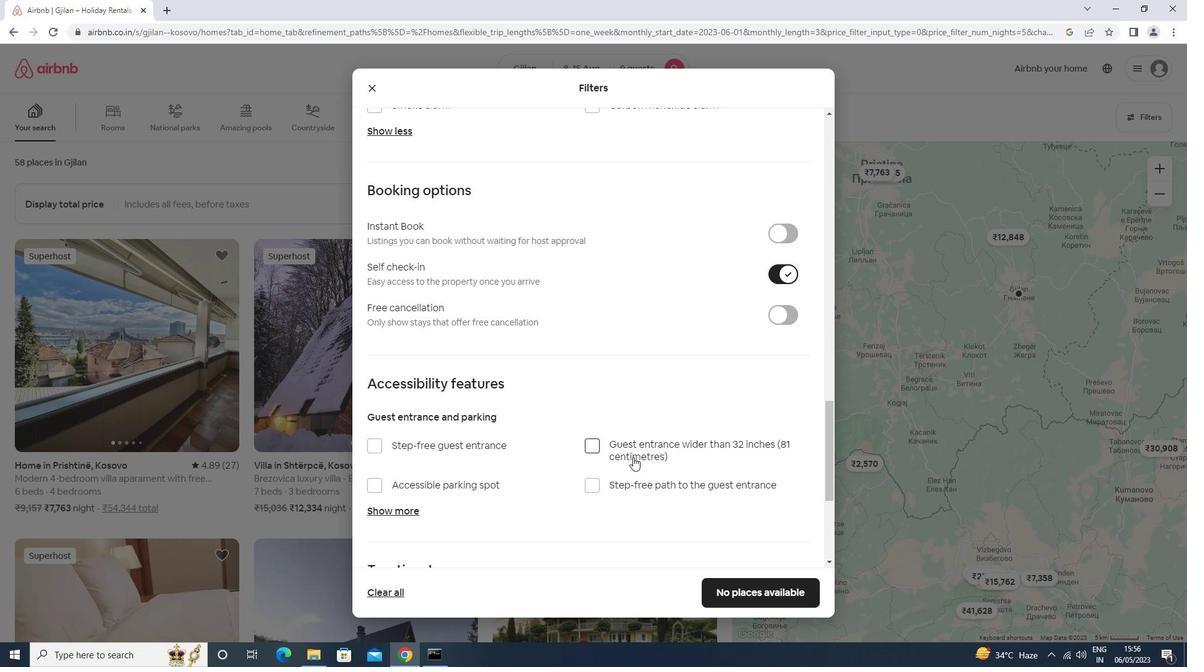 
Action: Mouse moved to (426, 547)
Screenshot: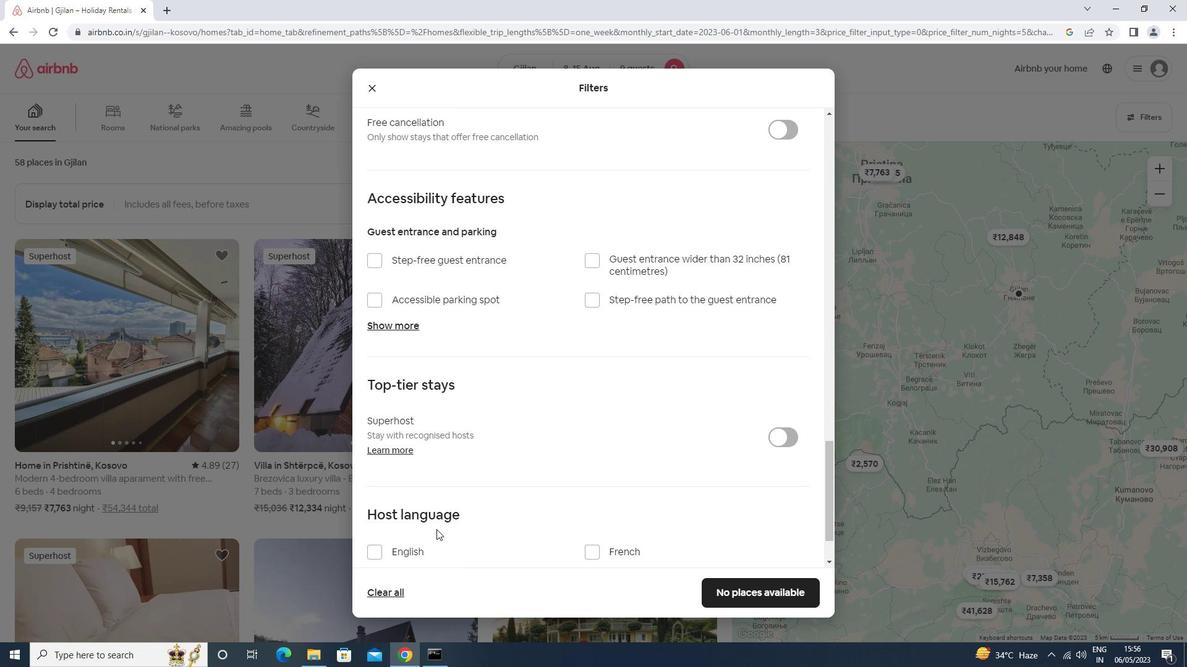 
Action: Mouse pressed left at (426, 547)
Screenshot: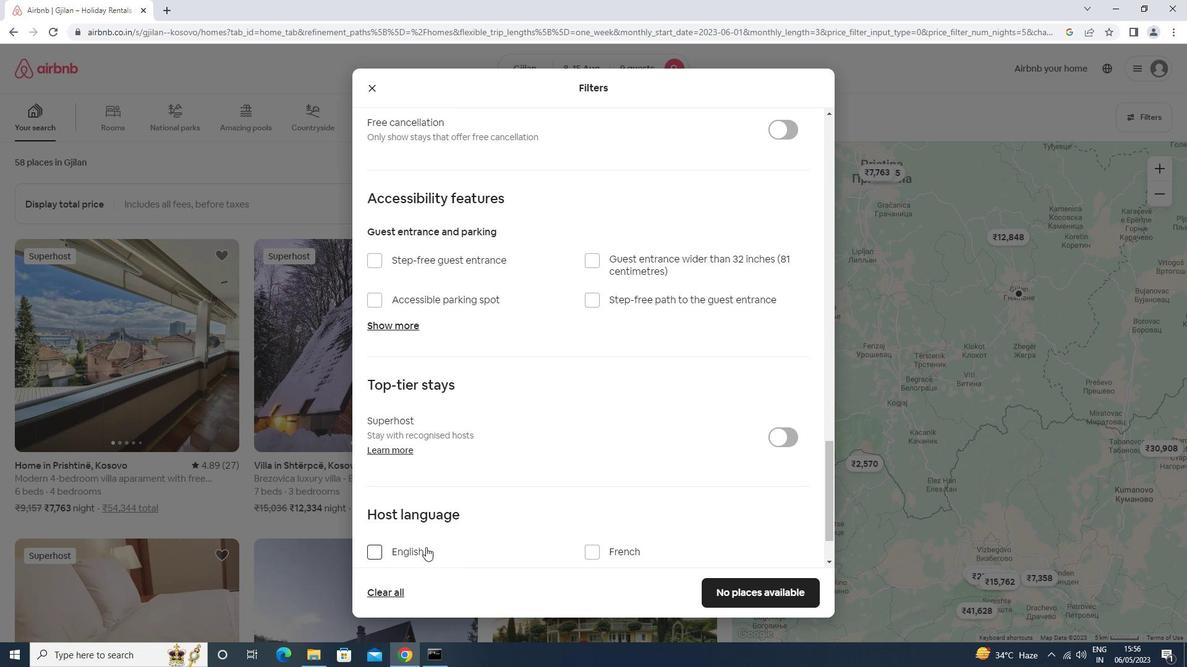 
Action: Mouse moved to (677, 531)
Screenshot: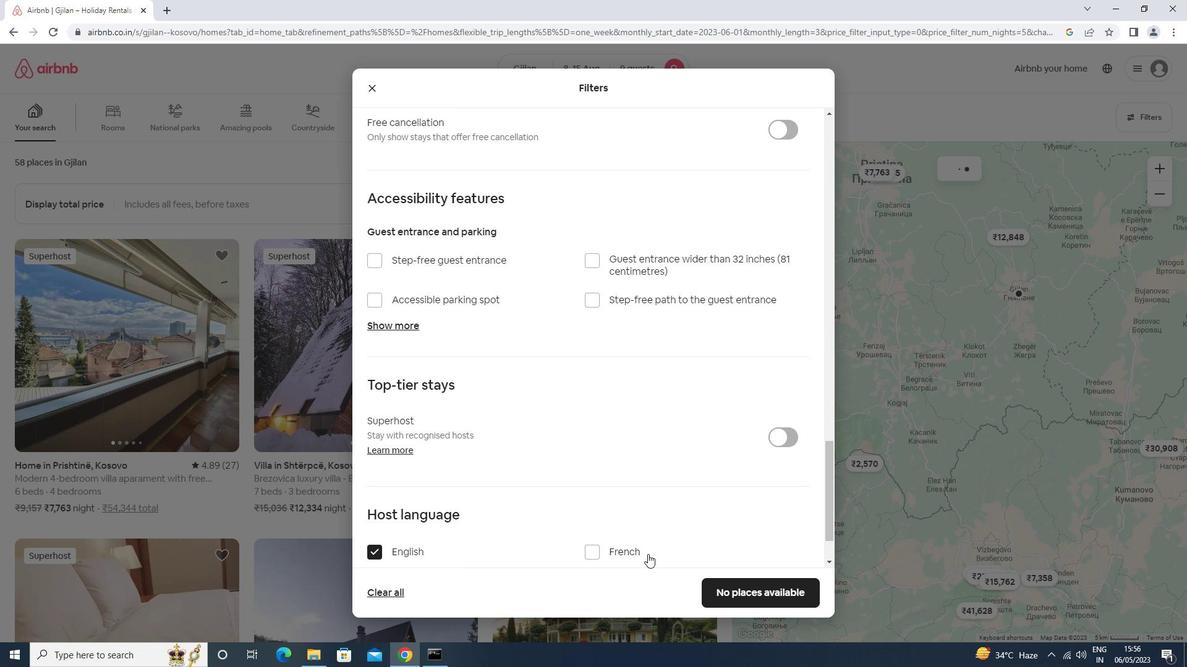 
Action: Mouse scrolled (677, 531) with delta (0, 0)
Screenshot: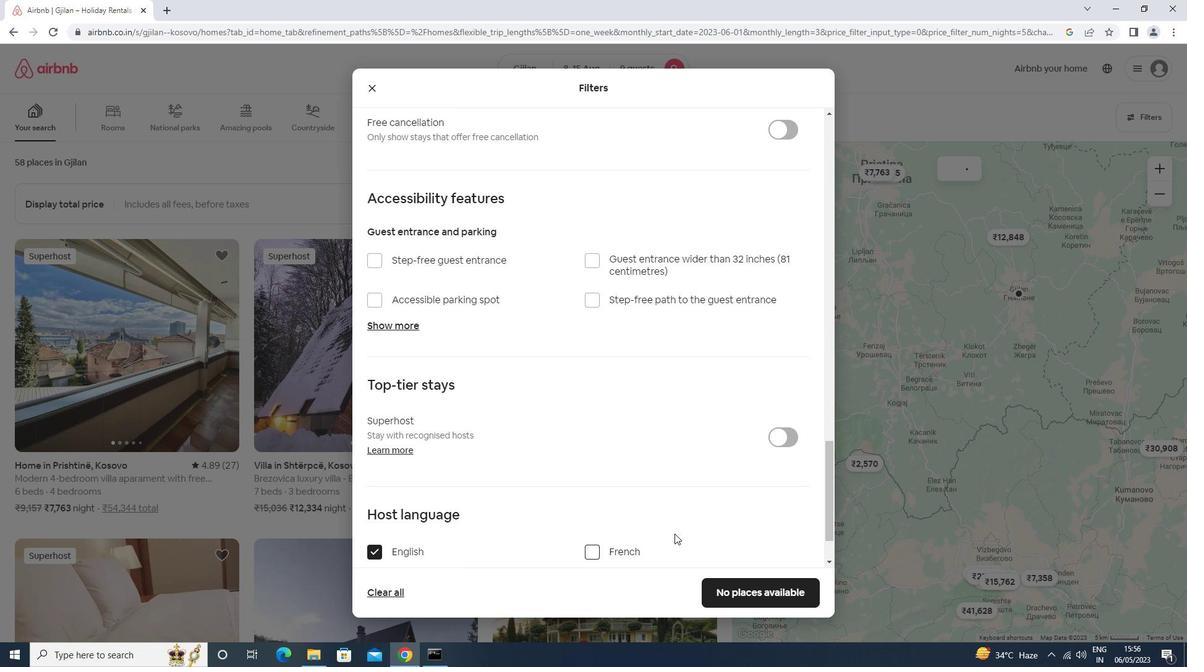 
Action: Mouse scrolled (677, 531) with delta (0, 0)
Screenshot: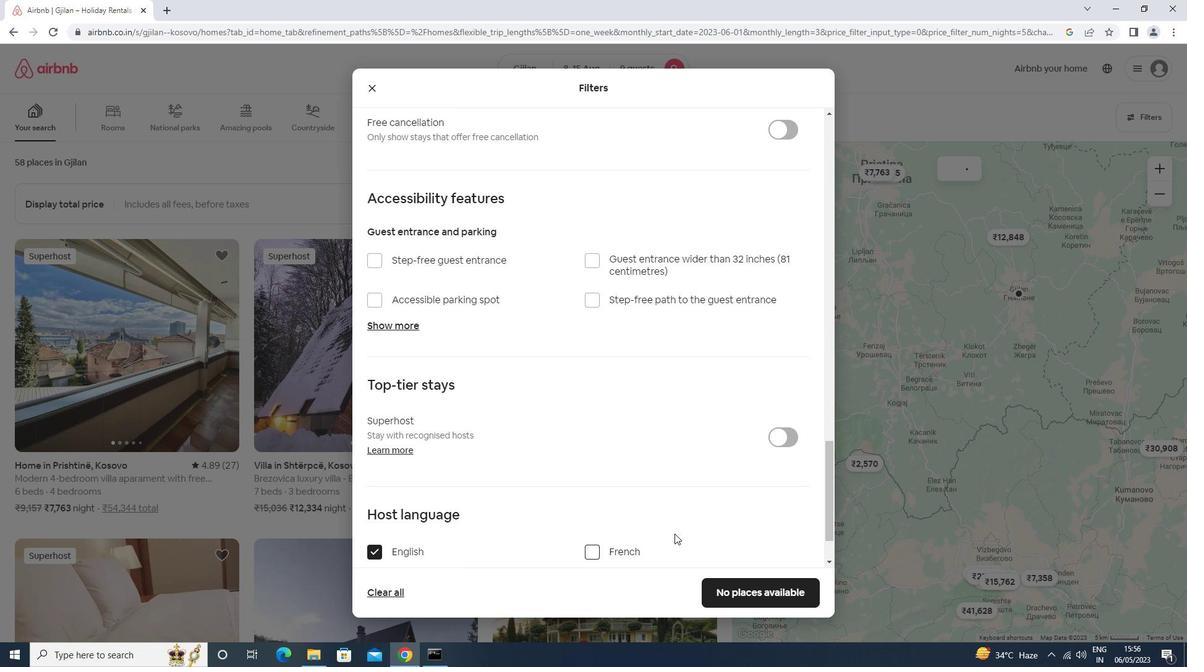 
Action: Mouse scrolled (677, 531) with delta (0, 0)
Screenshot: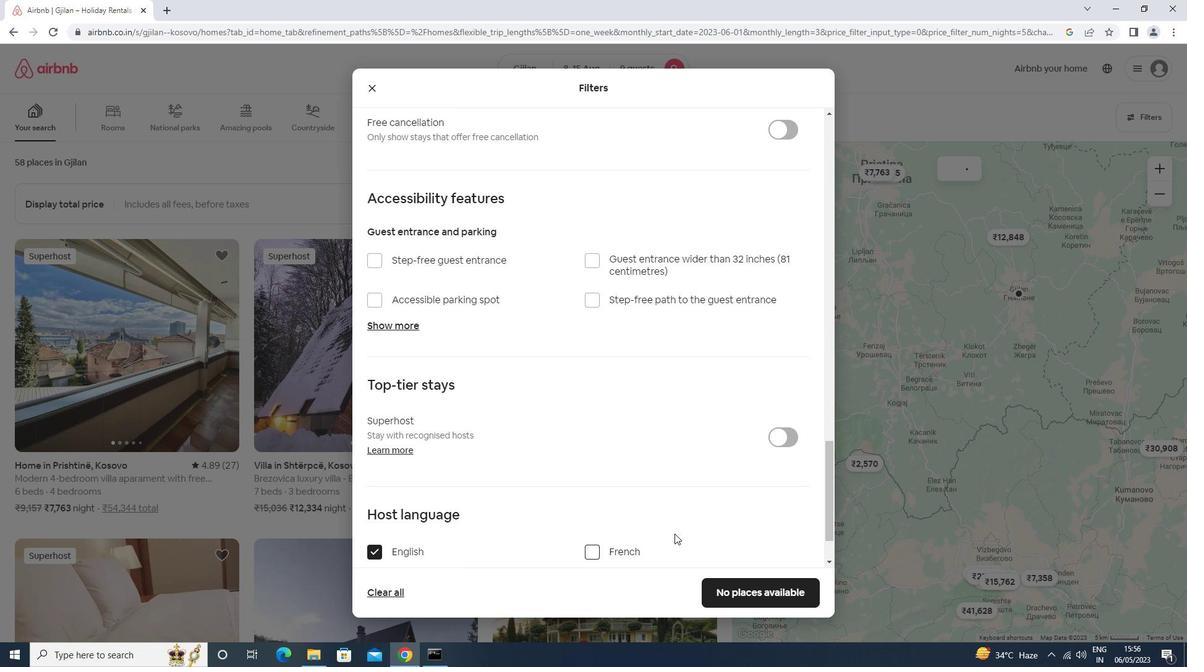 
Action: Mouse moved to (677, 531)
Screenshot: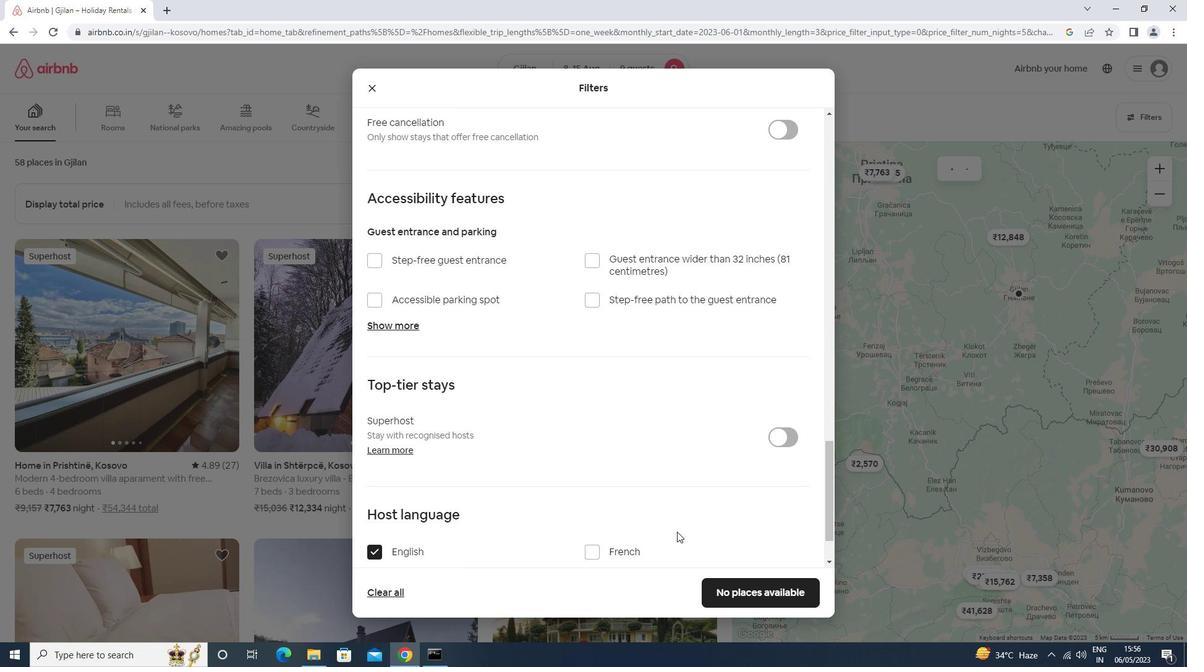 
Action: Mouse scrolled (677, 531) with delta (0, 0)
Screenshot: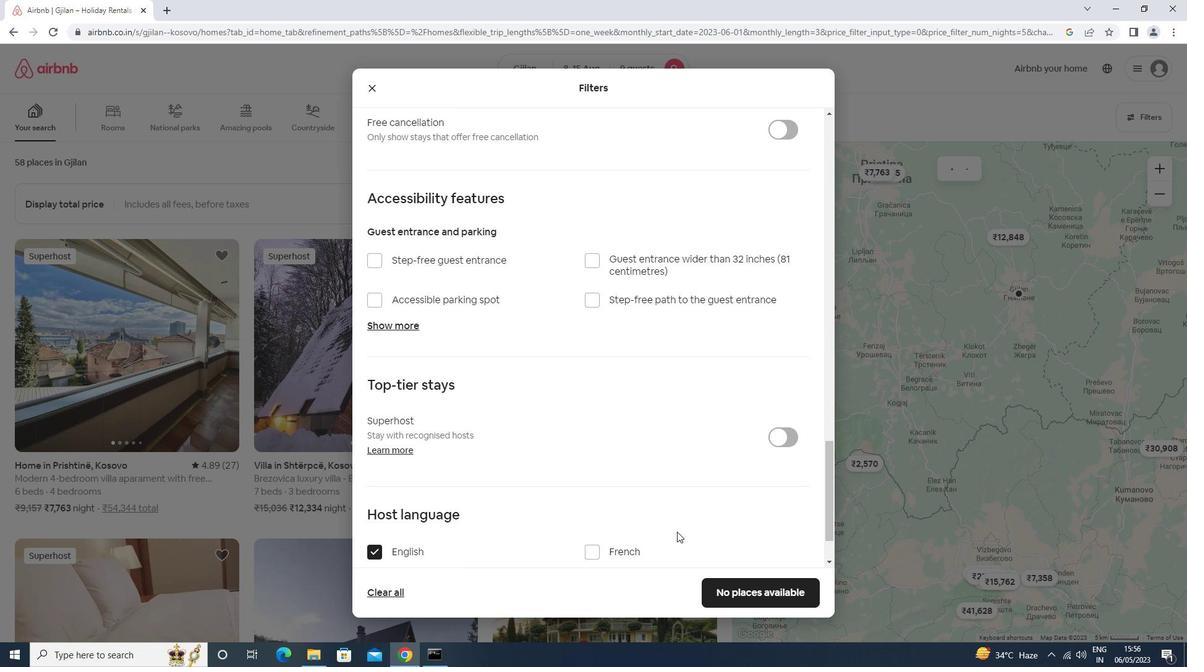 
Action: Mouse moved to (741, 587)
Screenshot: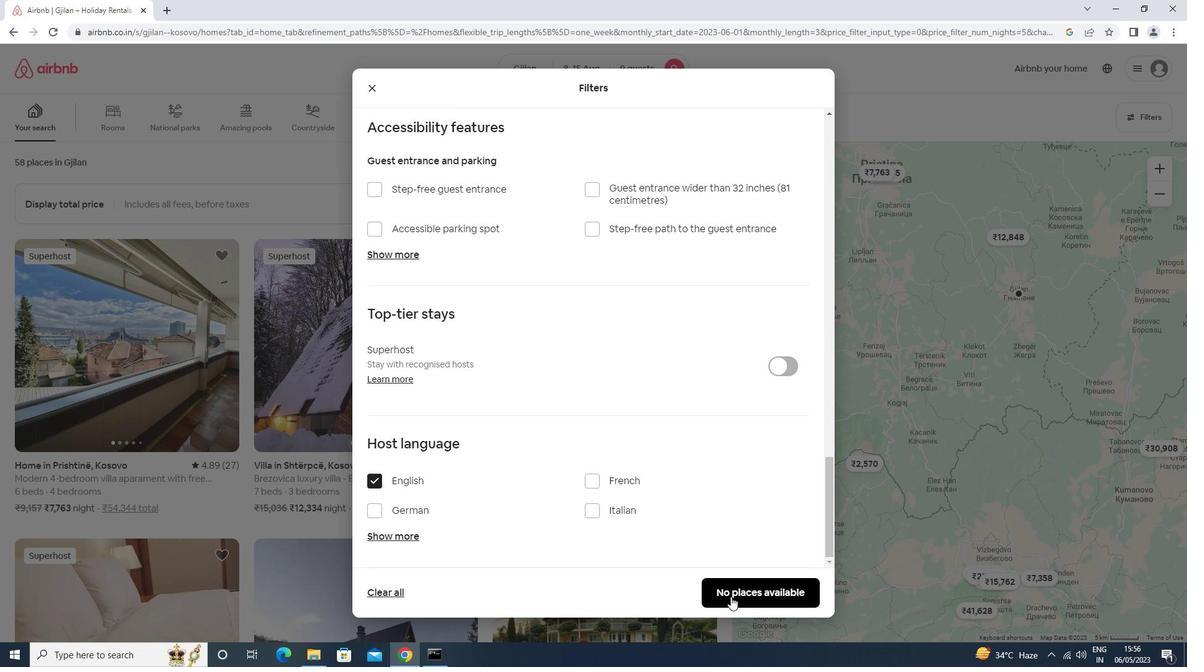 
Action: Mouse pressed left at (741, 587)
Screenshot: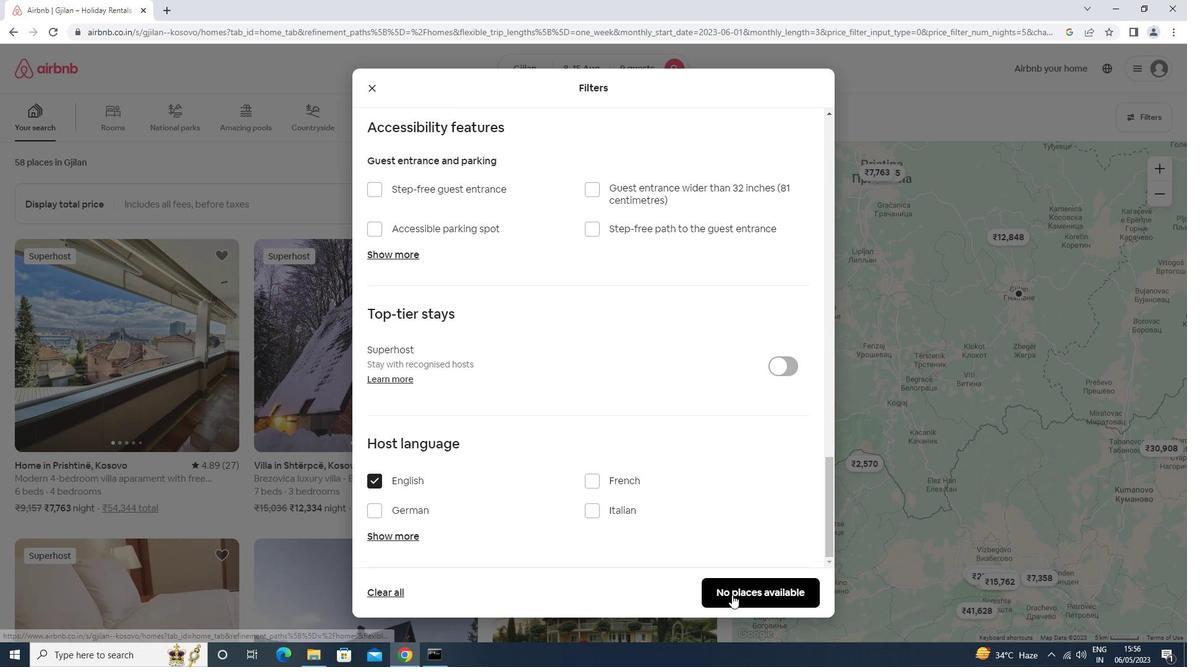 
Action: Mouse moved to (721, 593)
Screenshot: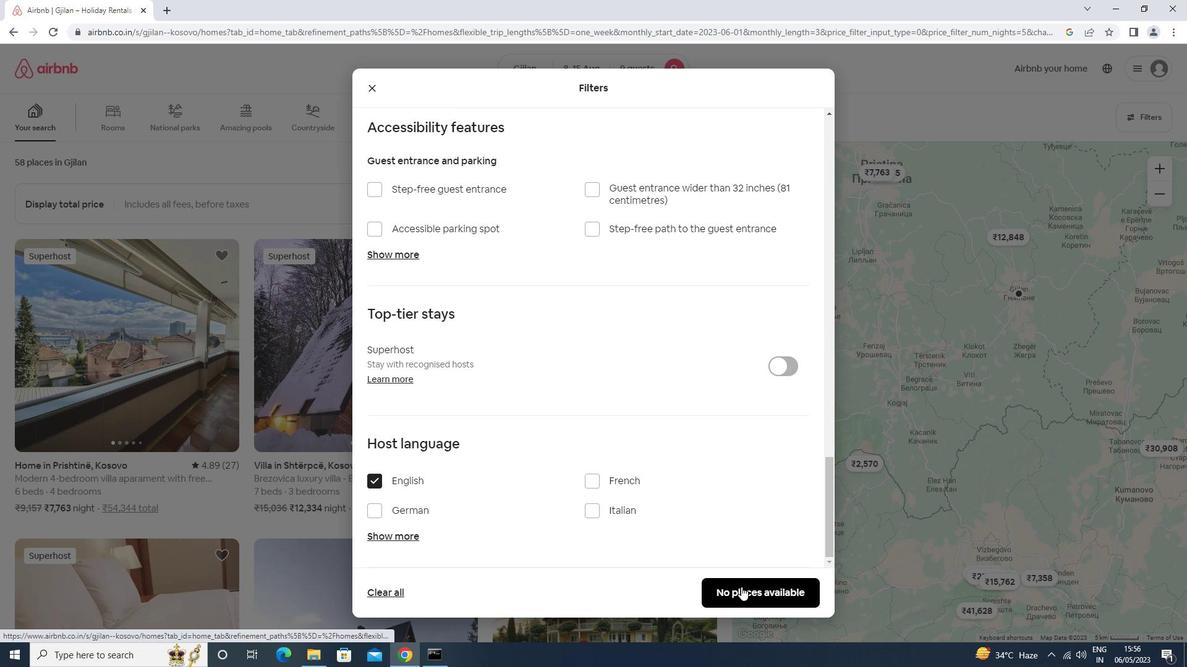 
